 Task: Add a signature Jeanette Hall containing With heartfelt thanks and warm wishes, Jeanette Hall to email address softage.8@softage.net and add a label Grades
Action: Mouse moved to (1317, 67)
Screenshot: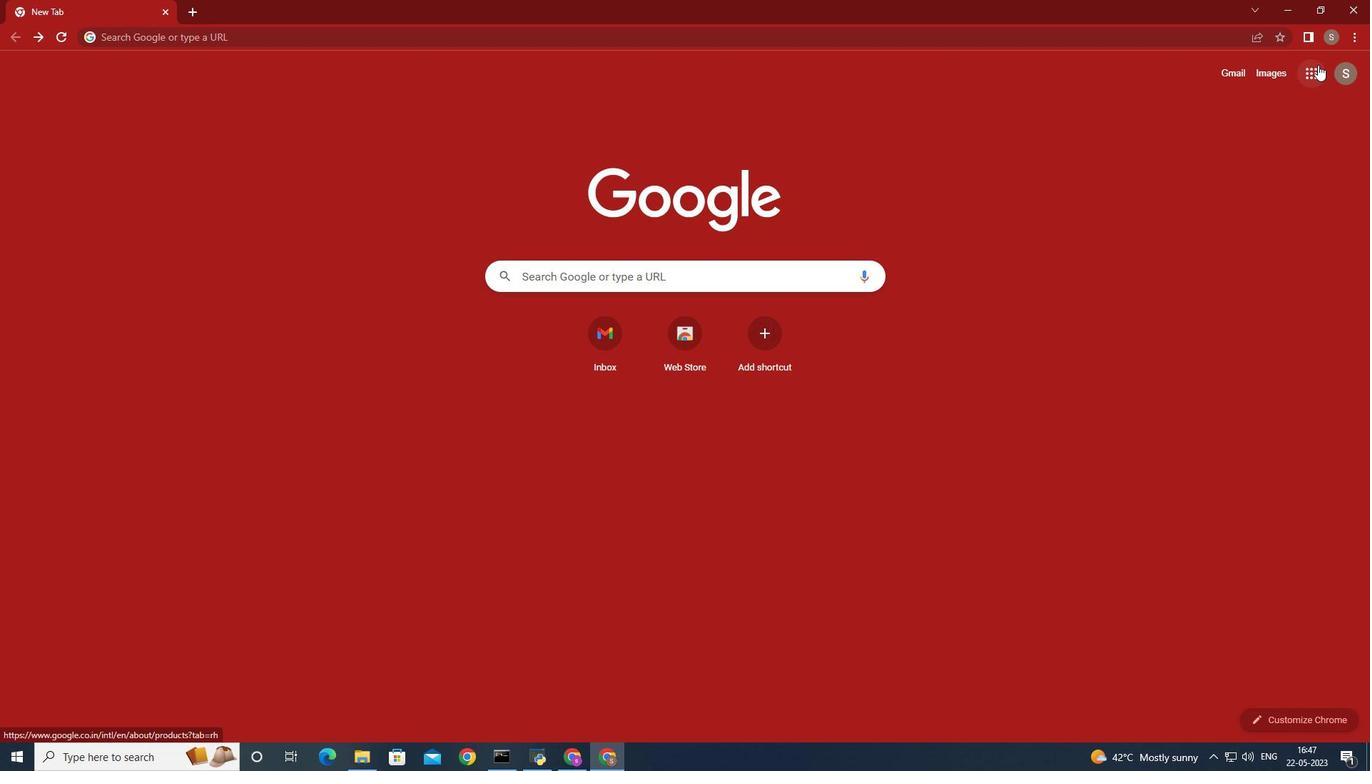 
Action: Mouse pressed left at (1317, 67)
Screenshot: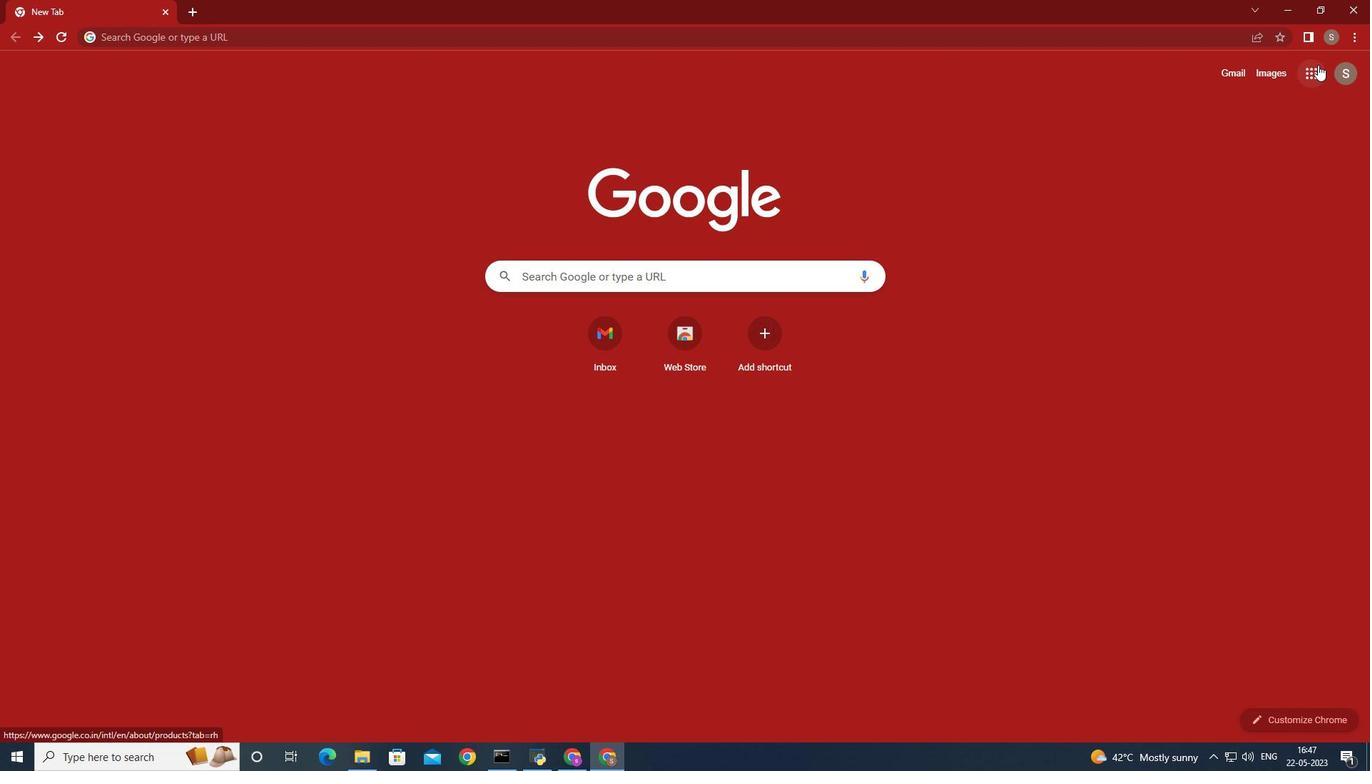 
Action: Mouse moved to (1245, 125)
Screenshot: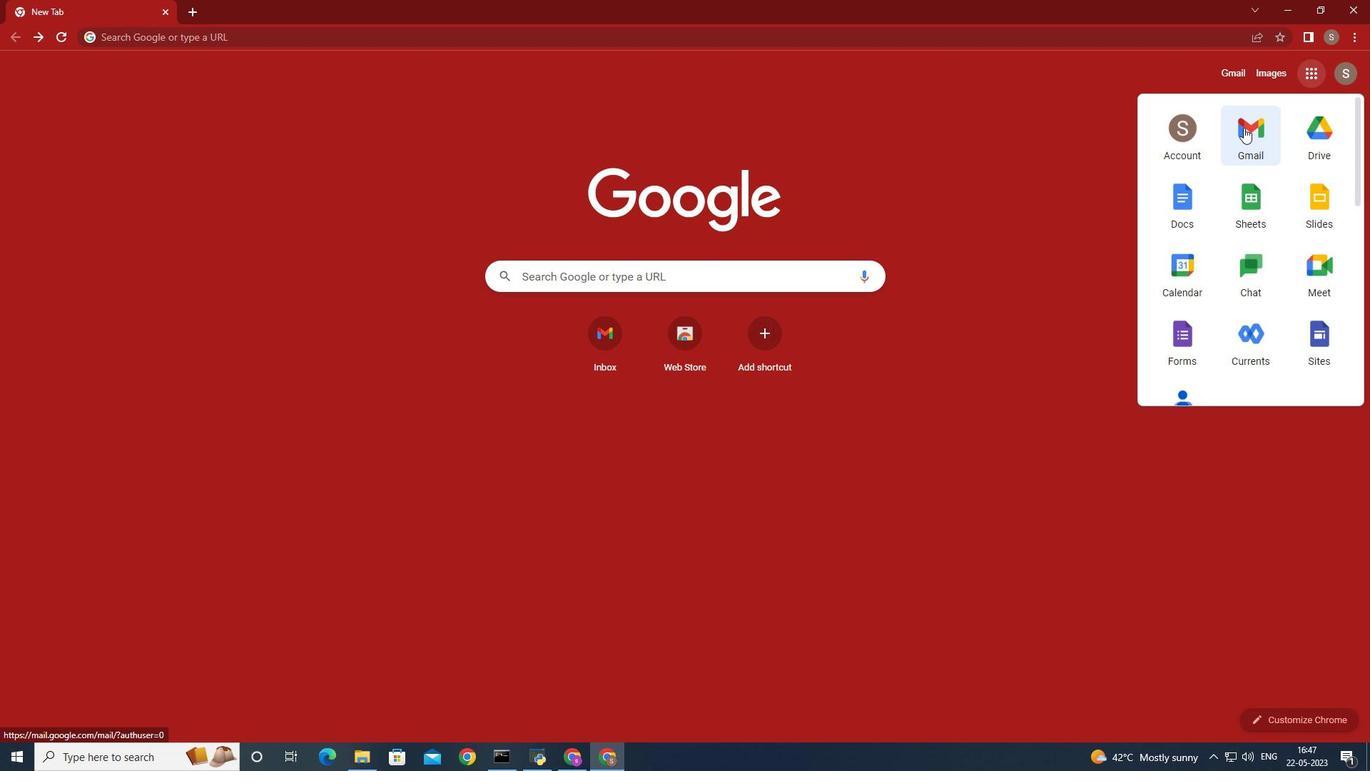 
Action: Mouse pressed left at (1245, 125)
Screenshot: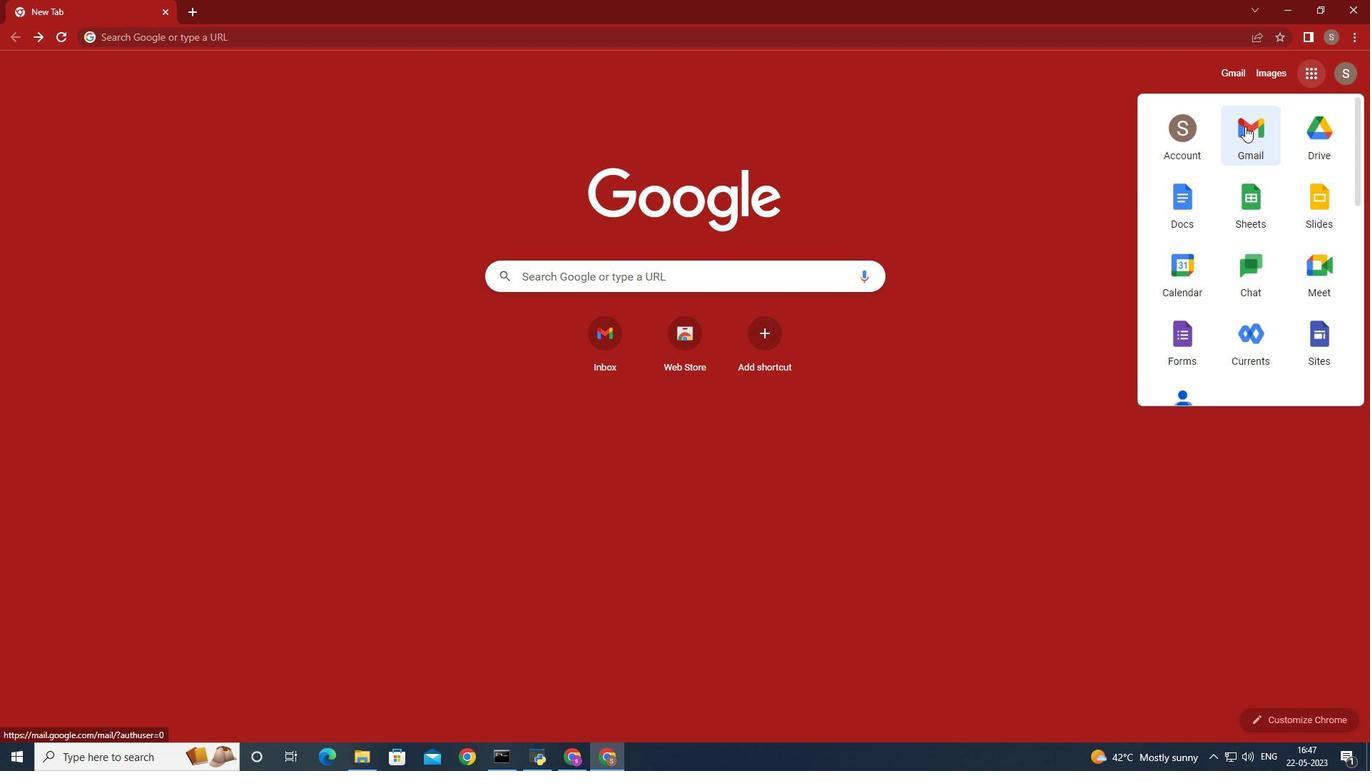 
Action: Mouse moved to (1215, 96)
Screenshot: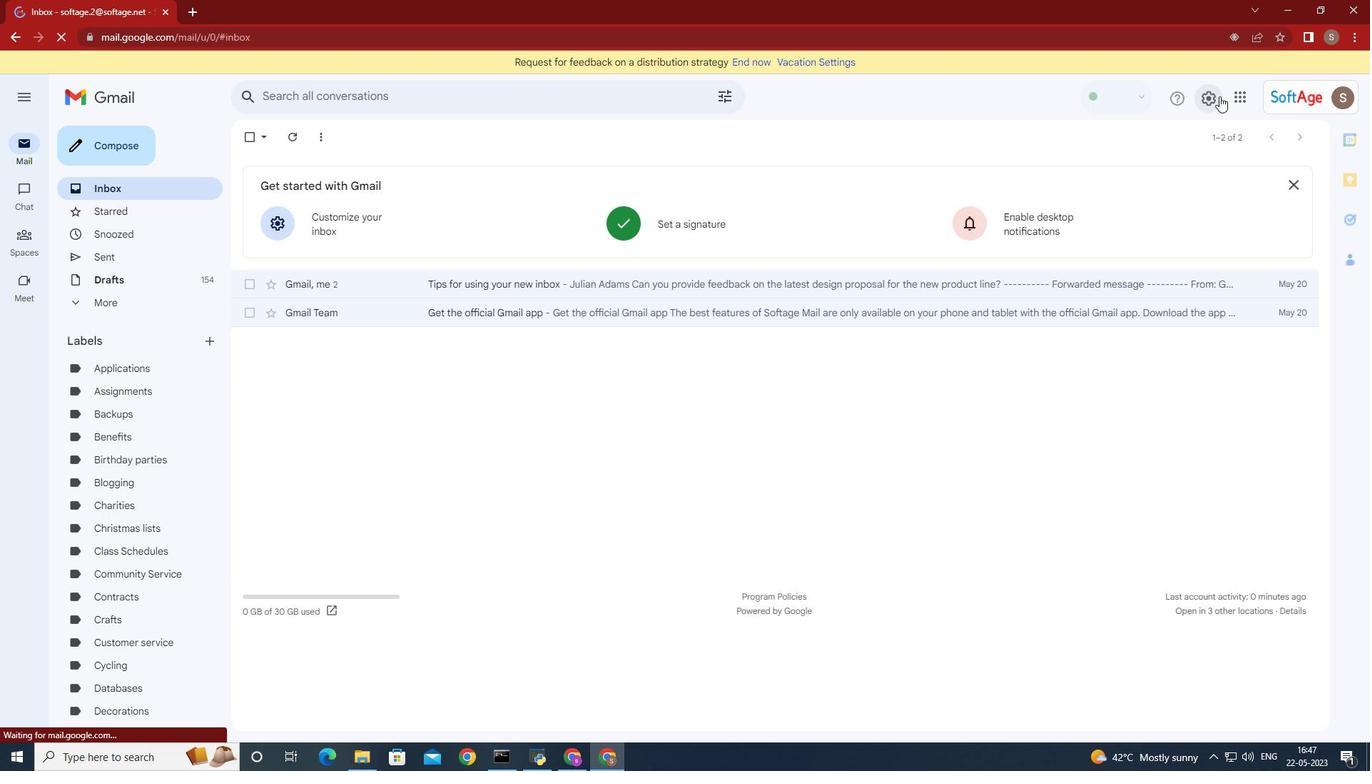 
Action: Mouse pressed left at (1215, 96)
Screenshot: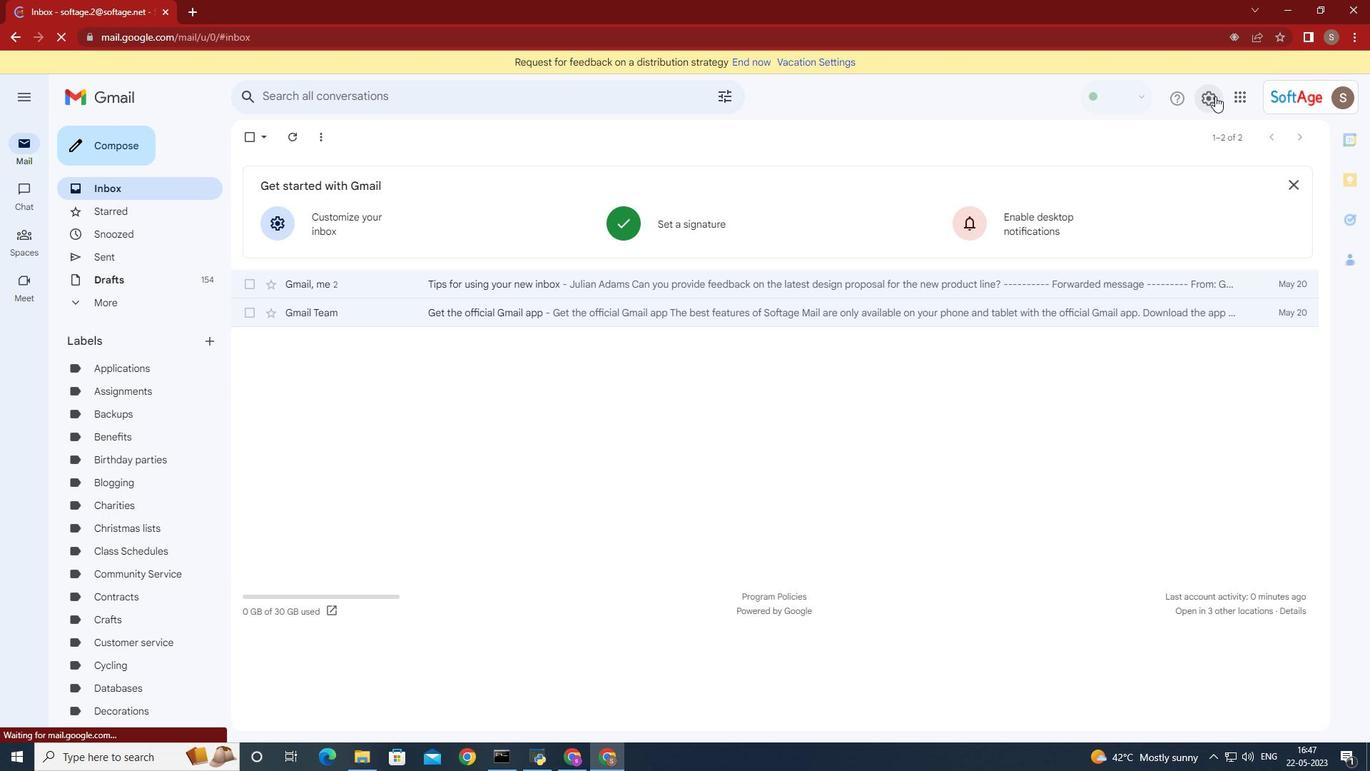 
Action: Mouse moved to (1210, 167)
Screenshot: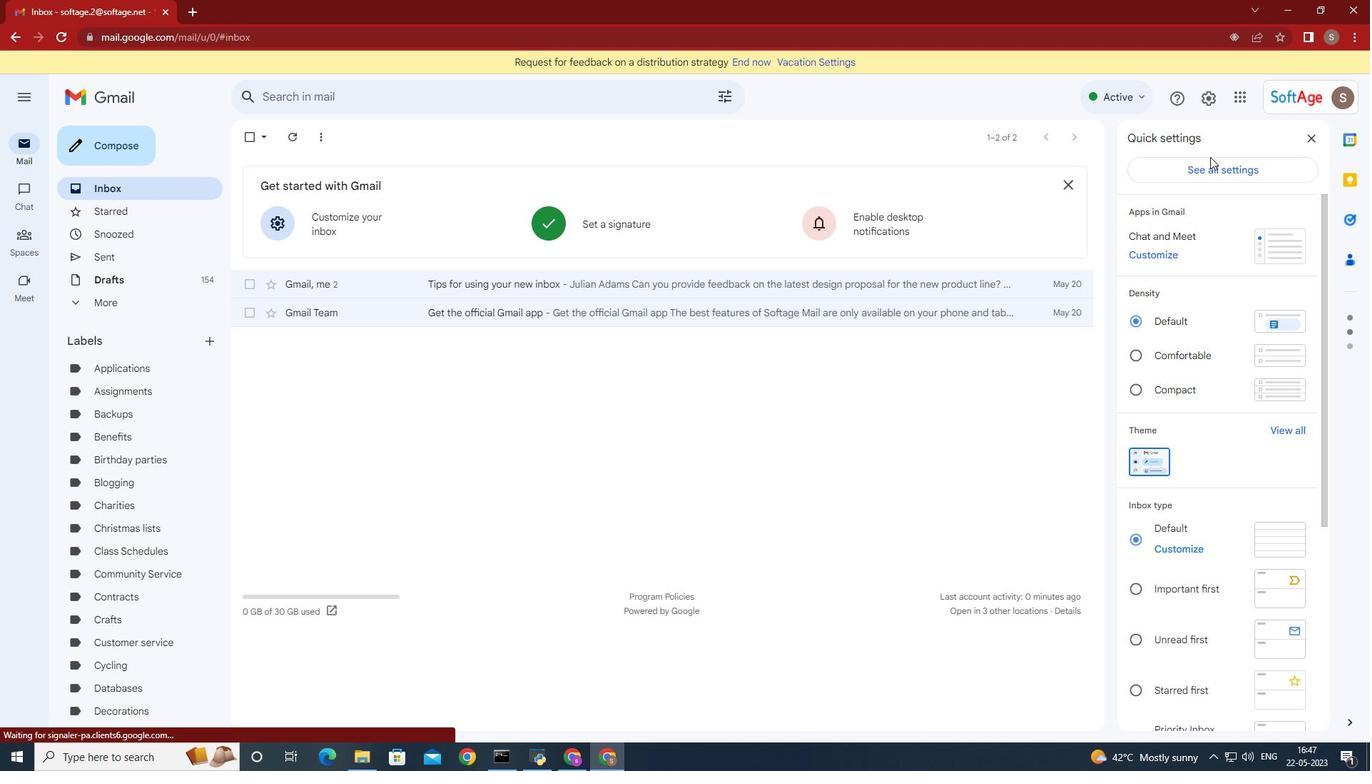 
Action: Mouse pressed left at (1210, 167)
Screenshot: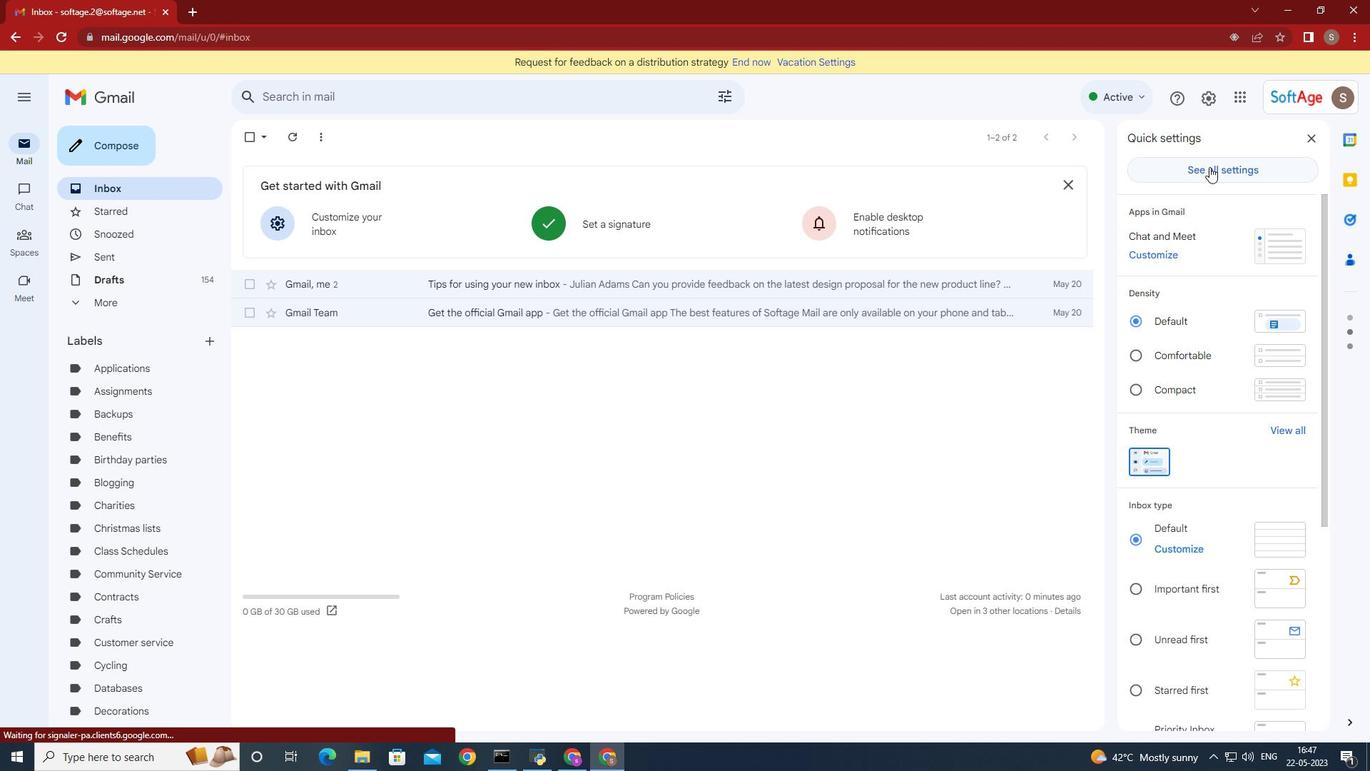 
Action: Mouse moved to (1027, 234)
Screenshot: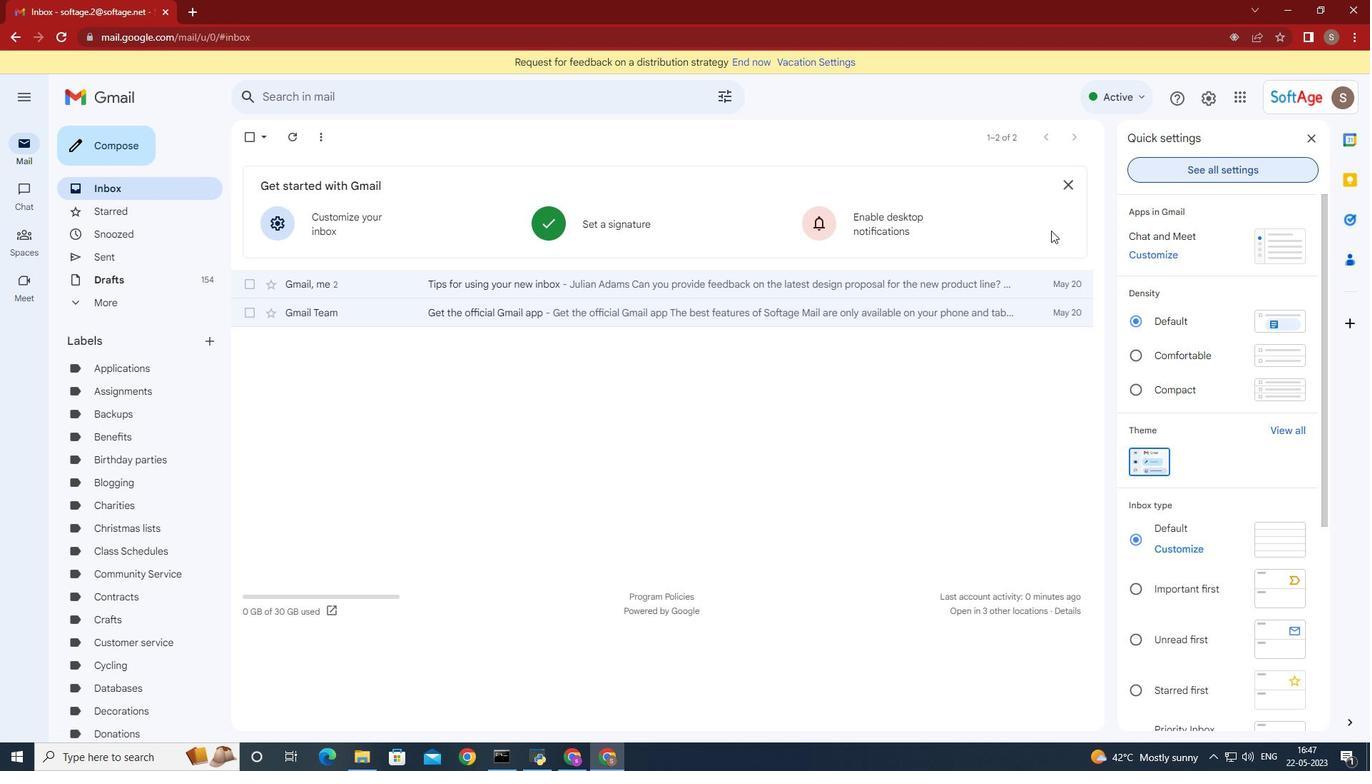 
Action: Mouse scrolled (1027, 234) with delta (0, 0)
Screenshot: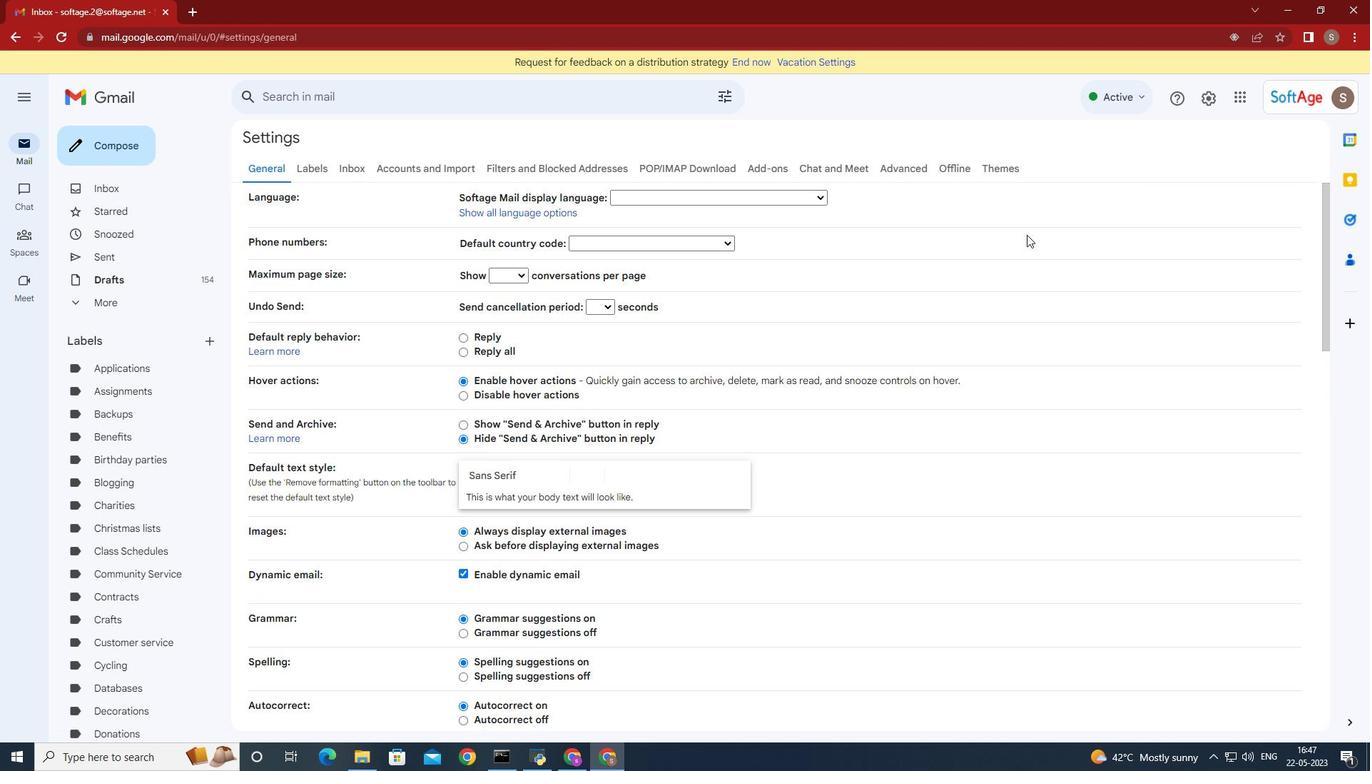 
Action: Mouse scrolled (1027, 234) with delta (0, 0)
Screenshot: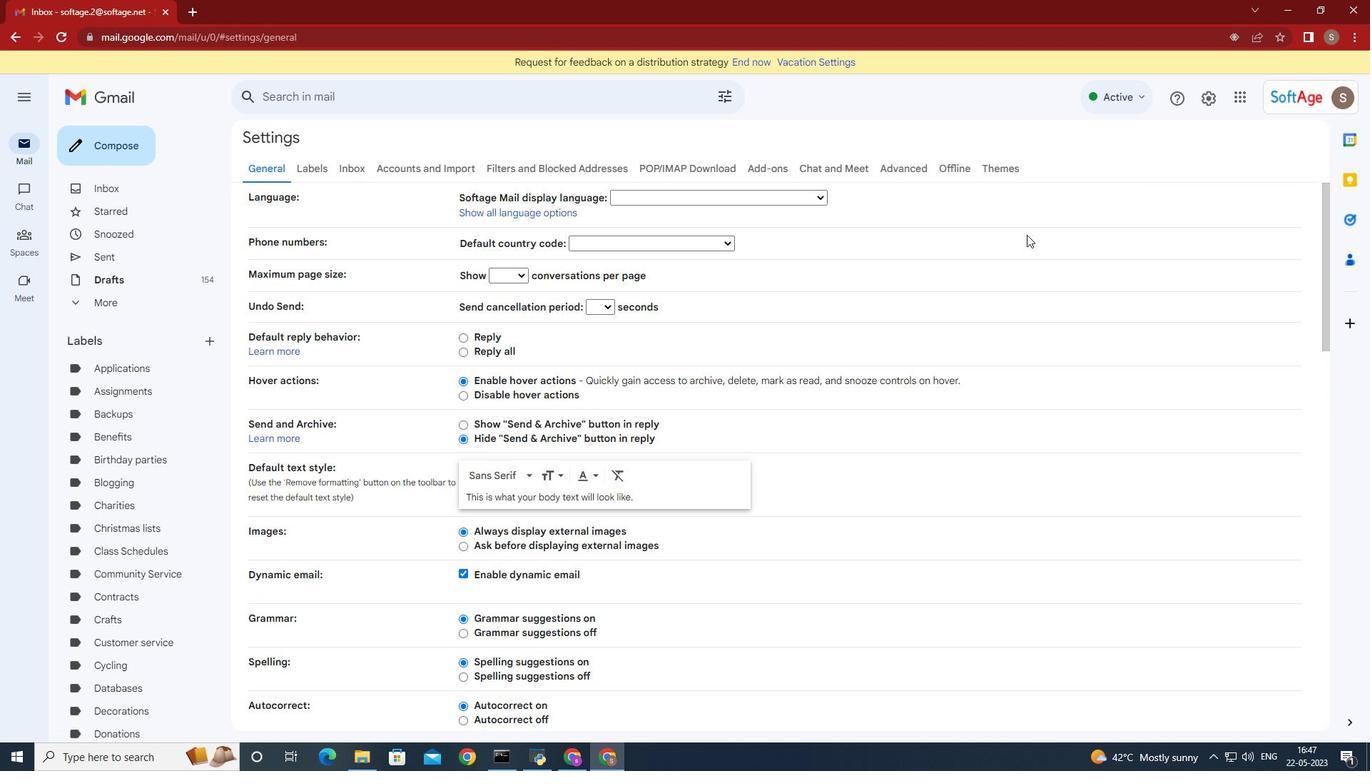 
Action: Mouse scrolled (1027, 234) with delta (0, 0)
Screenshot: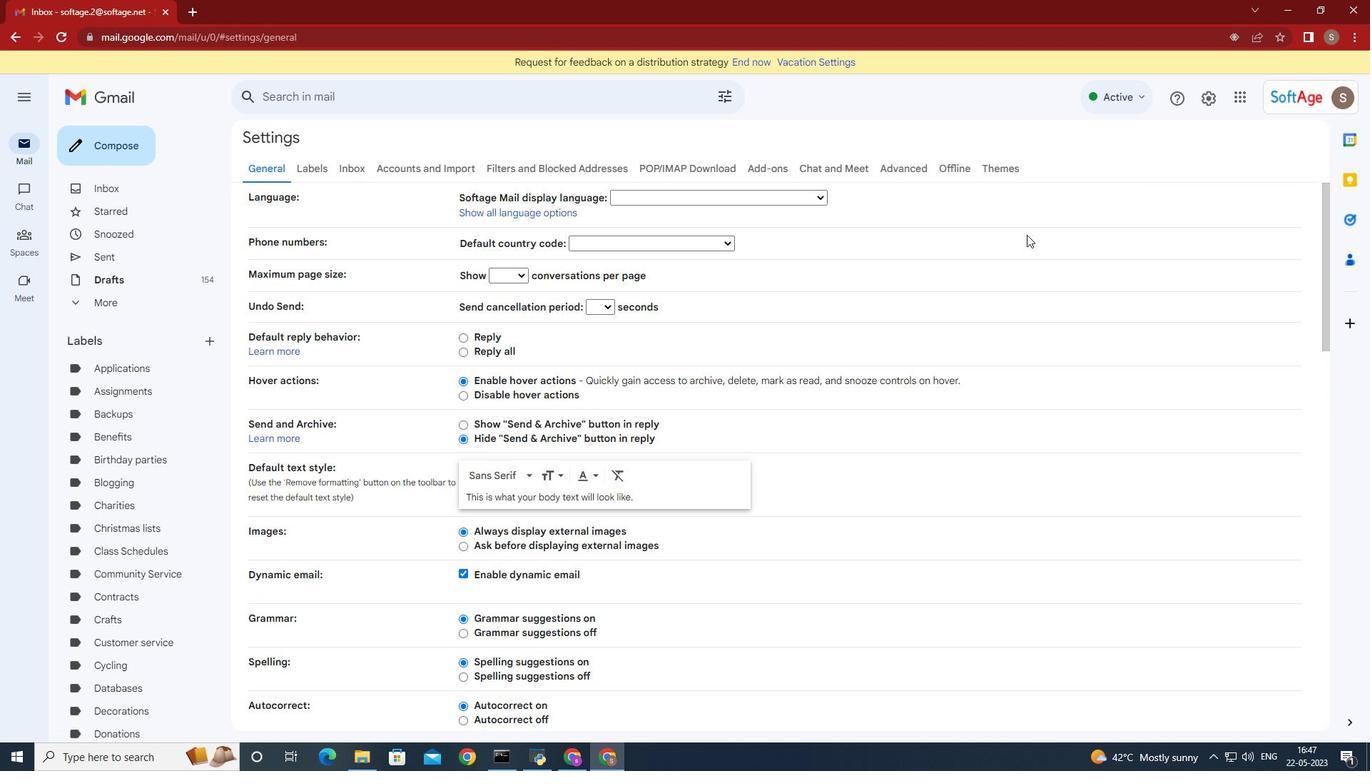 
Action: Mouse scrolled (1027, 234) with delta (0, 0)
Screenshot: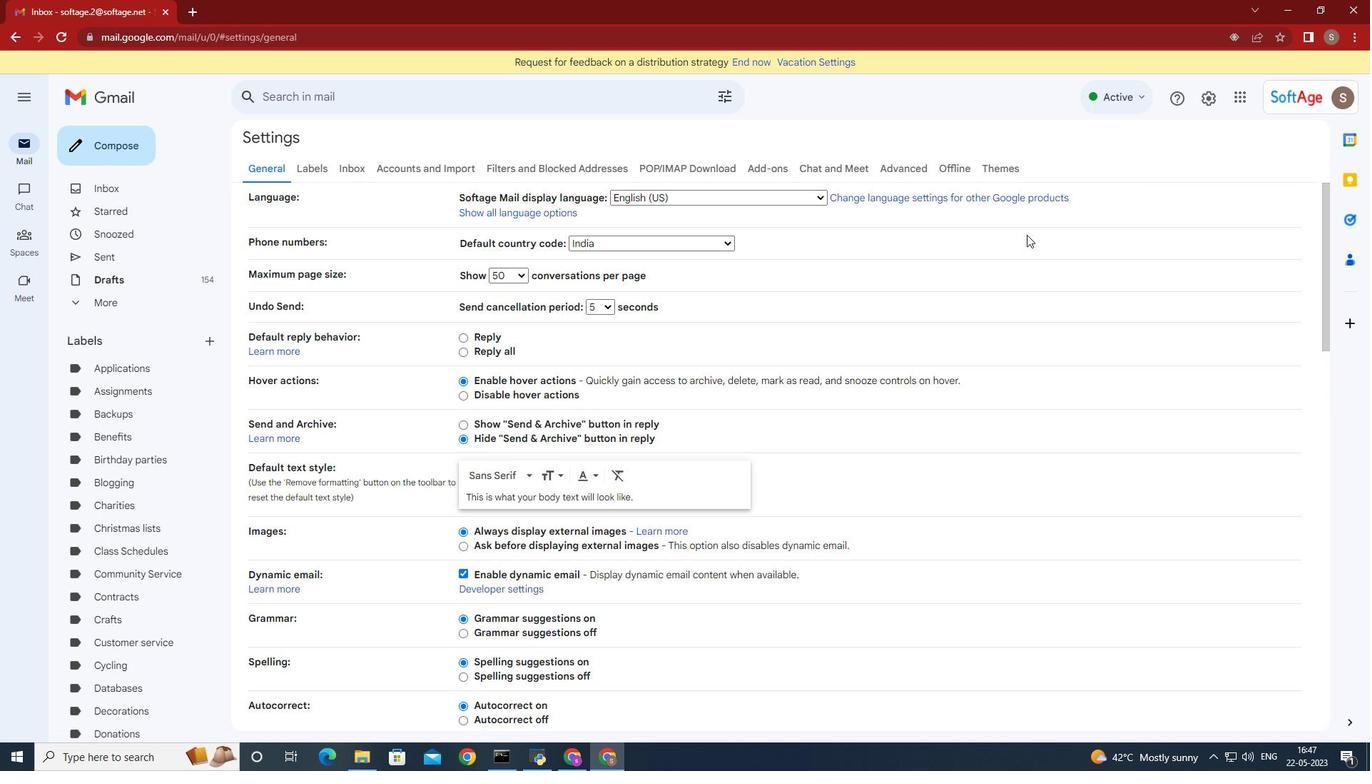 
Action: Mouse moved to (1025, 234)
Screenshot: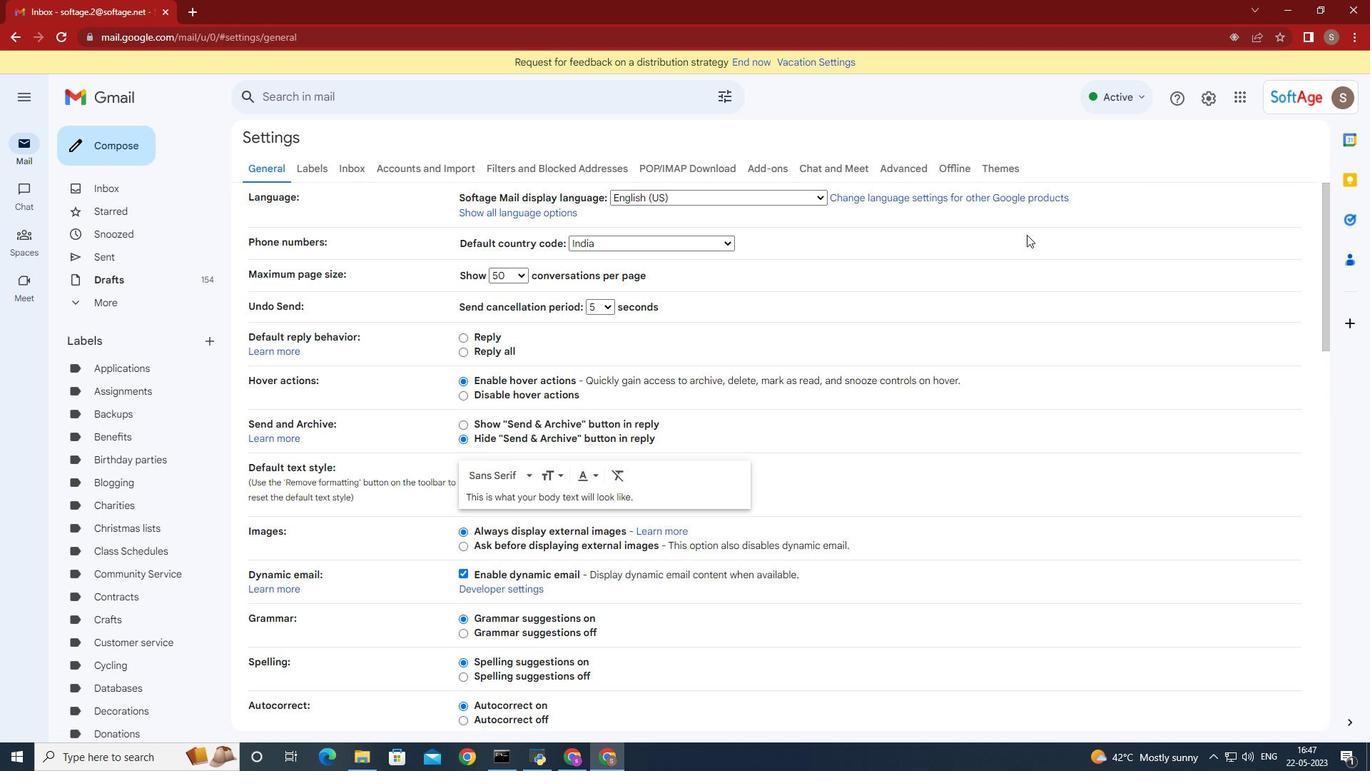 
Action: Mouse scrolled (1025, 234) with delta (0, 0)
Screenshot: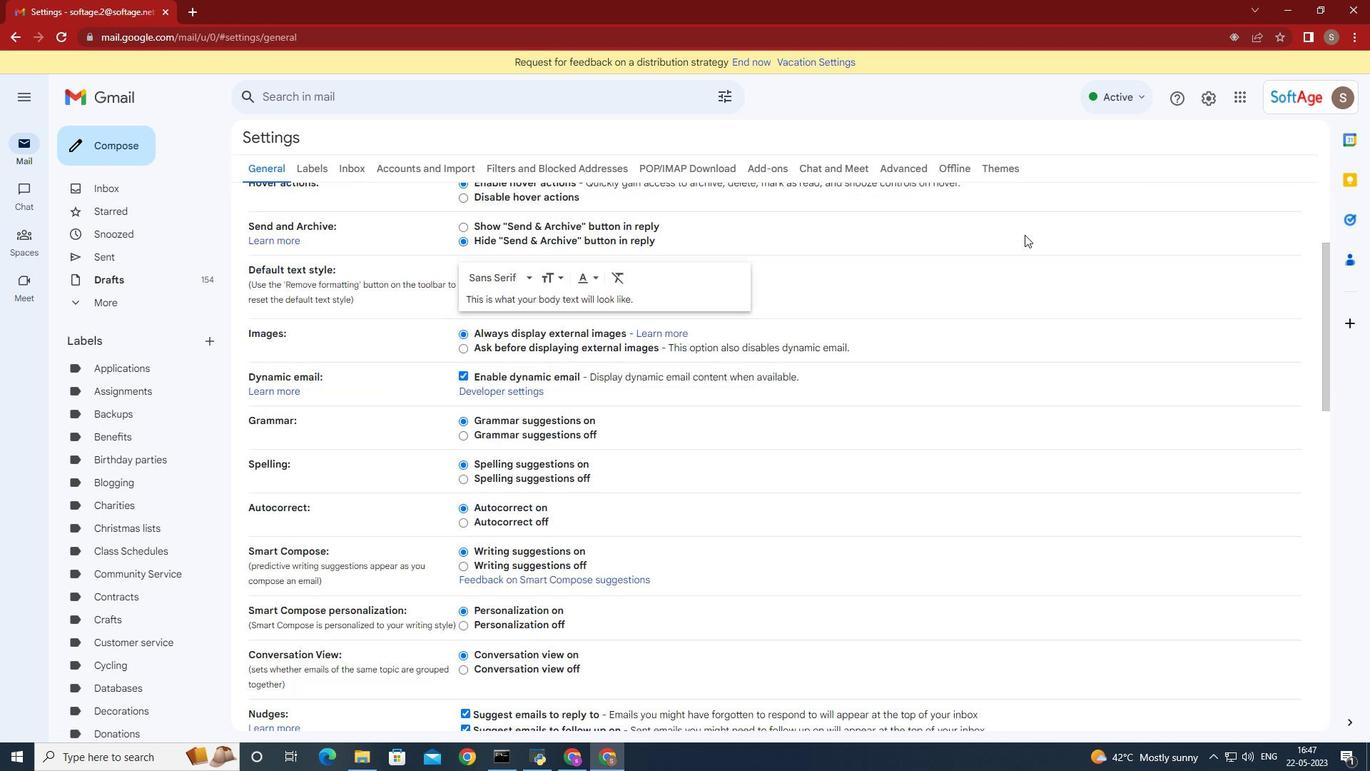 
Action: Mouse moved to (1023, 236)
Screenshot: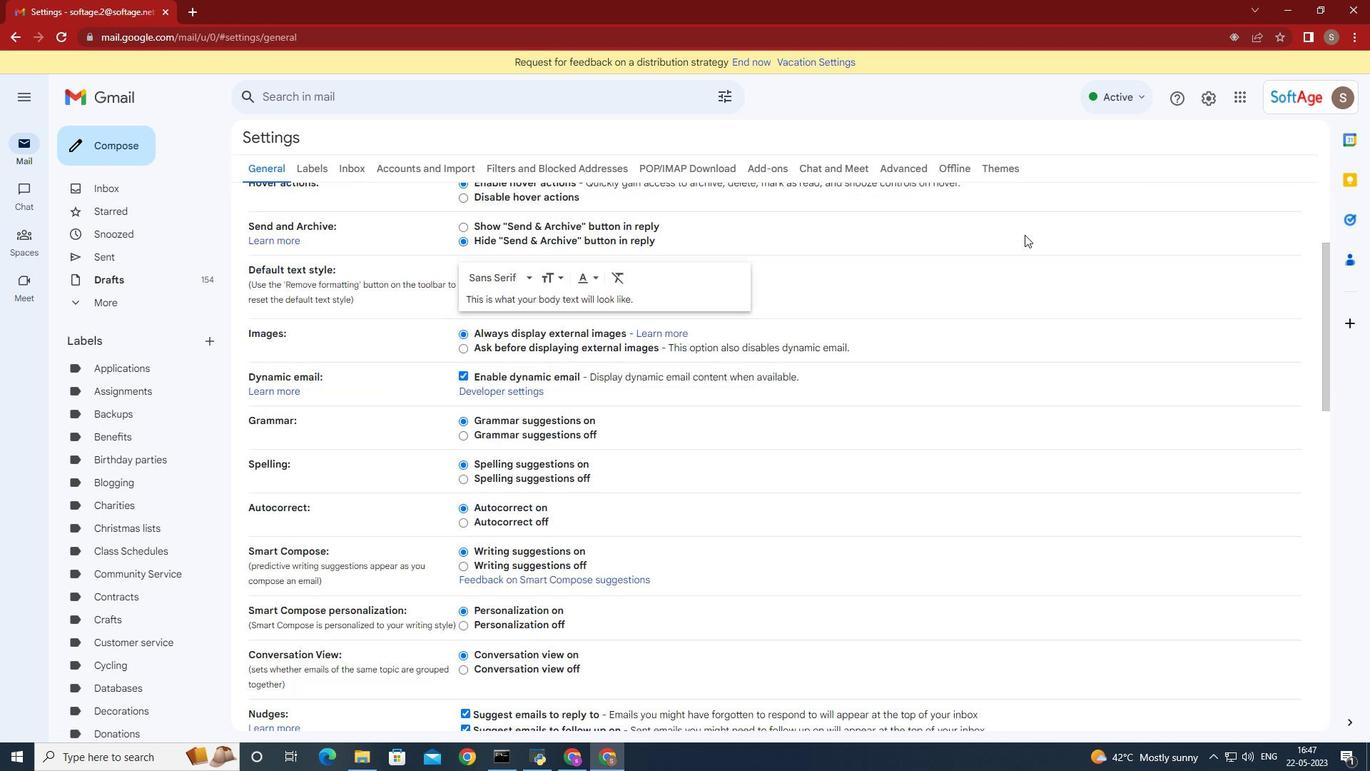 
Action: Mouse scrolled (1023, 235) with delta (0, 0)
Screenshot: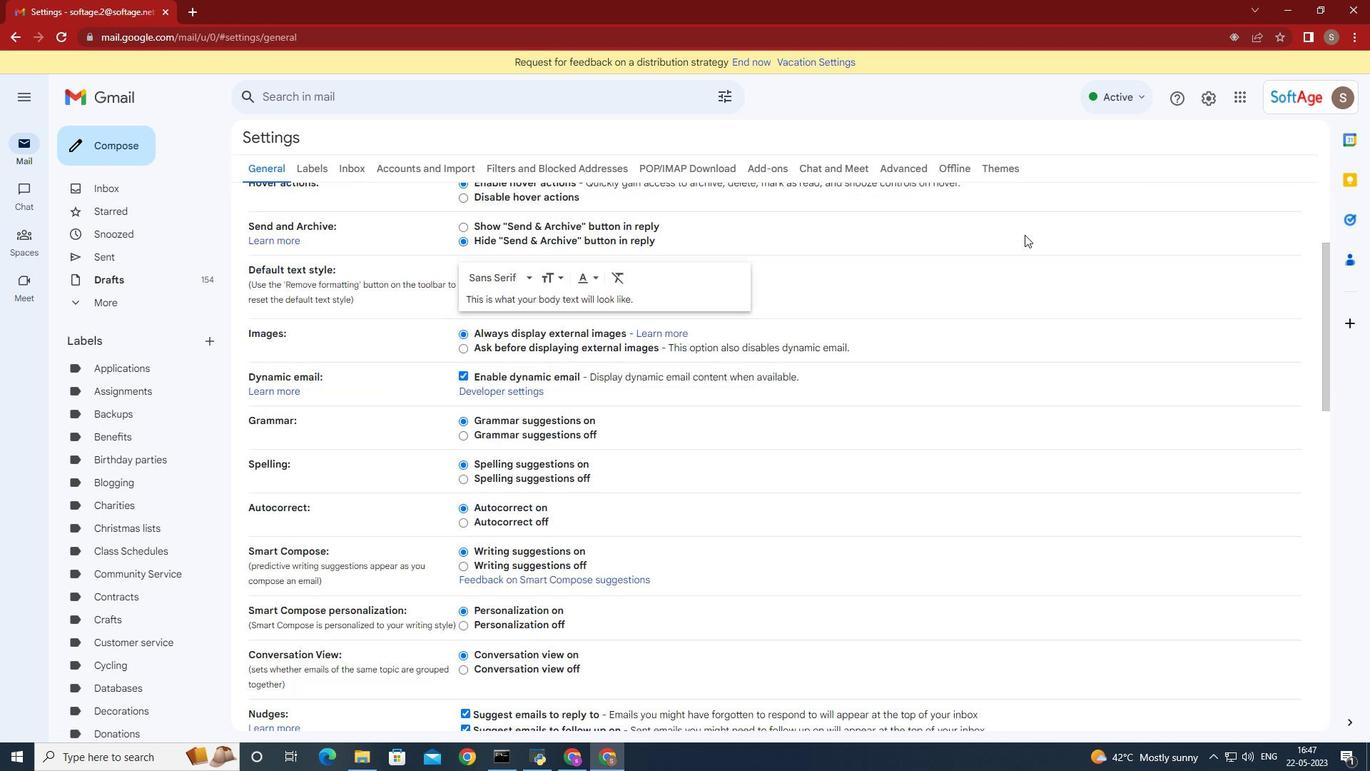 
Action: Mouse moved to (1022, 237)
Screenshot: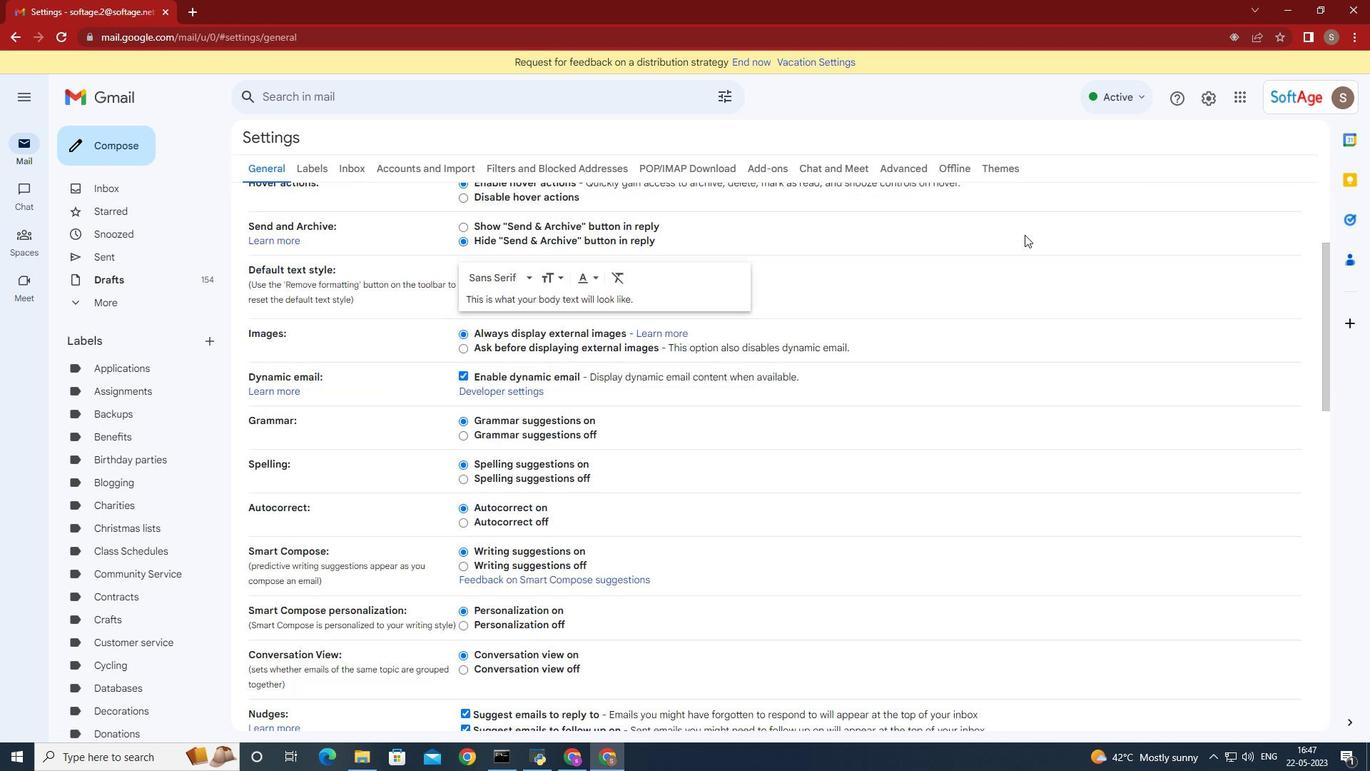 
Action: Mouse scrolled (1022, 236) with delta (0, 0)
Screenshot: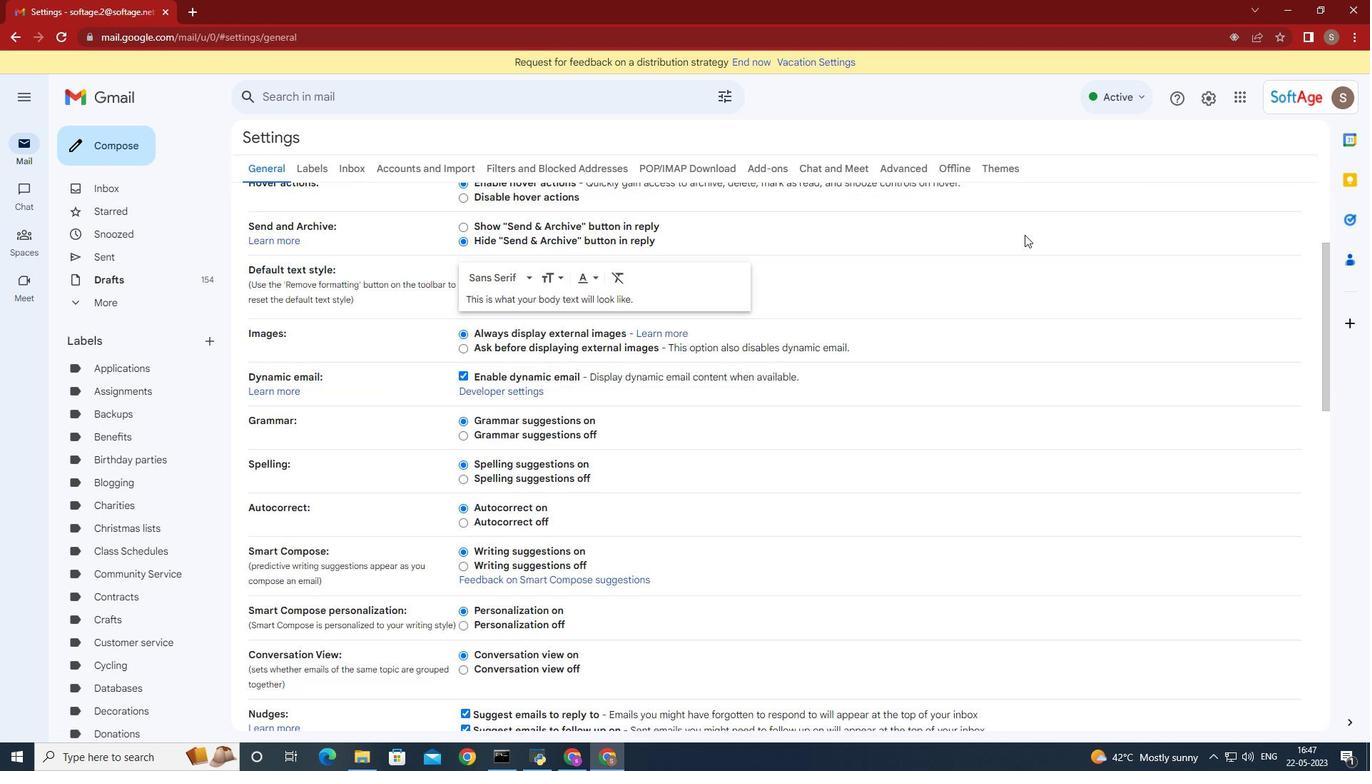 
Action: Mouse scrolled (1022, 236) with delta (0, 0)
Screenshot: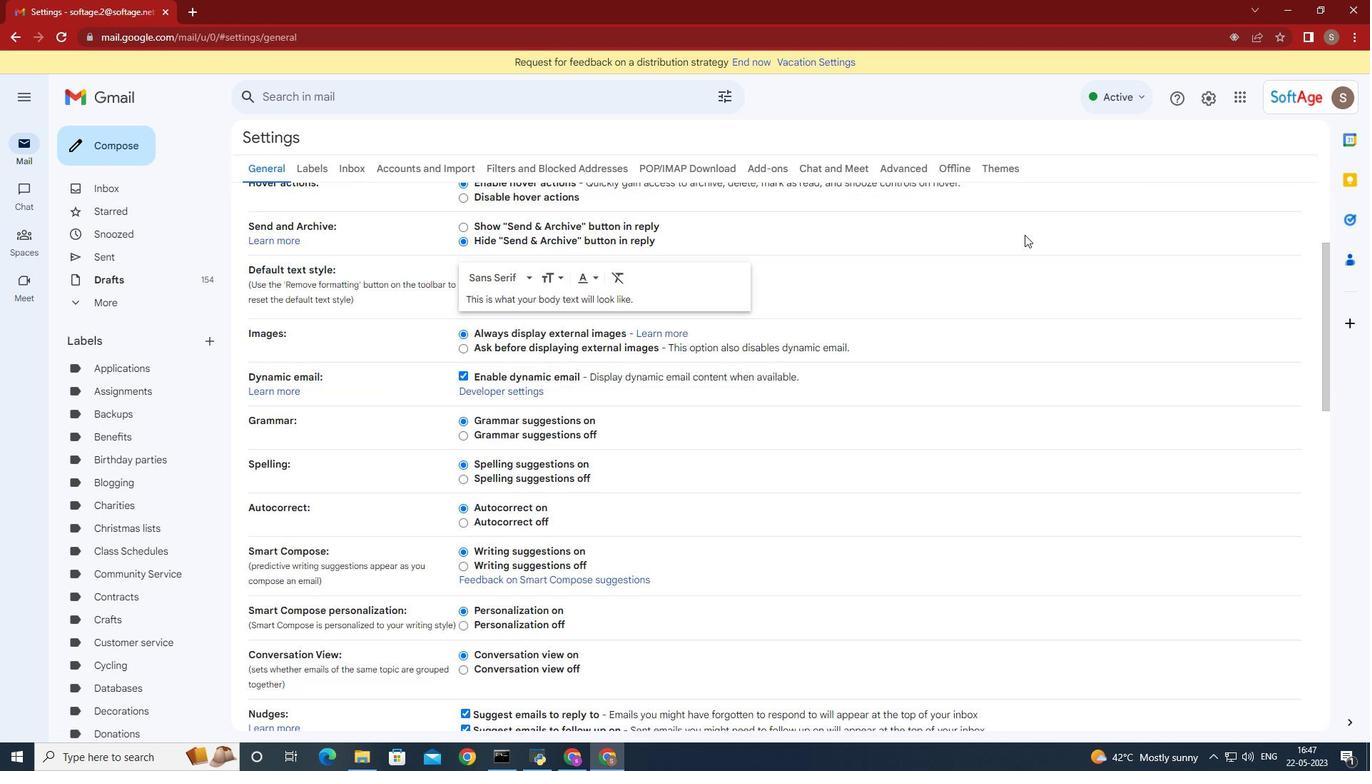 
Action: Mouse moved to (1020, 237)
Screenshot: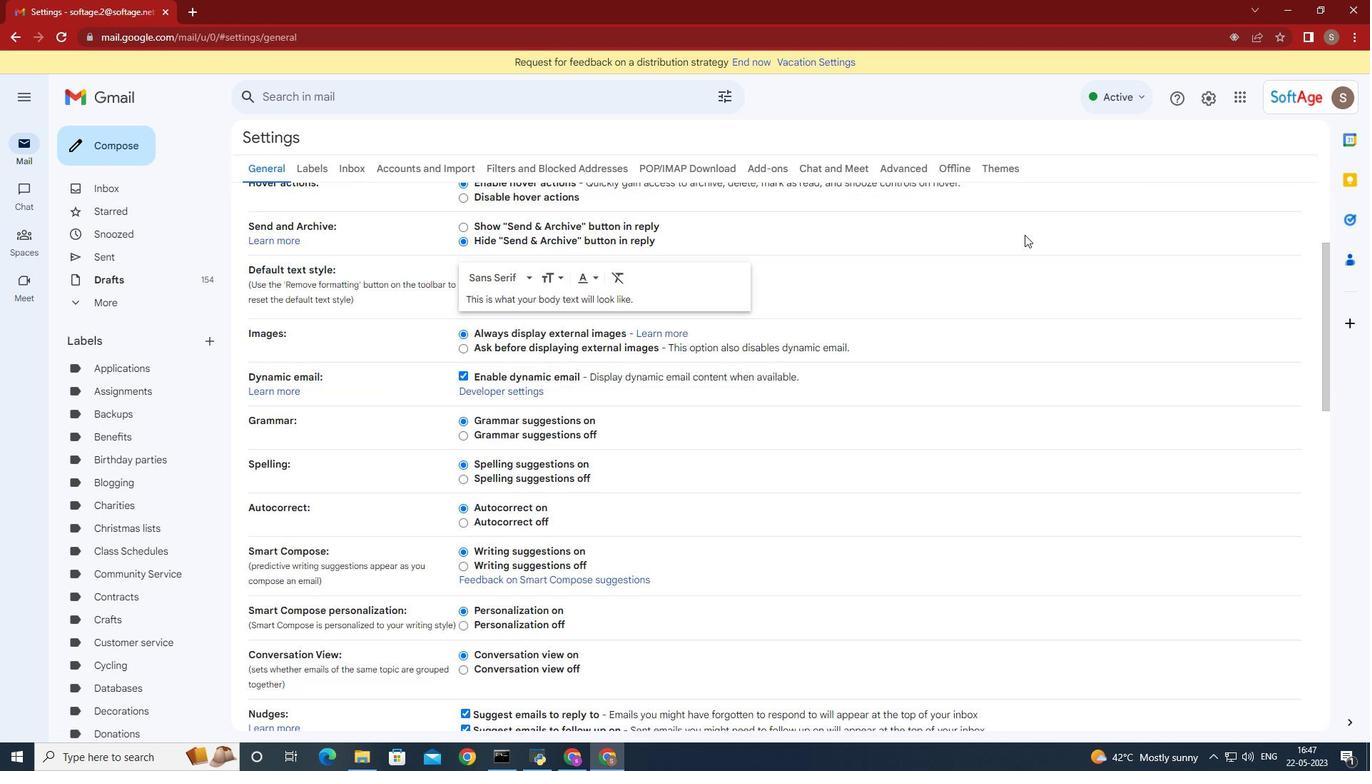 
Action: Mouse scrolled (1020, 236) with delta (0, 0)
Screenshot: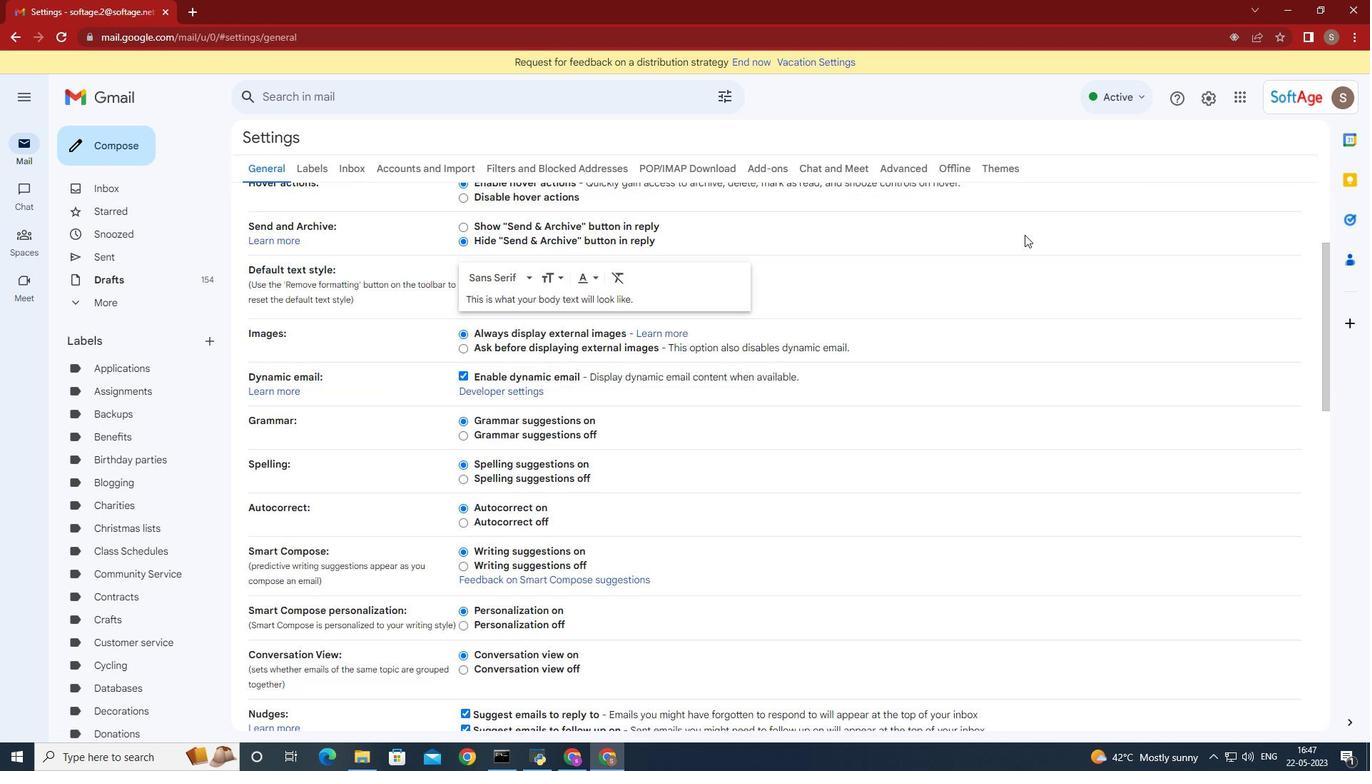 
Action: Mouse moved to (1015, 234)
Screenshot: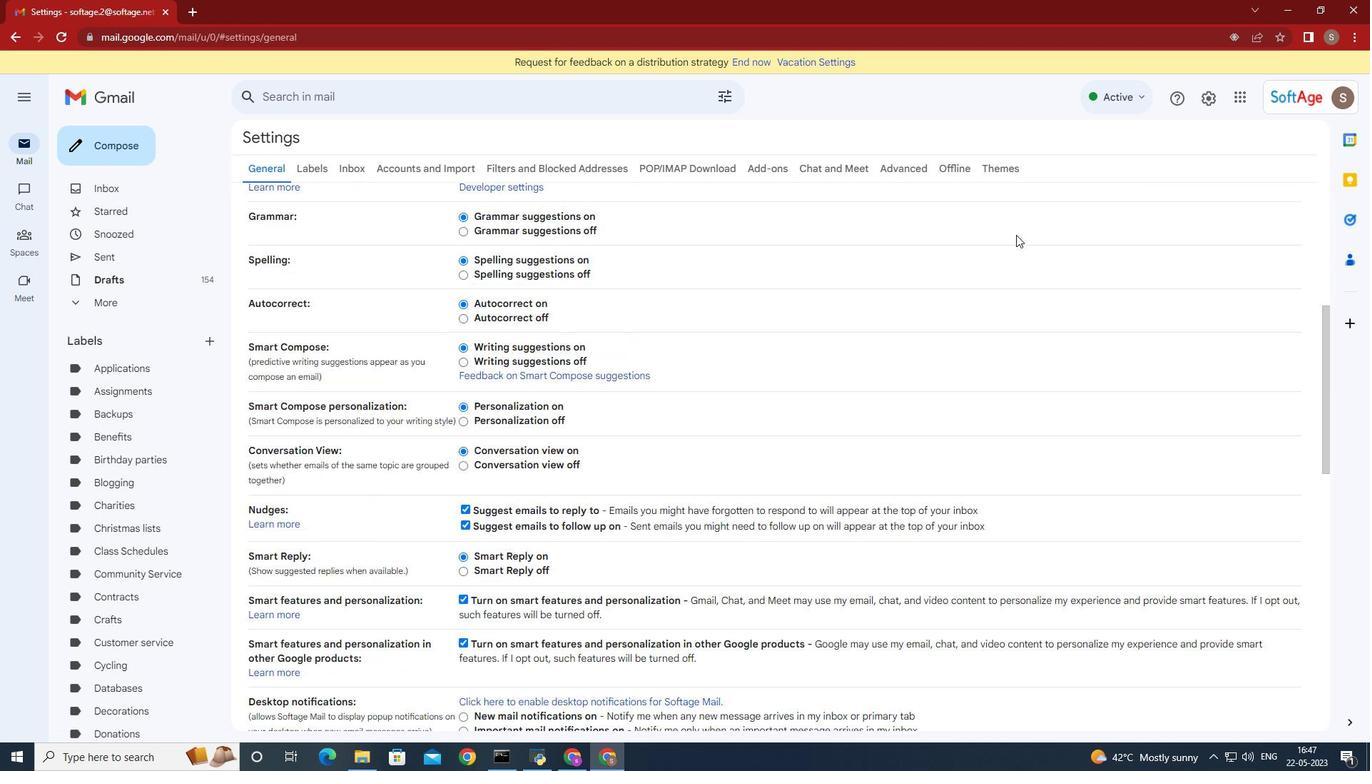 
Action: Mouse scrolled (1015, 234) with delta (0, 0)
Screenshot: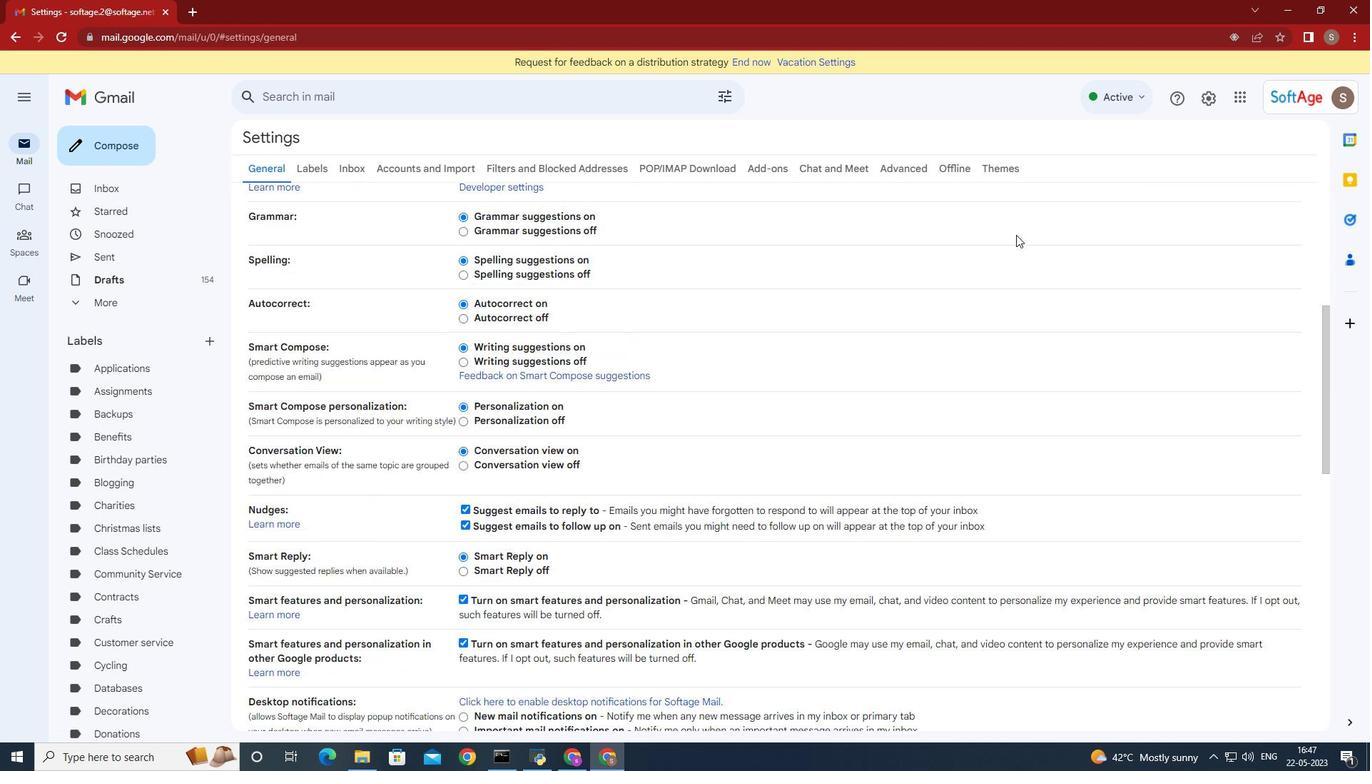 
Action: Mouse scrolled (1015, 234) with delta (0, 0)
Screenshot: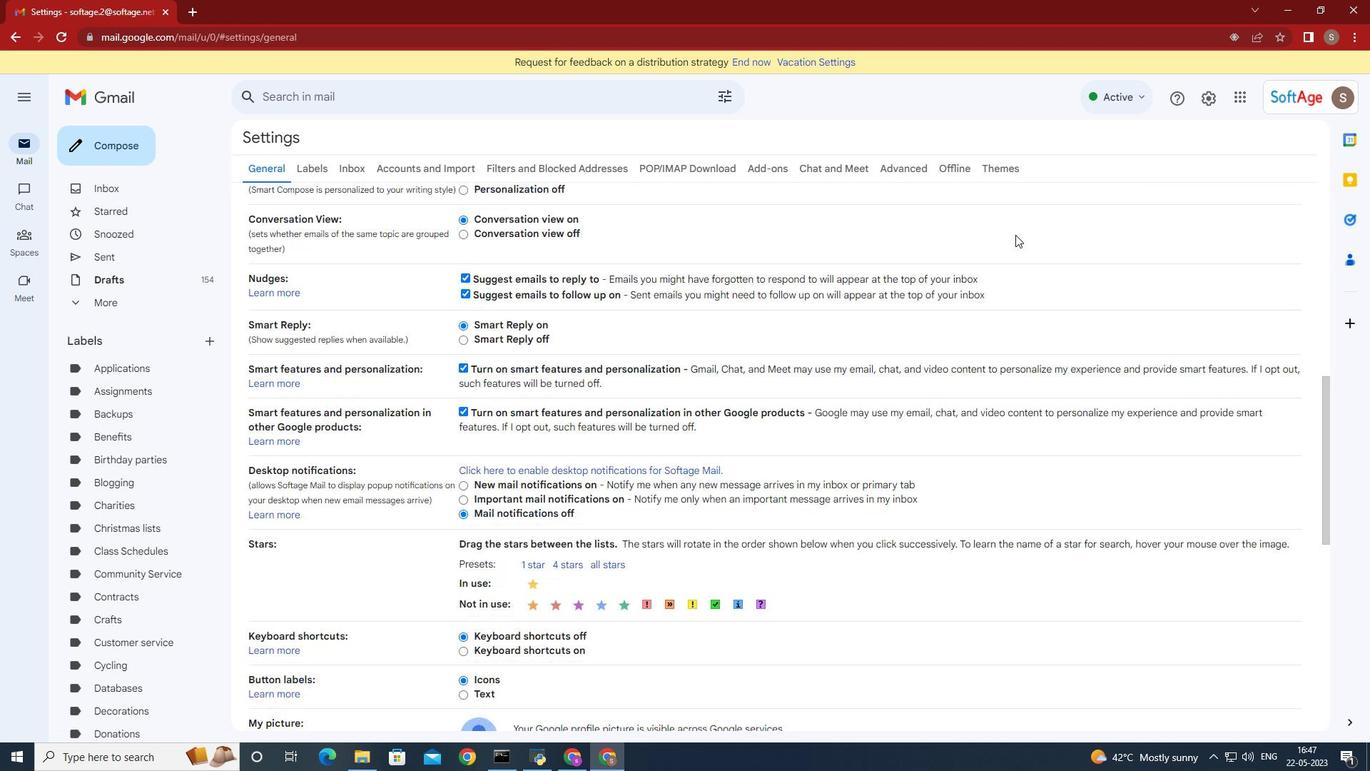 
Action: Mouse scrolled (1015, 234) with delta (0, 0)
Screenshot: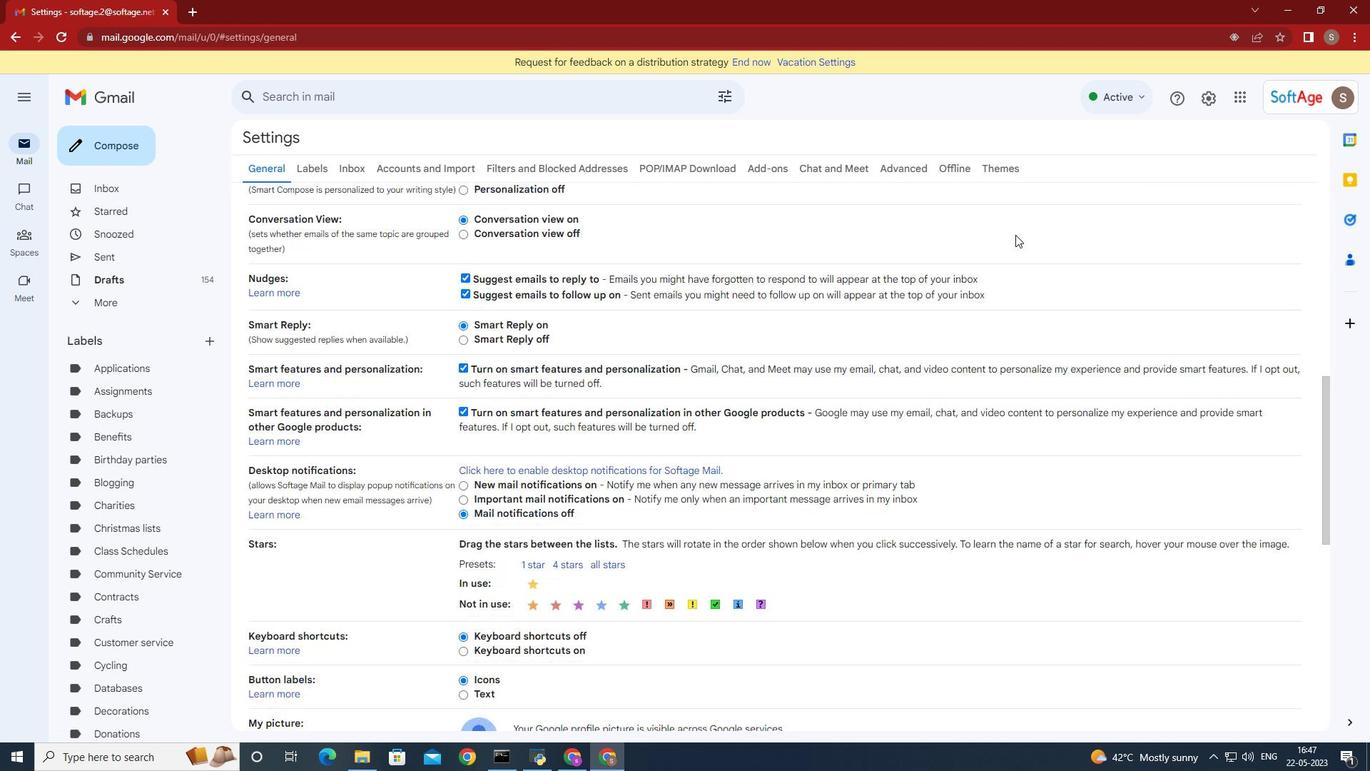 
Action: Mouse moved to (1015, 234)
Screenshot: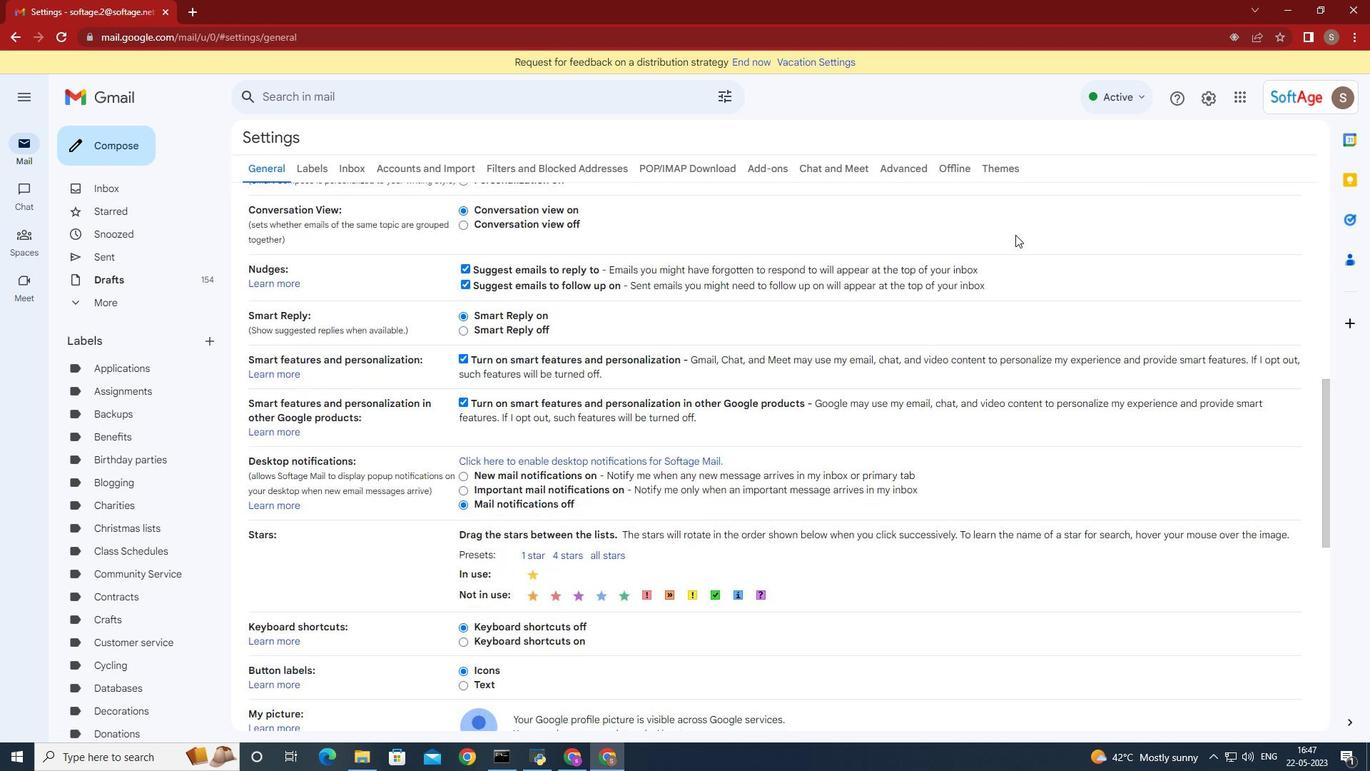 
Action: Mouse scrolled (1015, 234) with delta (0, 0)
Screenshot: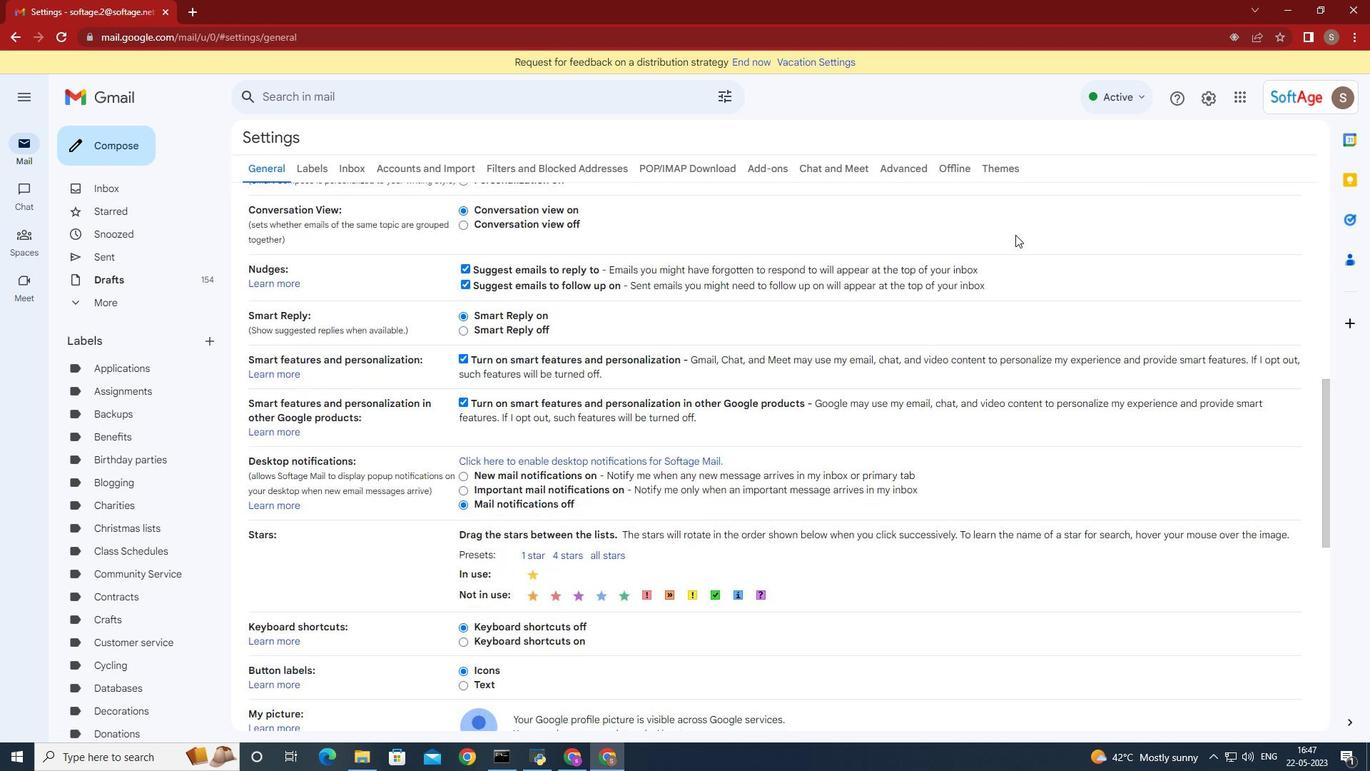
Action: Mouse moved to (1012, 233)
Screenshot: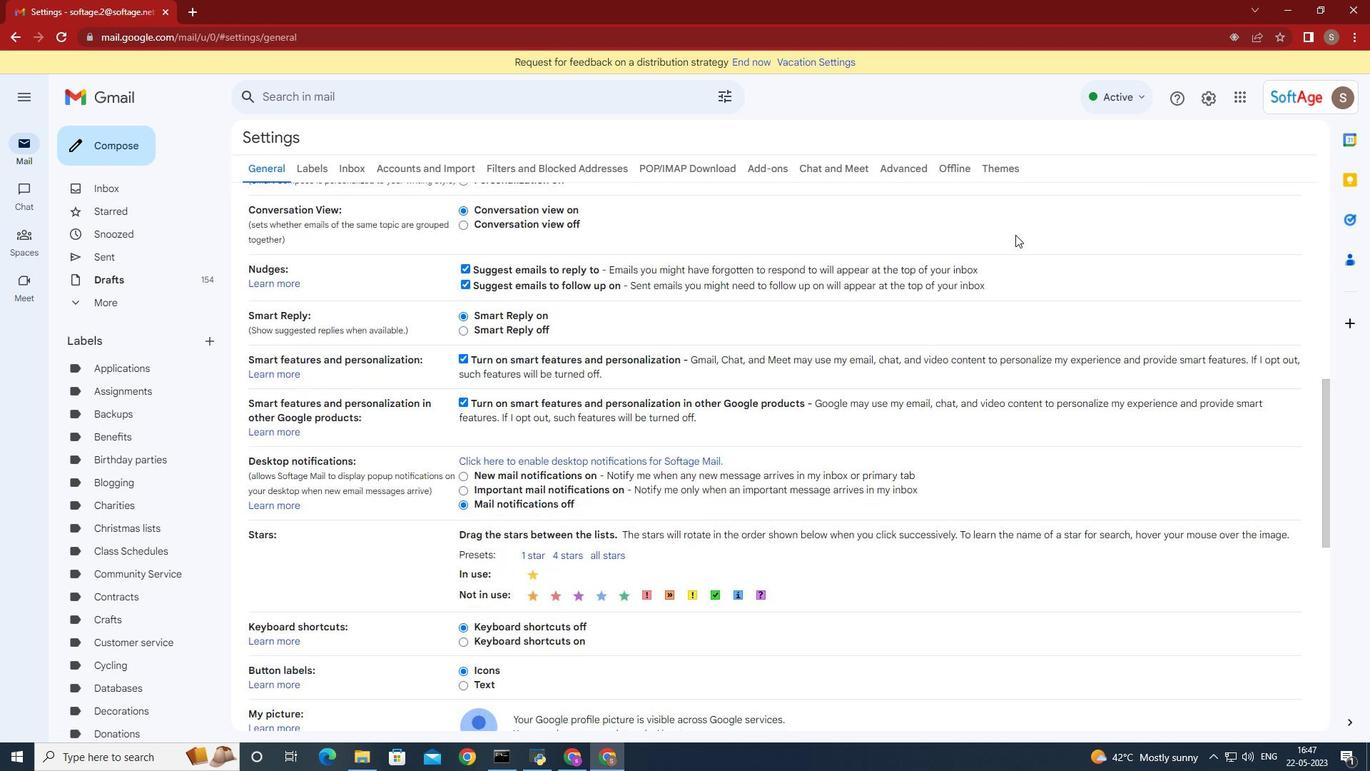 
Action: Mouse scrolled (1012, 232) with delta (0, 0)
Screenshot: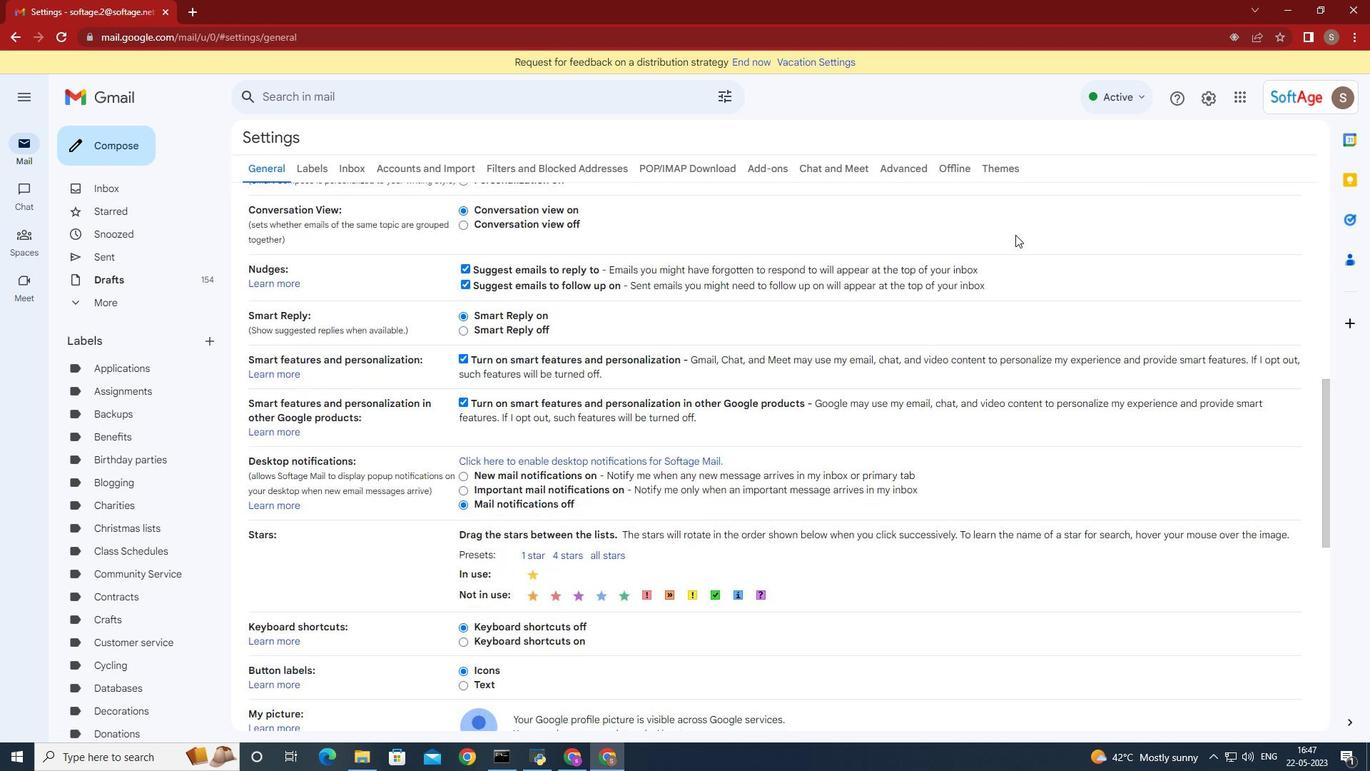 
Action: Mouse moved to (1340, 93)
Screenshot: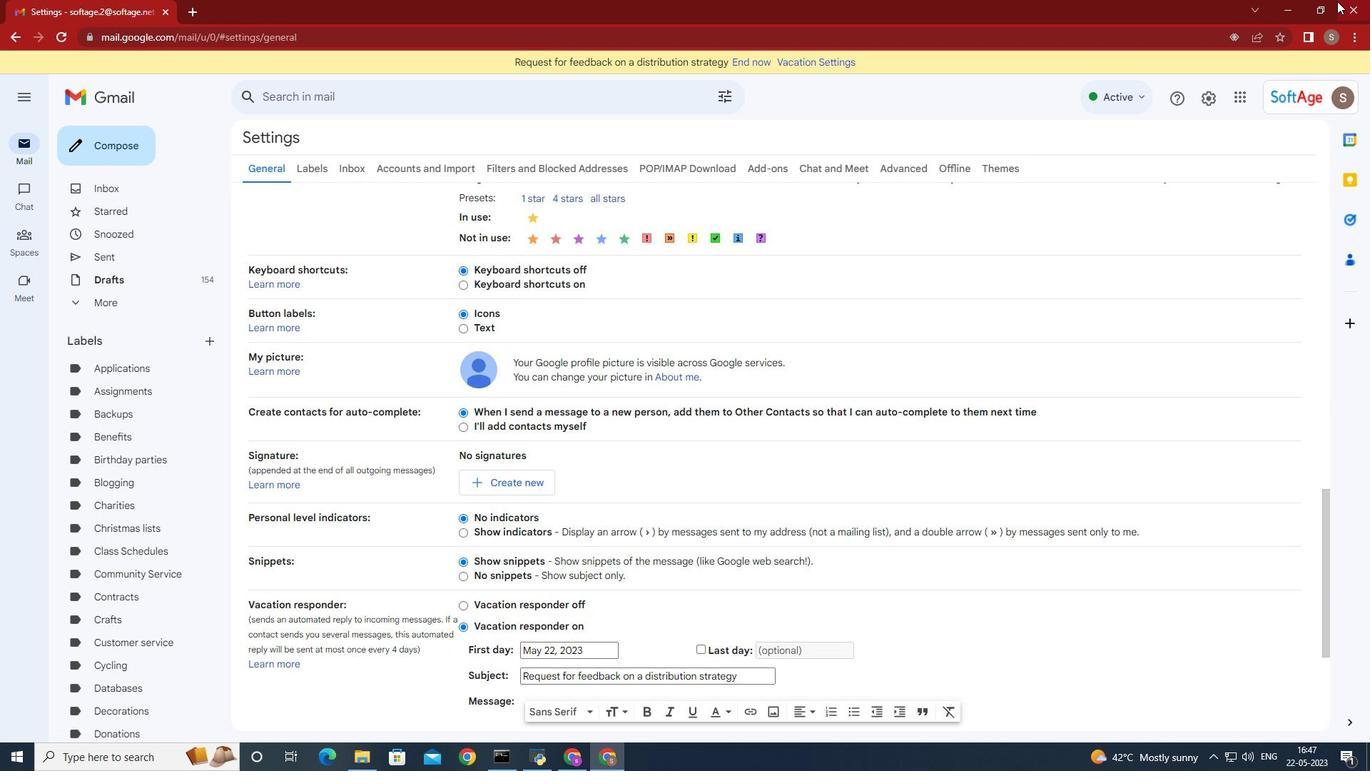
Action: Mouse scrolled (1340, 92) with delta (0, 0)
Screenshot: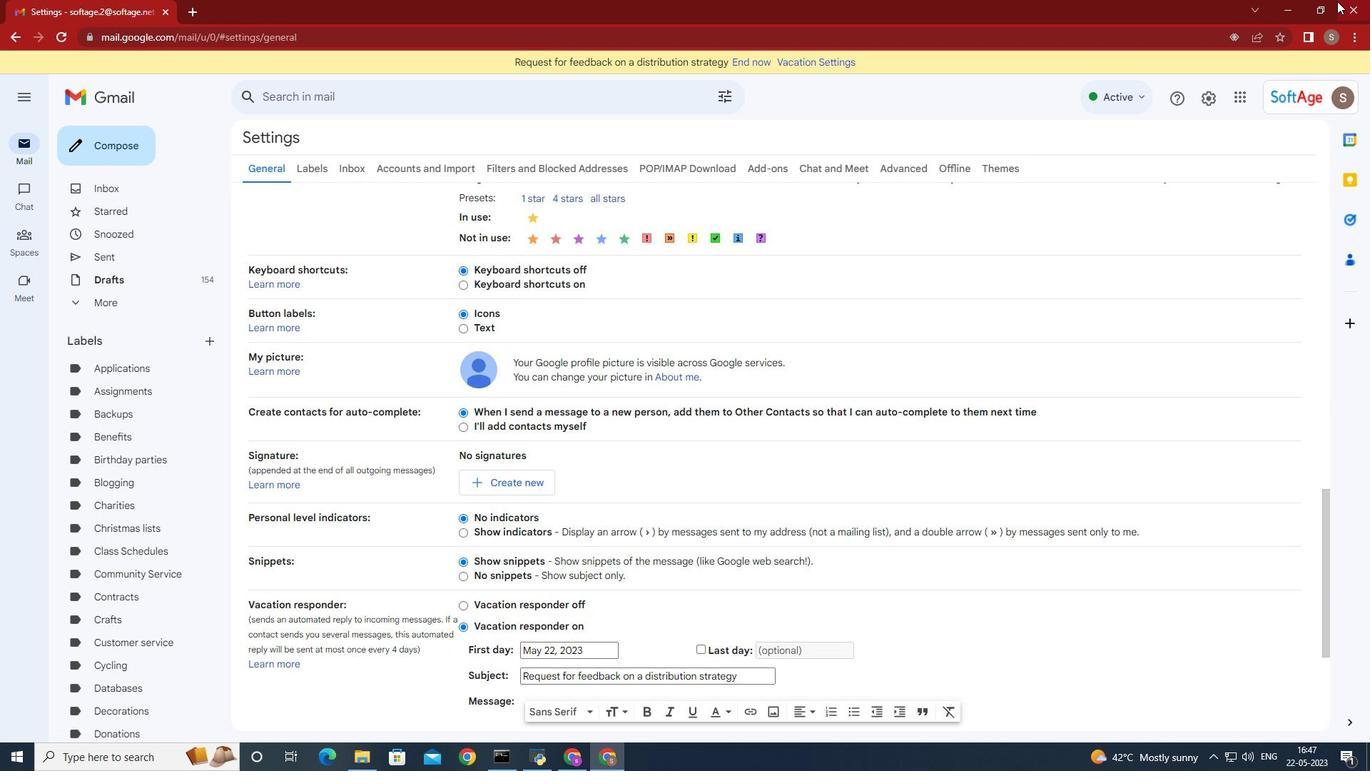 
Action: Mouse moved to (1320, 170)
Screenshot: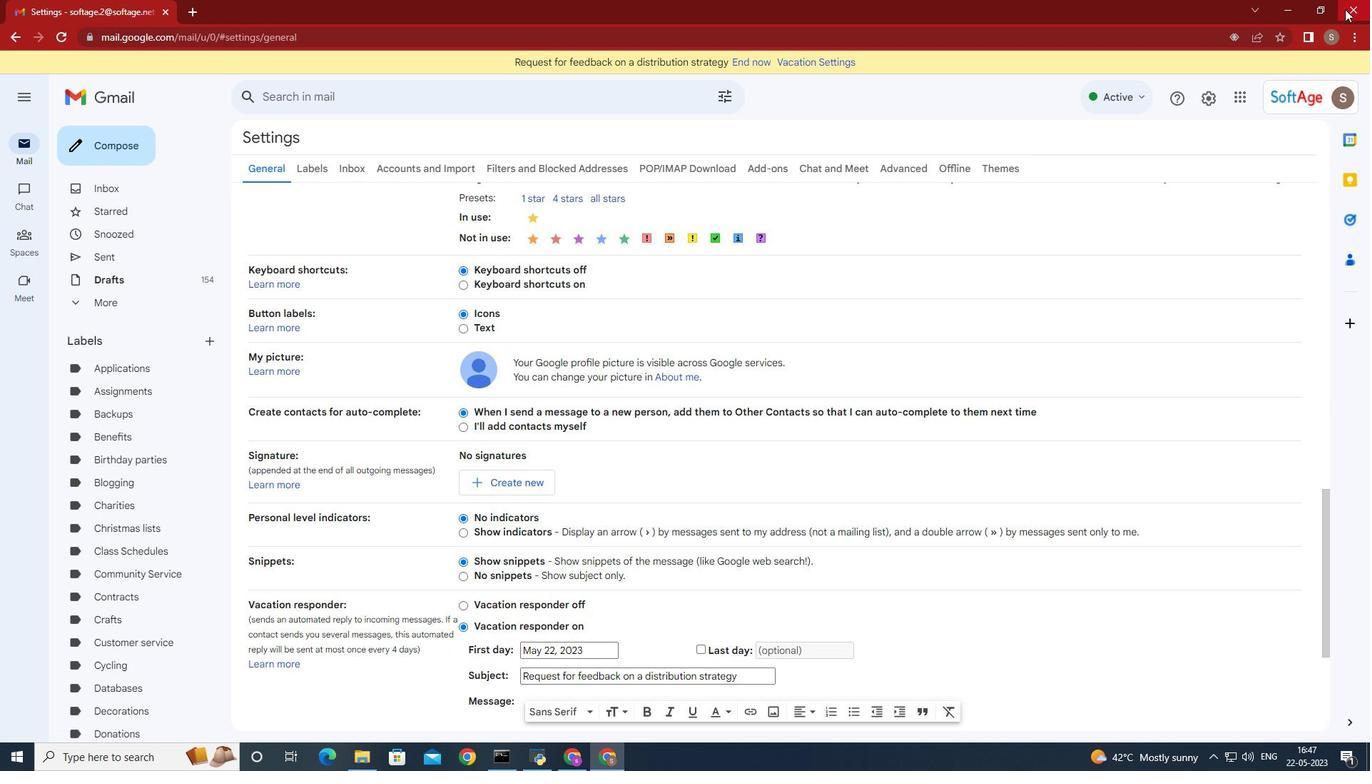 
Action: Mouse scrolled (1320, 169) with delta (0, 0)
Screenshot: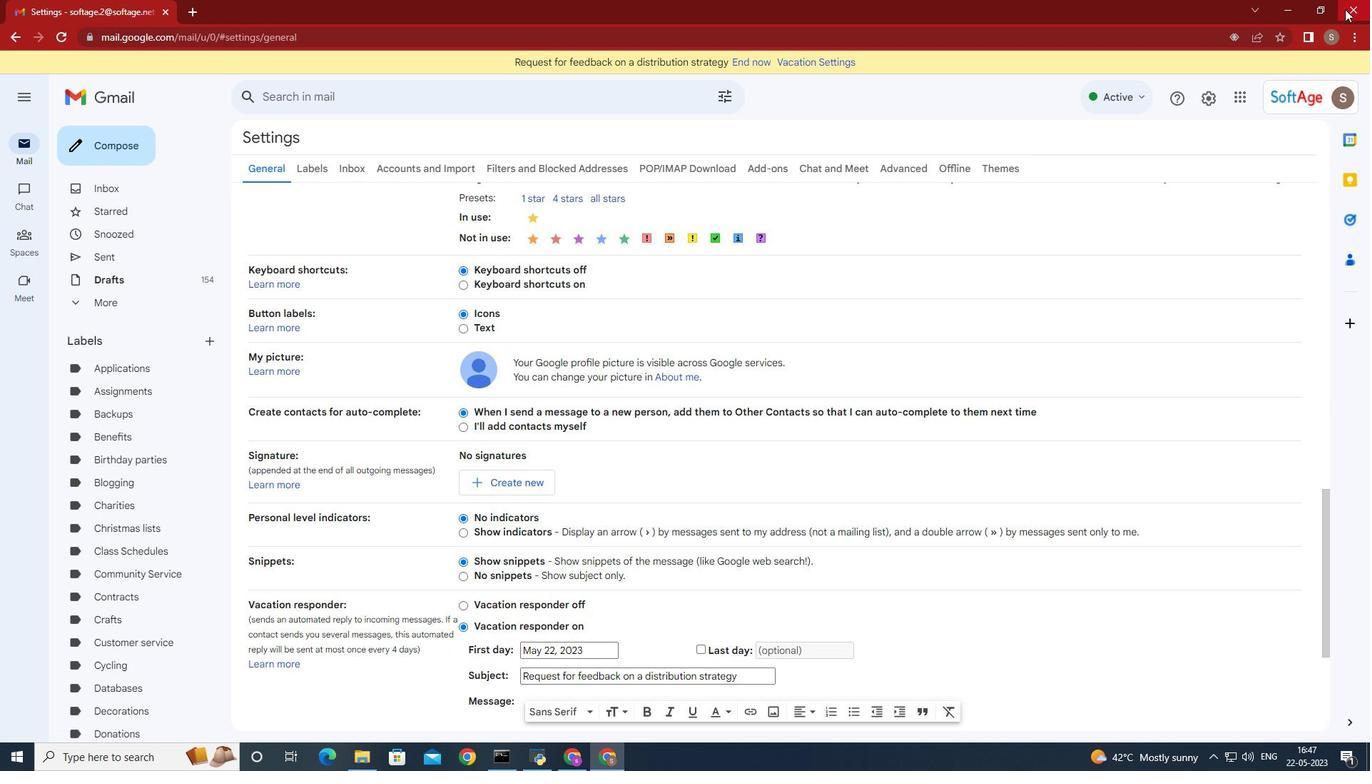 
Action: Mouse moved to (1308, 230)
Screenshot: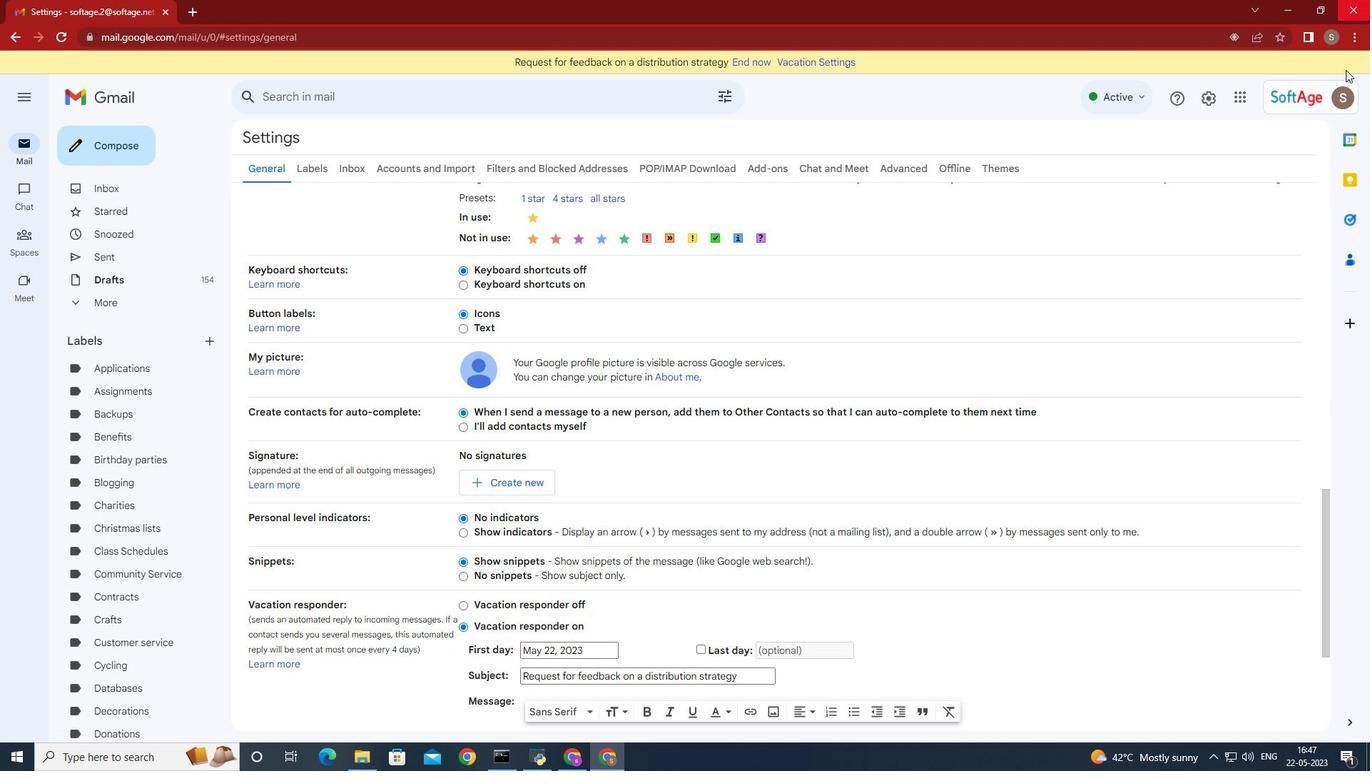 
Action: Mouse scrolled (1308, 229) with delta (0, 0)
Screenshot: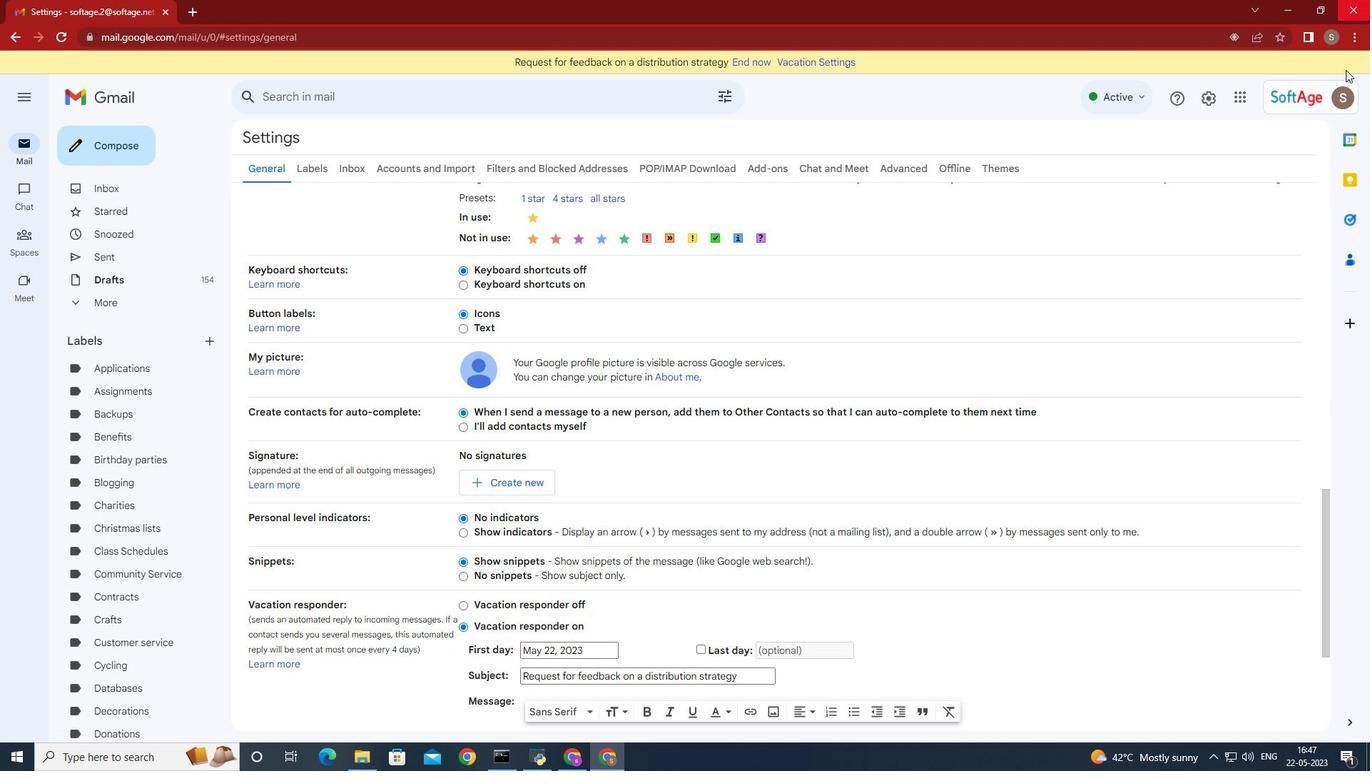 
Action: Mouse moved to (512, 409)
Screenshot: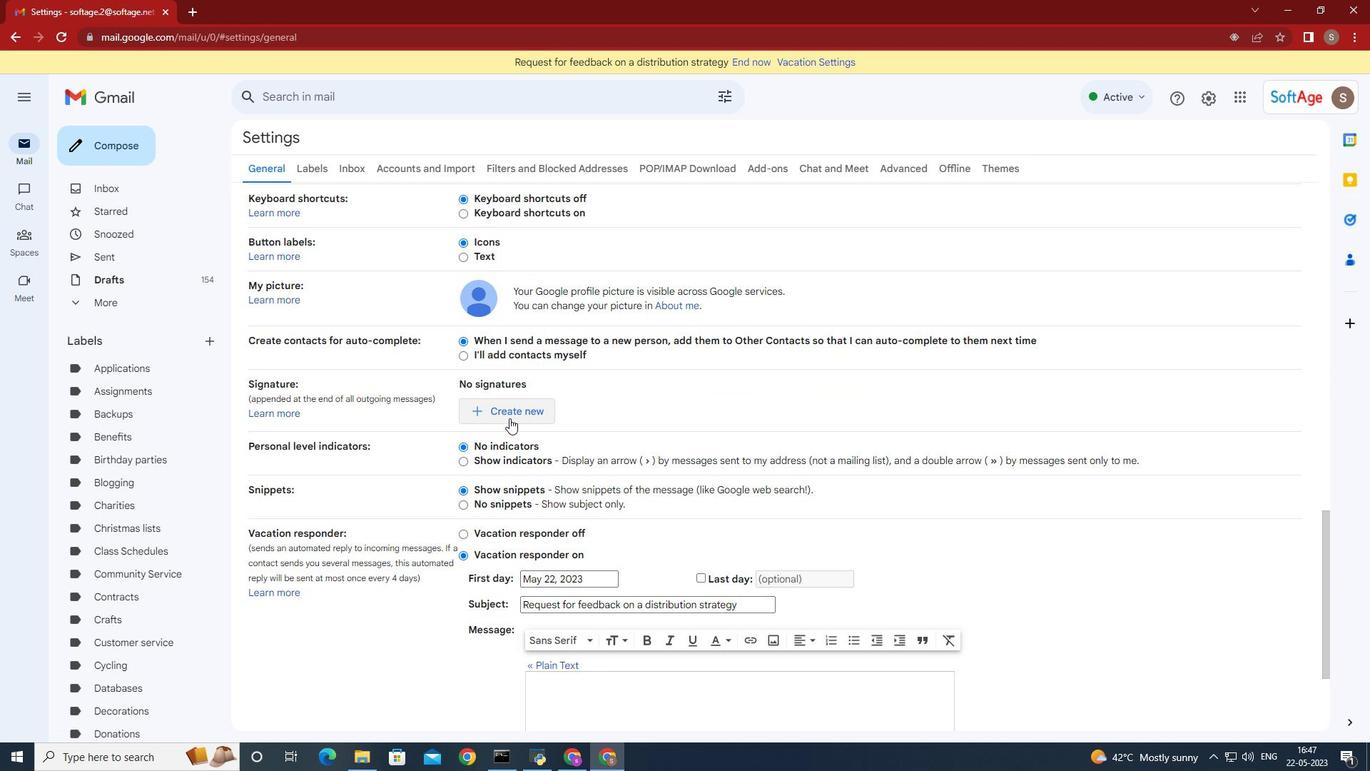 
Action: Mouse pressed left at (512, 409)
Screenshot: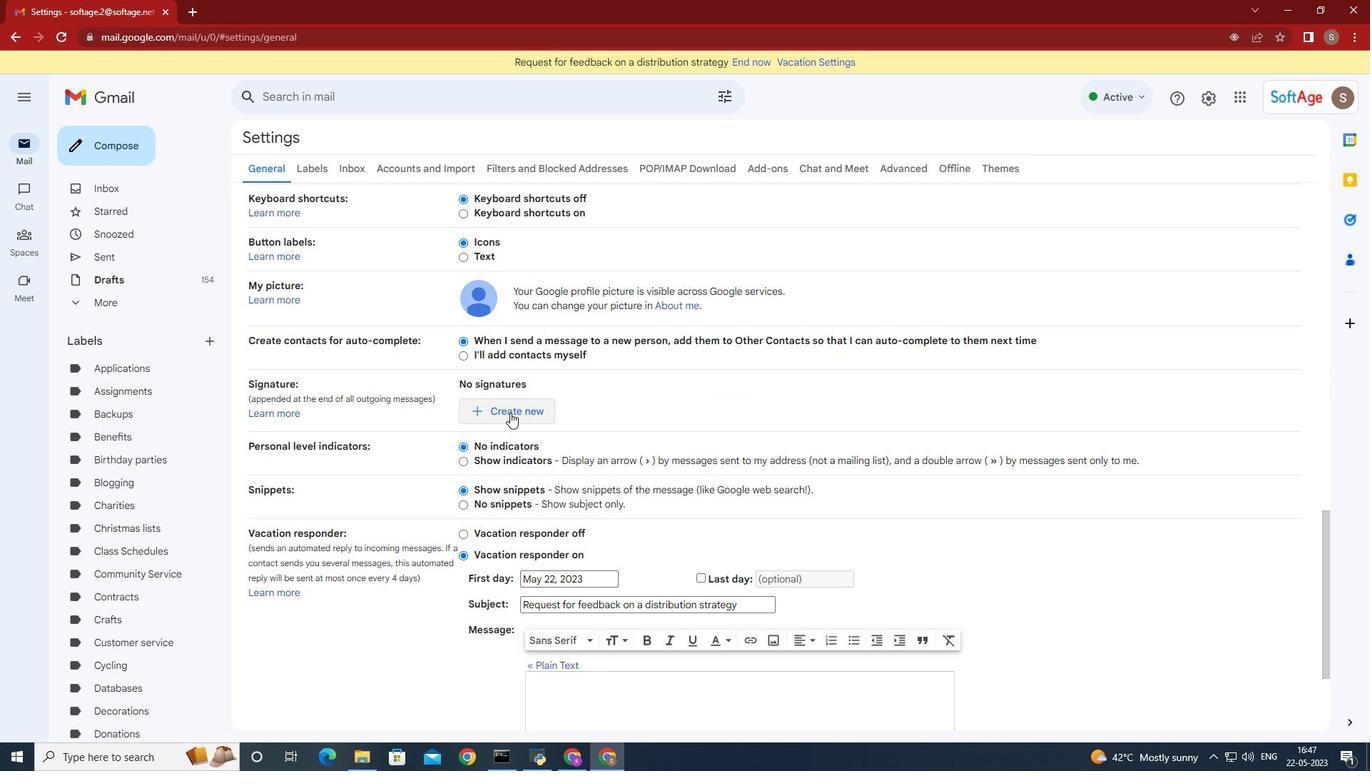 
Action: Mouse moved to (534, 391)
Screenshot: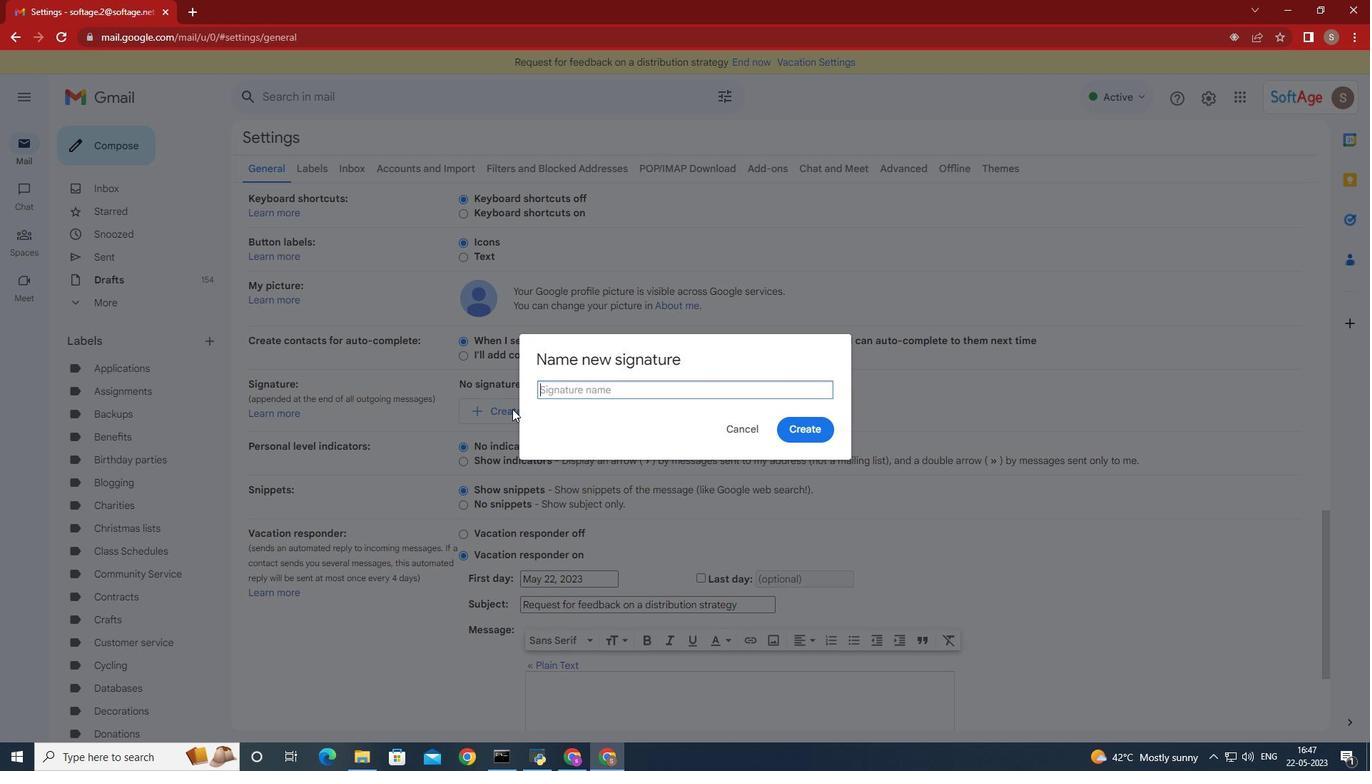 
Action: Key pressed <Key.shift>Jeanette<Key.space><Key.shift>Hall
Screenshot: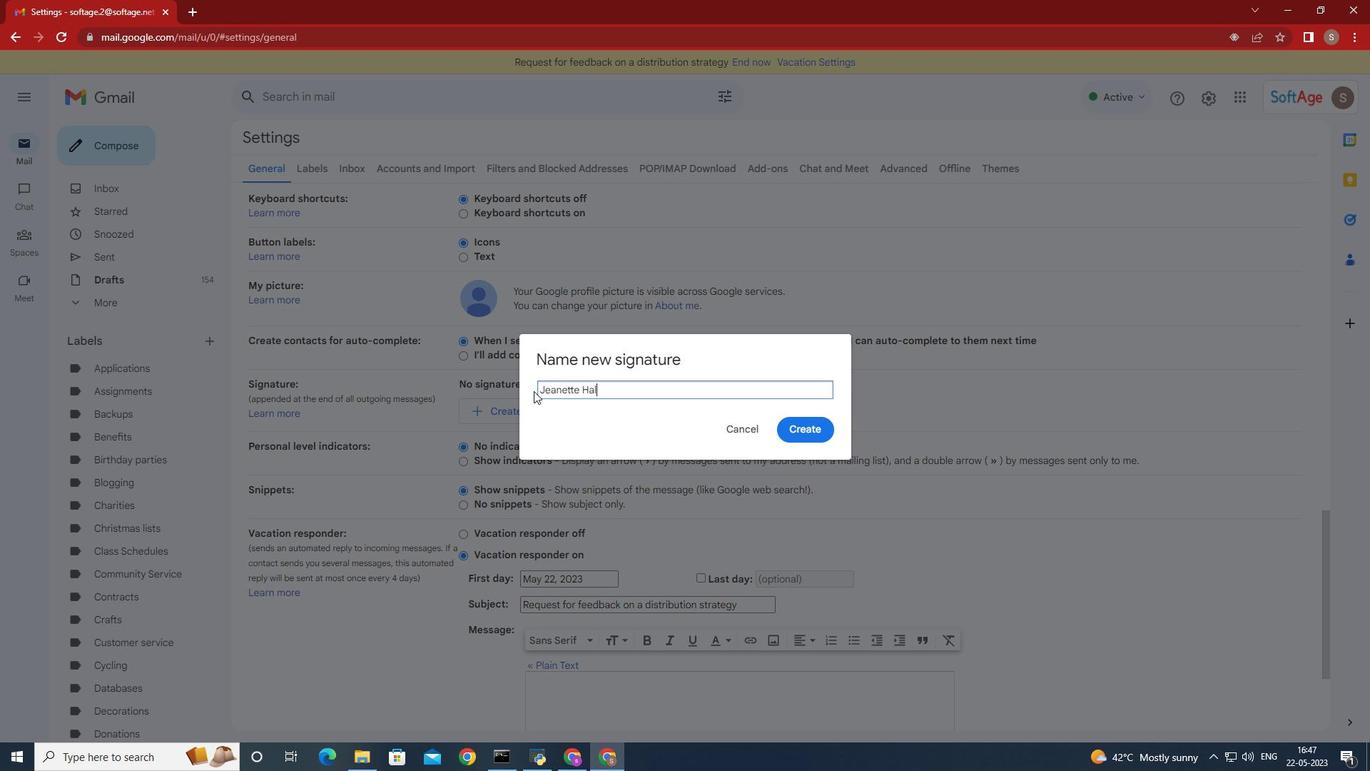 
Action: Mouse moved to (796, 433)
Screenshot: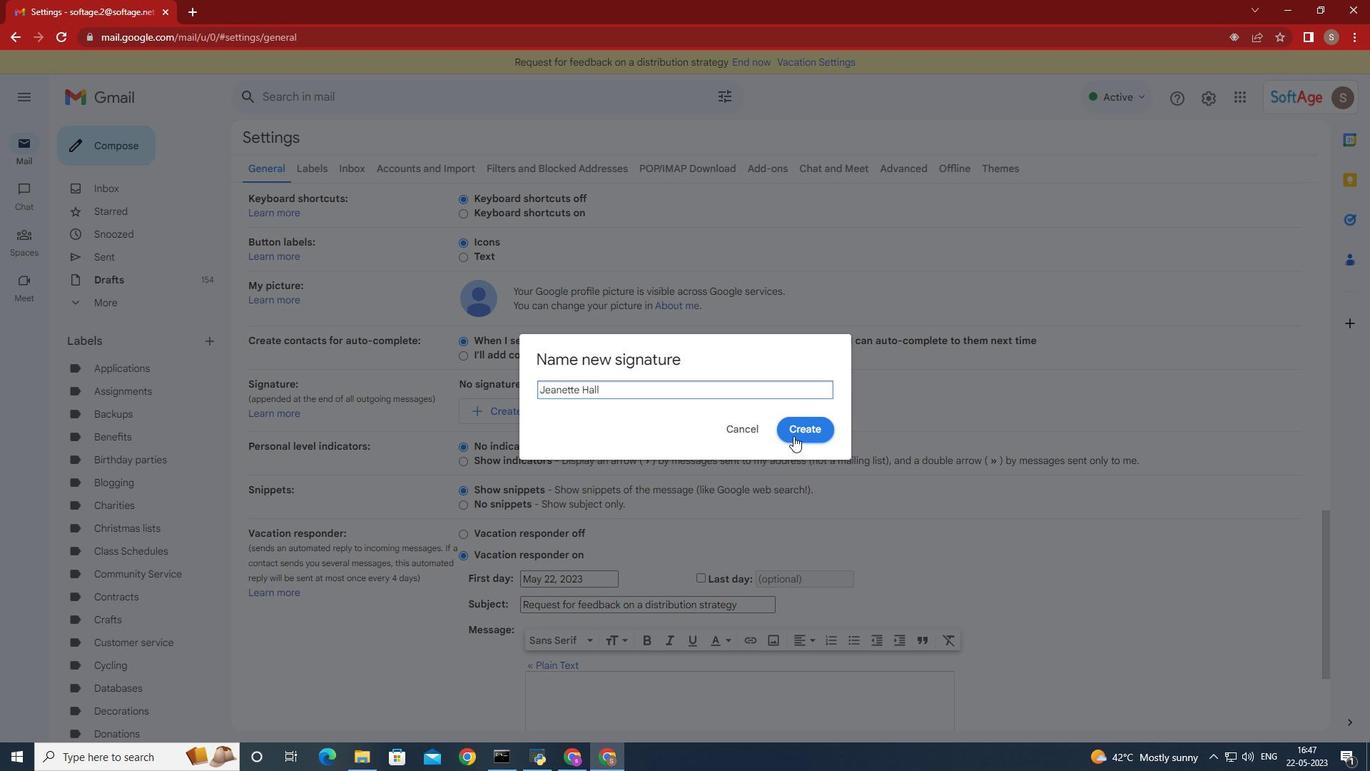 
Action: Mouse pressed left at (796, 433)
Screenshot: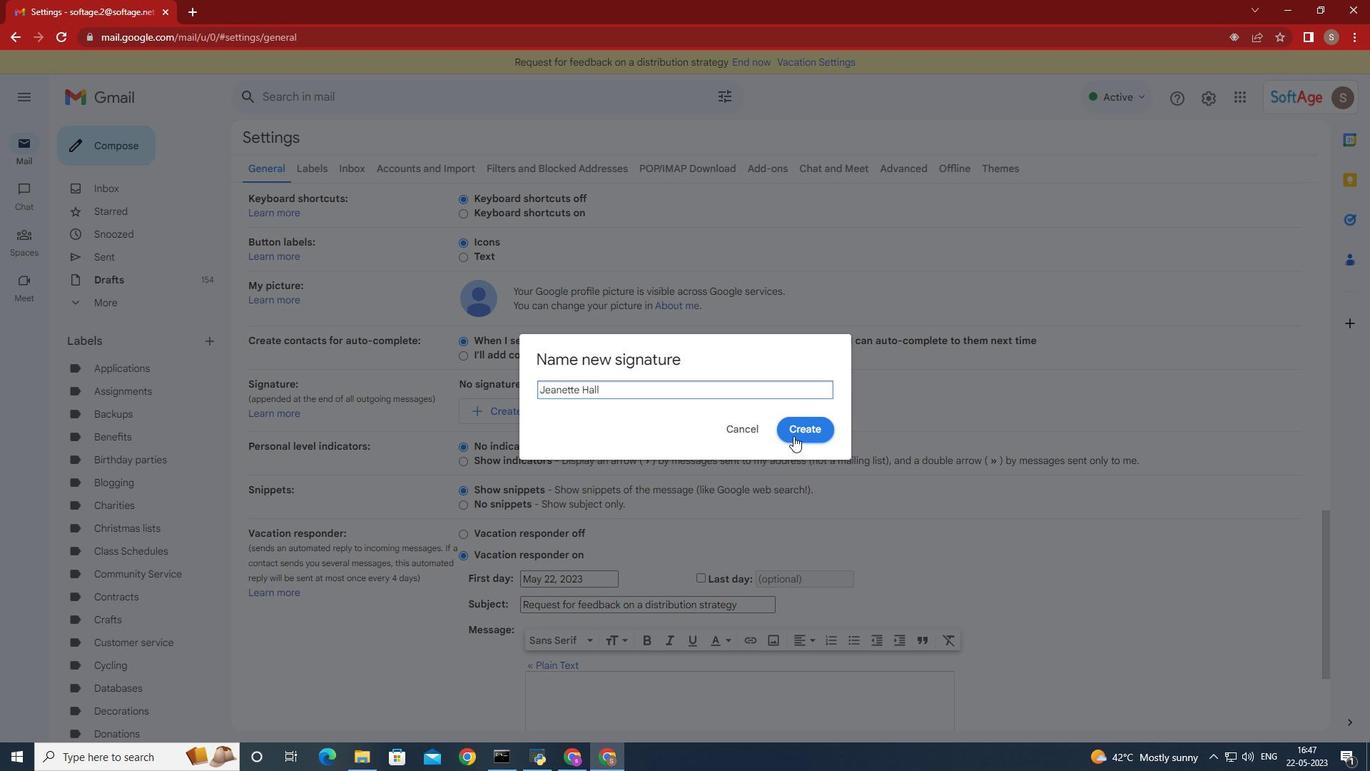 
Action: Mouse moved to (676, 392)
Screenshot: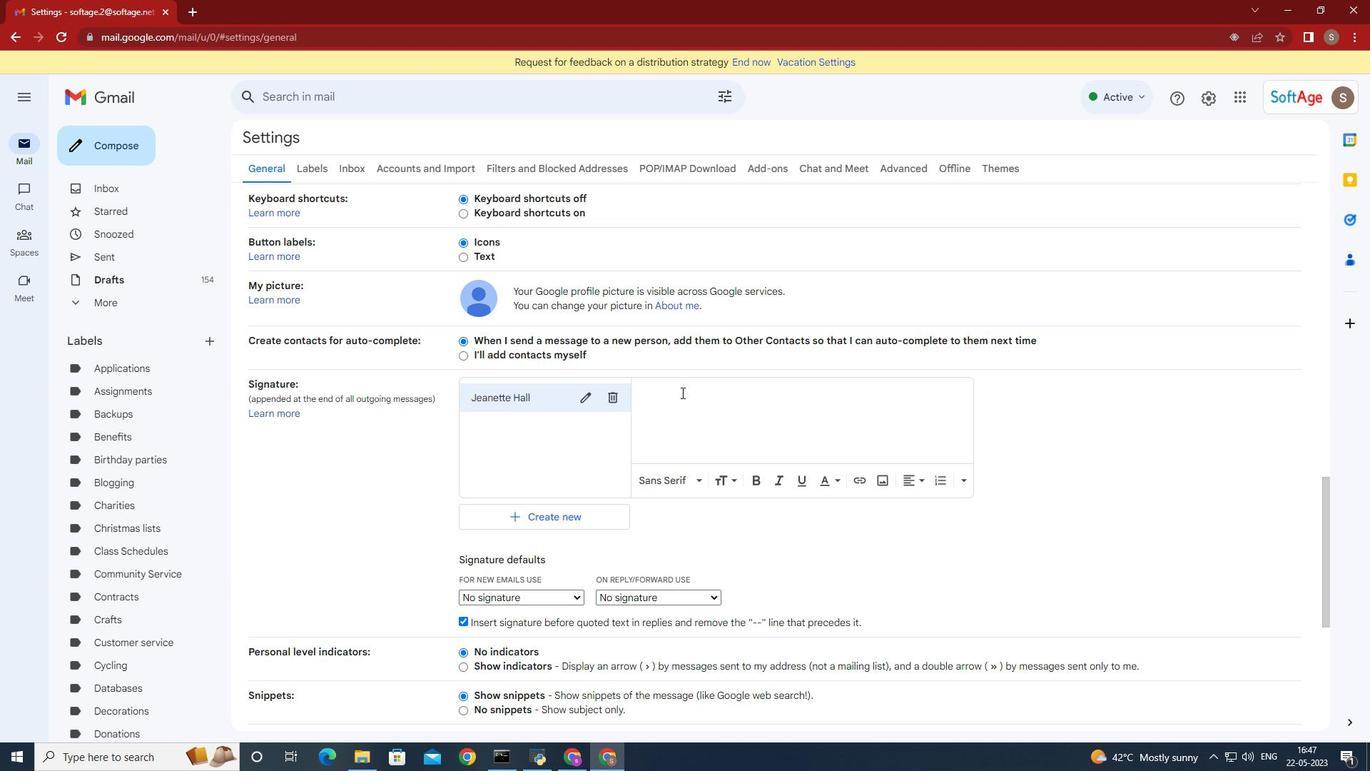 
Action: Mouse pressed left at (676, 392)
Screenshot: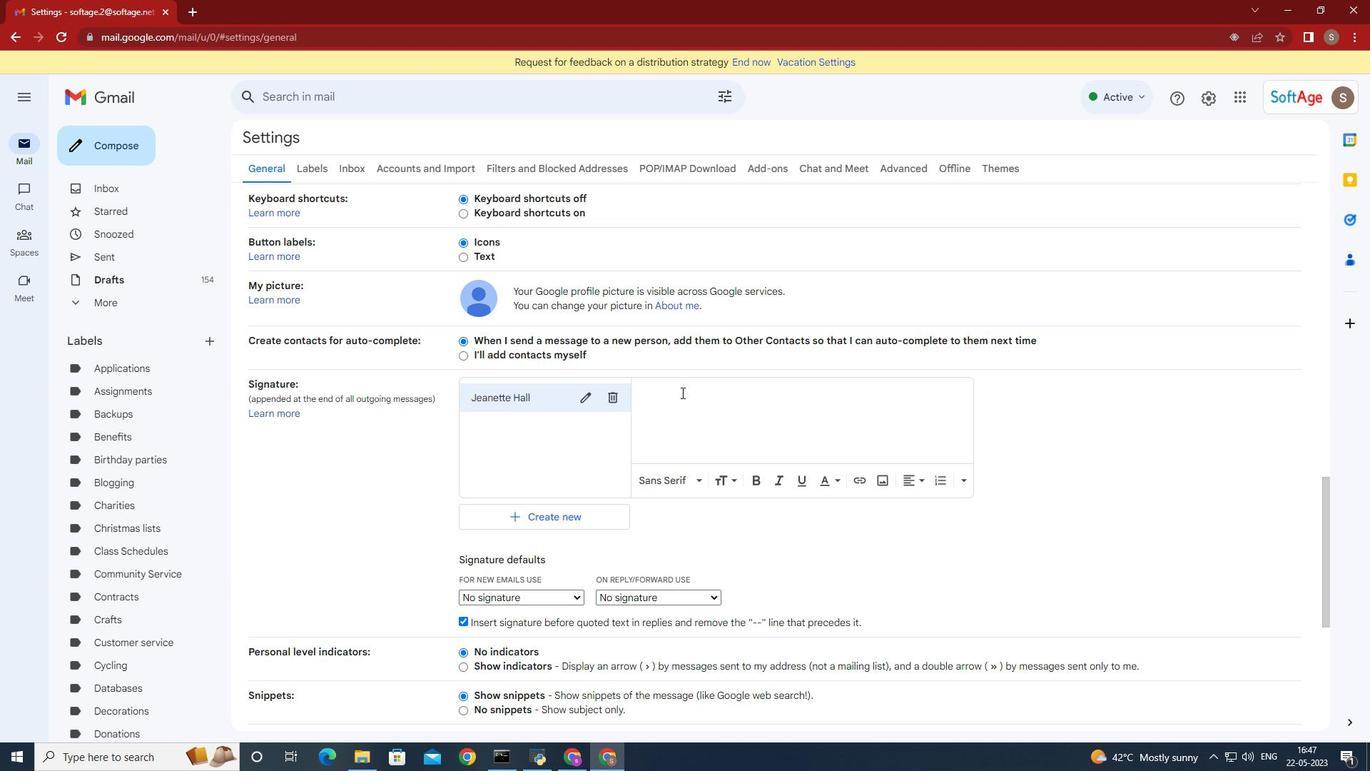 
Action: Mouse moved to (677, 394)
Screenshot: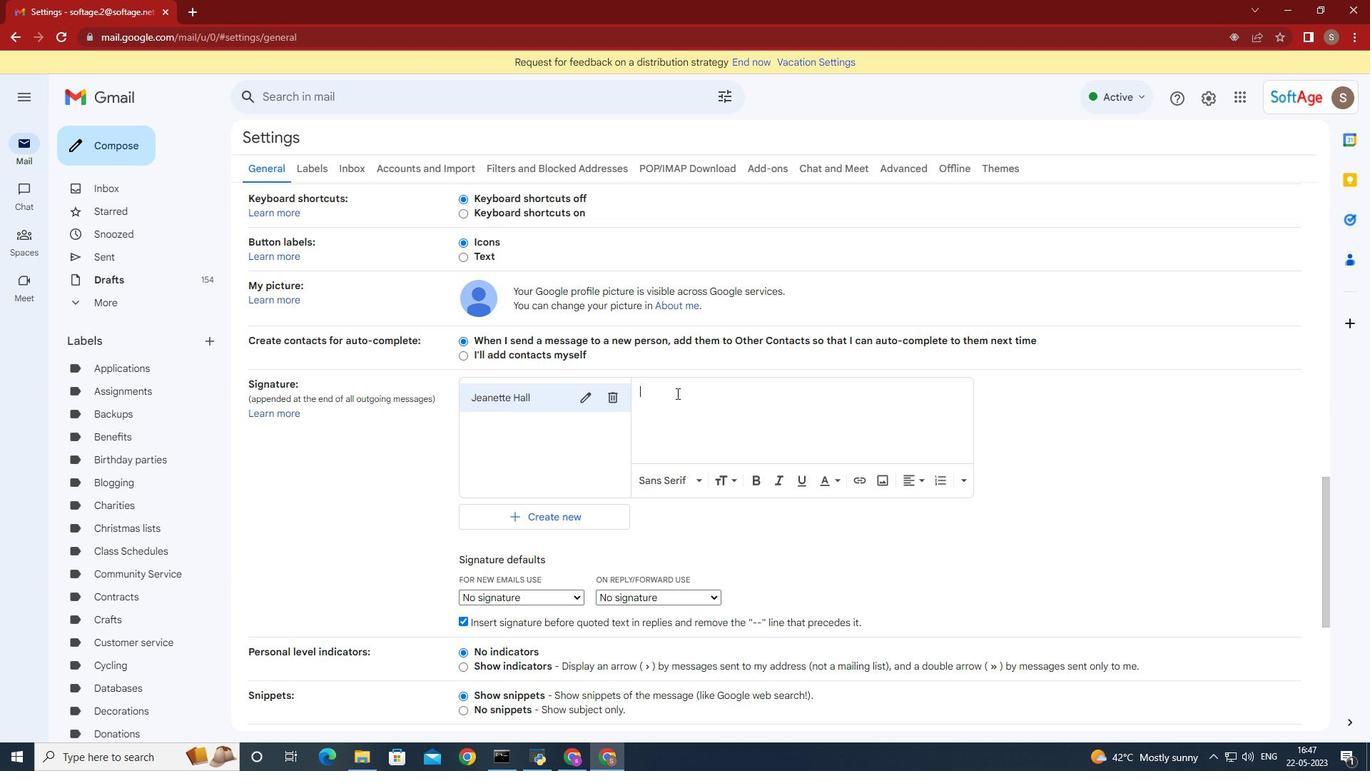 
Action: Key pressed <Key.shift><Key.shift><Key.shift><Key.shift><Key.shift><Key.shift><Key.shift><Key.shift><Key.shift><Key.shift><Key.shift><Key.shift><Key.shift><Key.shift><Key.shift><Key.shift><Key.shift><Key.shift><Key.shift><Key.shift><Key.shift><Key.shift><Key.shift><Key.shift><Key.shift>With<Key.space>heartfelt<Key.space>thanks<Key.space>and<Key.space>warm<Key.space>wishes,<Key.enter><Key.shift><Key.shift><Key.shift>Jeanette<Key.space><Key.shift>Hall<Key.space>
Screenshot: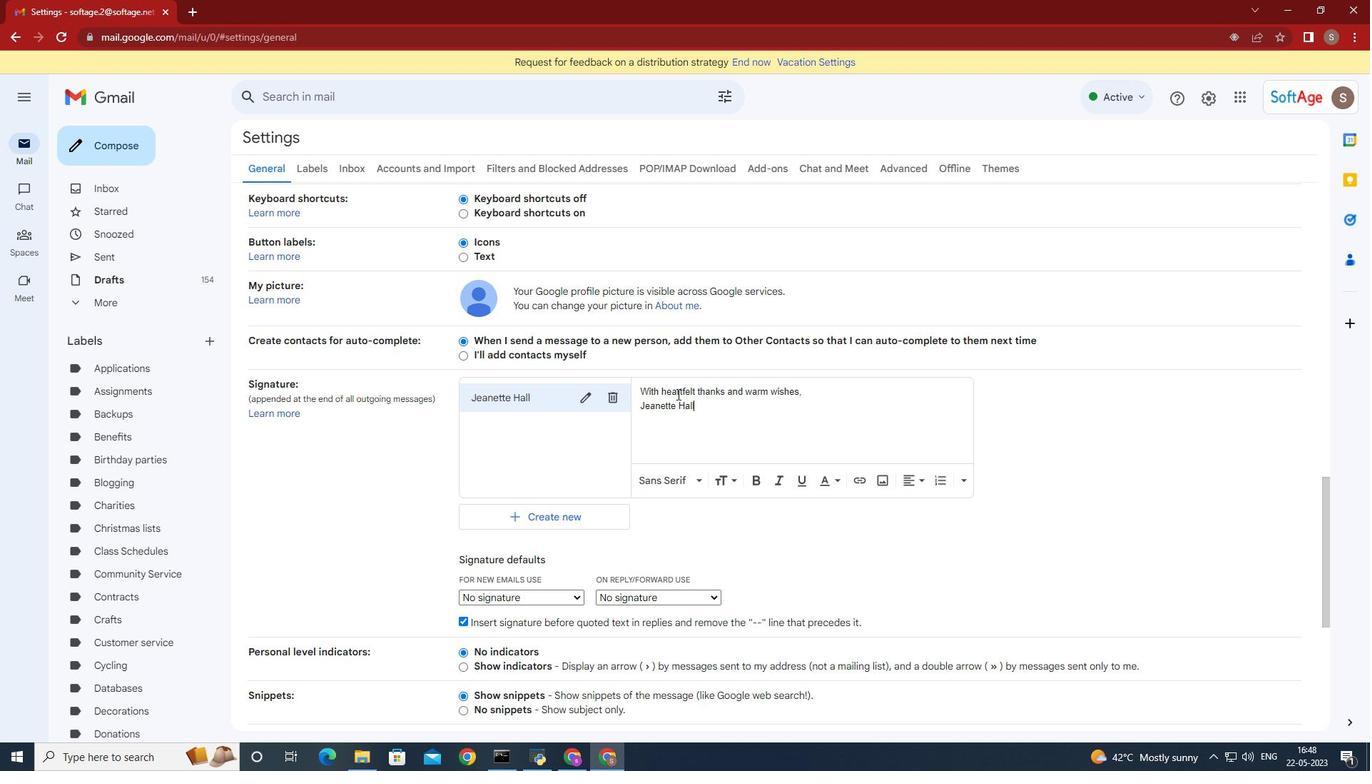 
Action: Mouse moved to (544, 601)
Screenshot: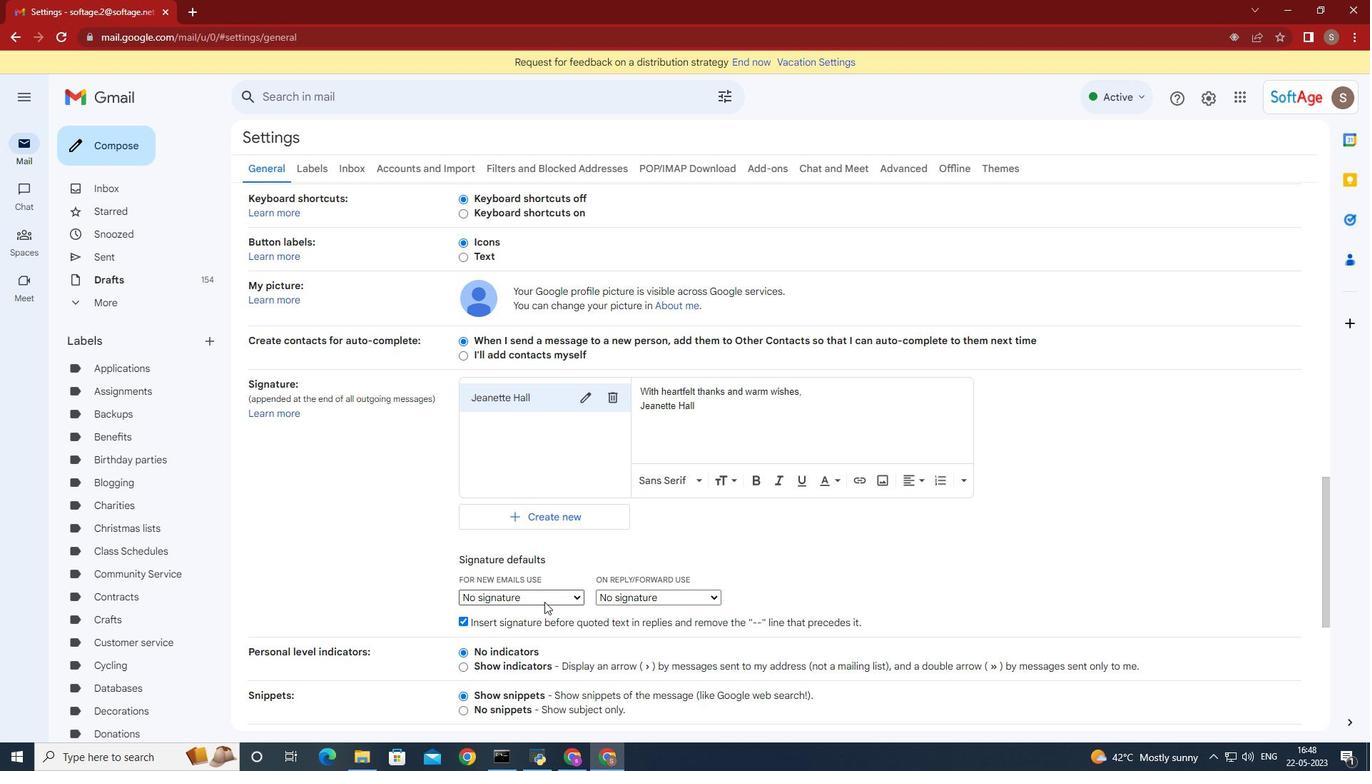 
Action: Mouse pressed left at (544, 601)
Screenshot: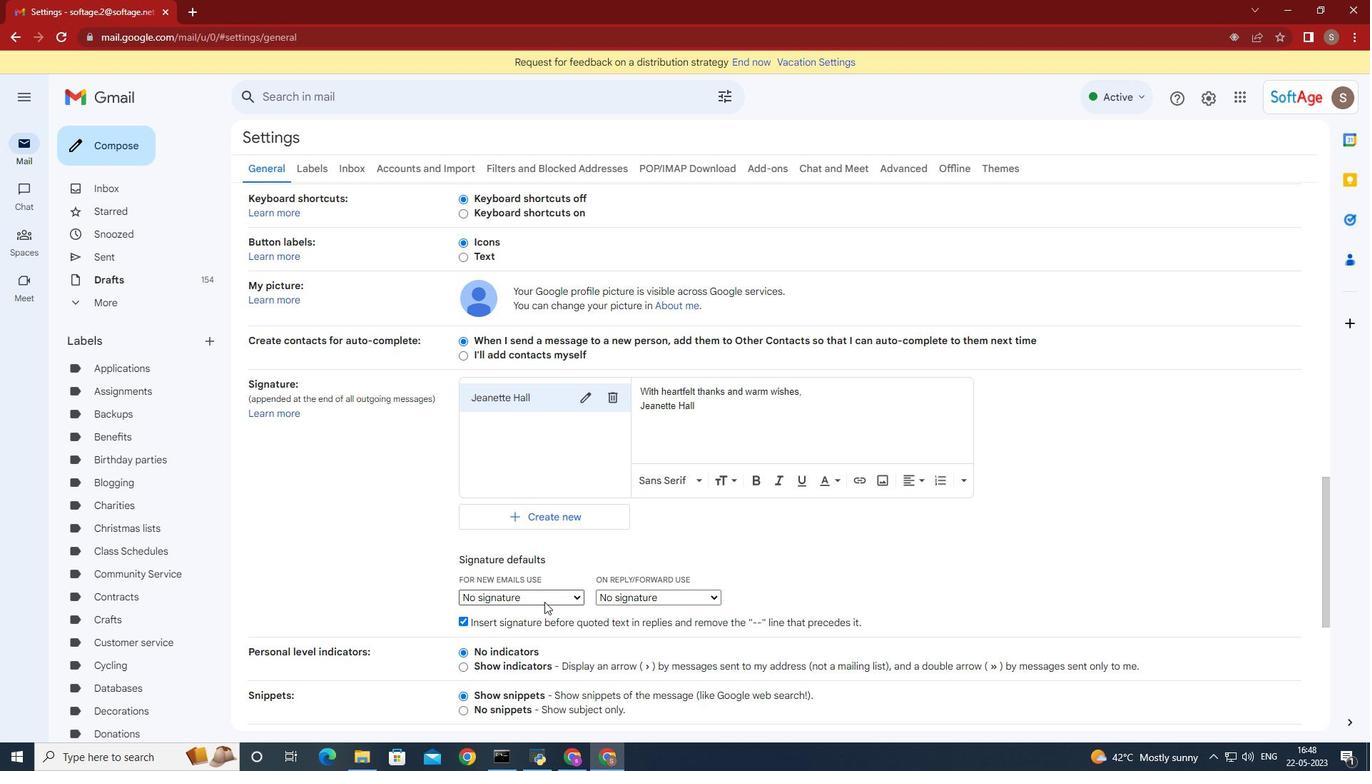 
Action: Mouse moved to (524, 623)
Screenshot: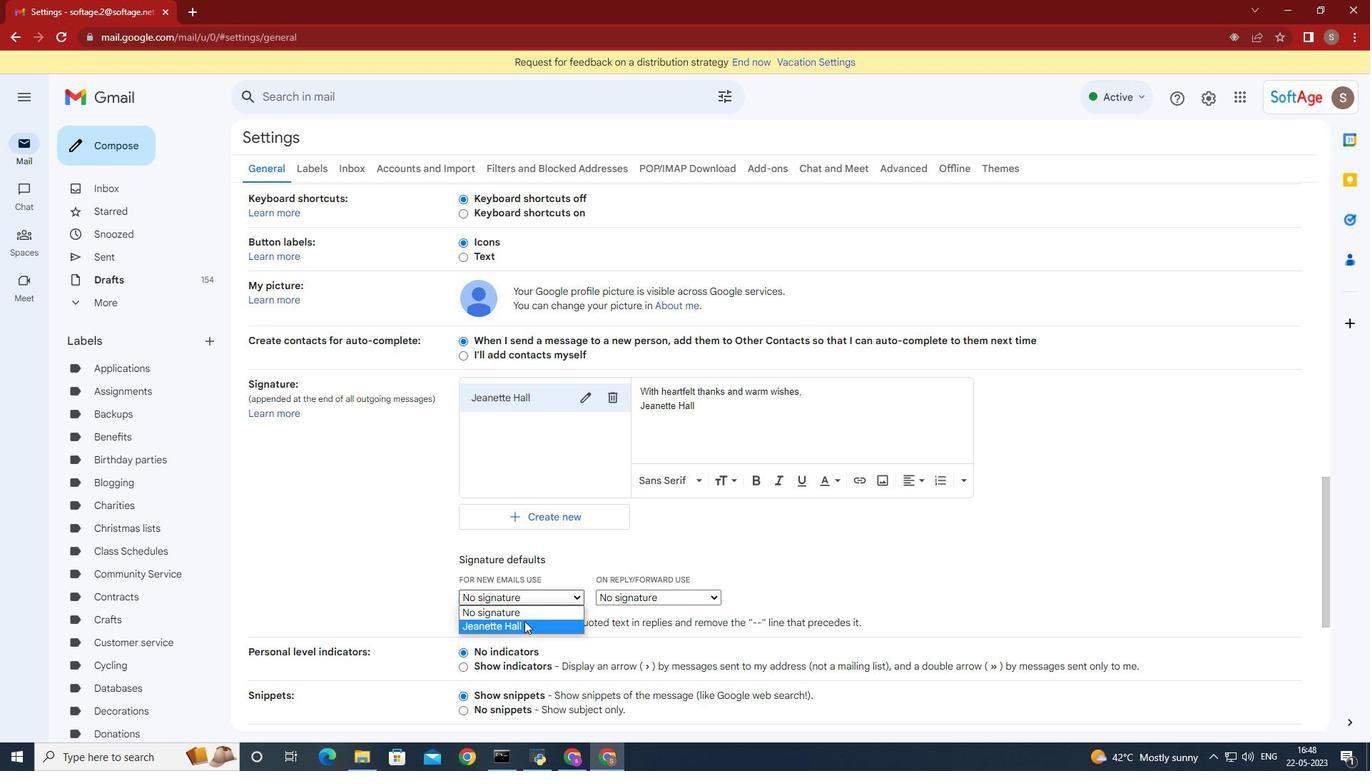 
Action: Mouse pressed left at (524, 623)
Screenshot: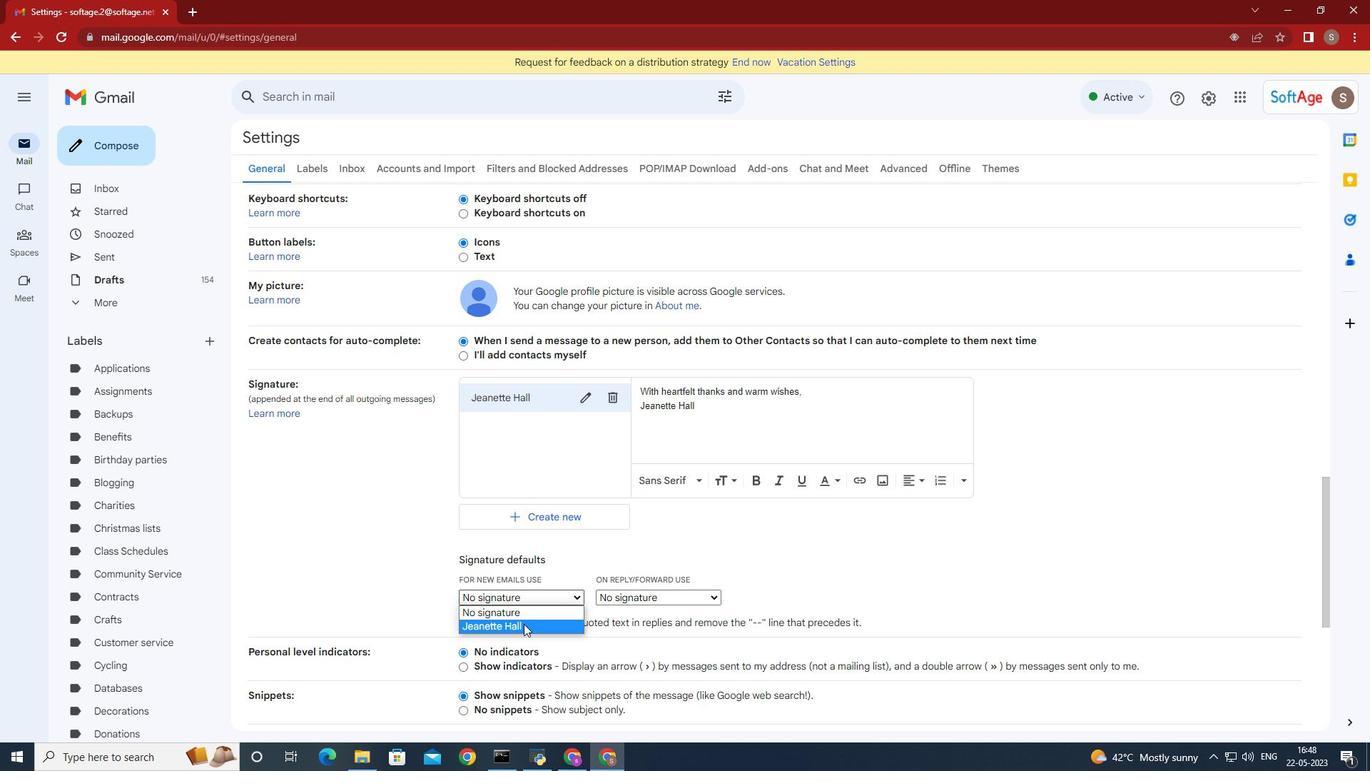 
Action: Mouse moved to (621, 597)
Screenshot: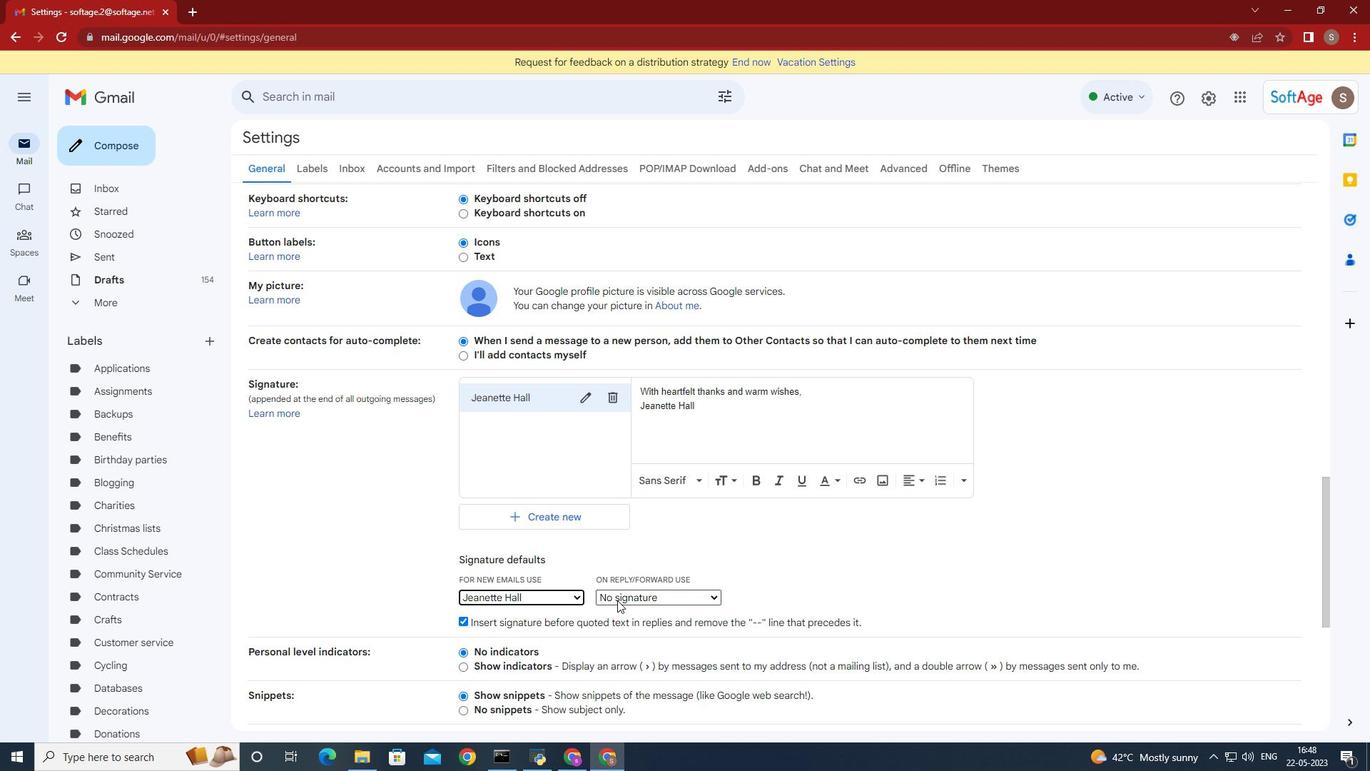
Action: Mouse pressed left at (621, 597)
Screenshot: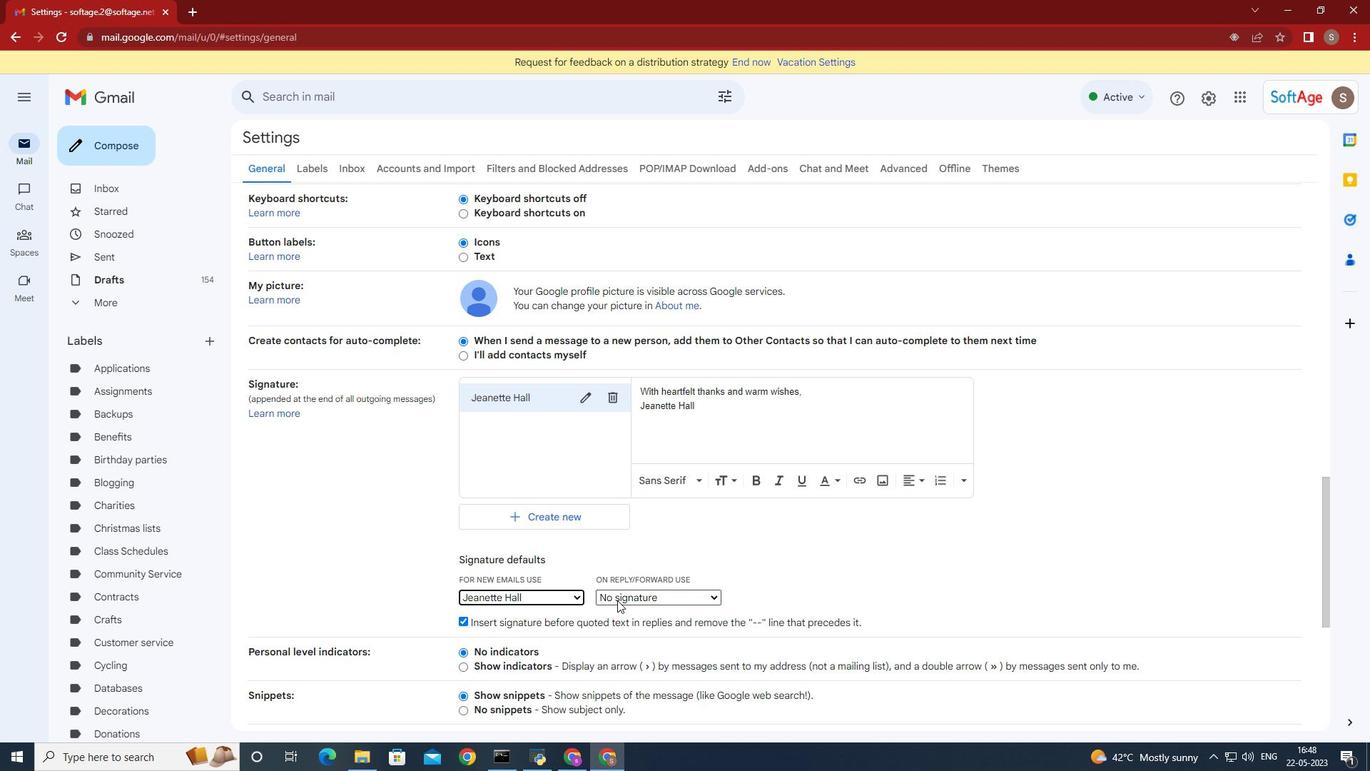 
Action: Mouse moved to (616, 622)
Screenshot: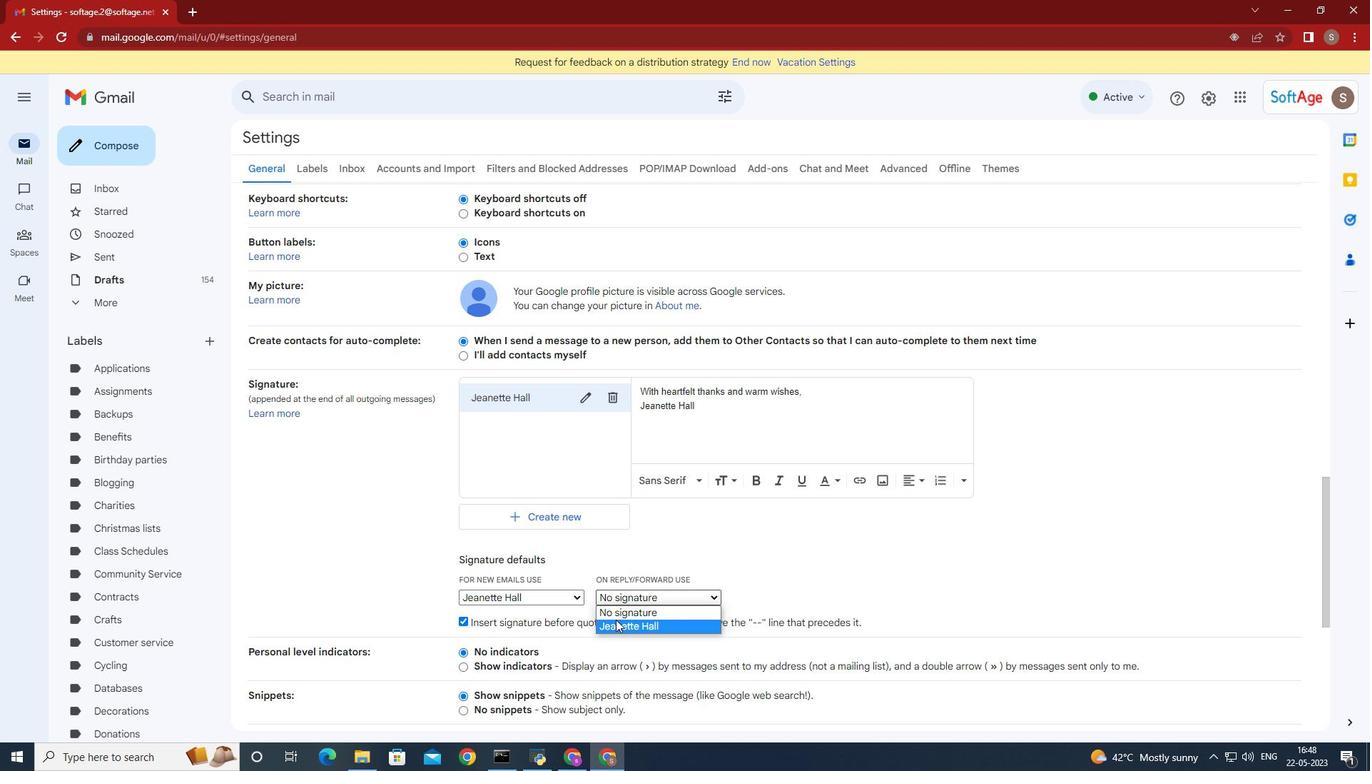 
Action: Mouse pressed left at (616, 622)
Screenshot: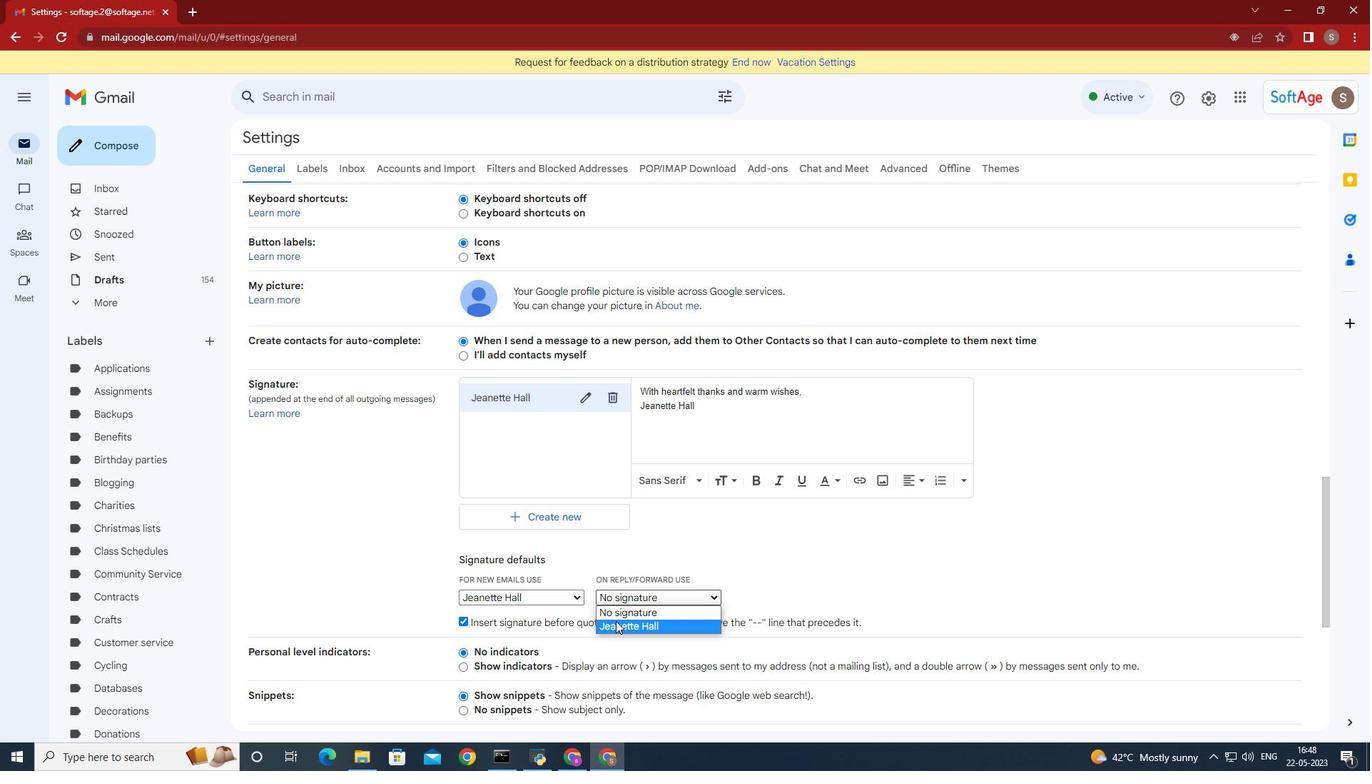 
Action: Mouse moved to (660, 557)
Screenshot: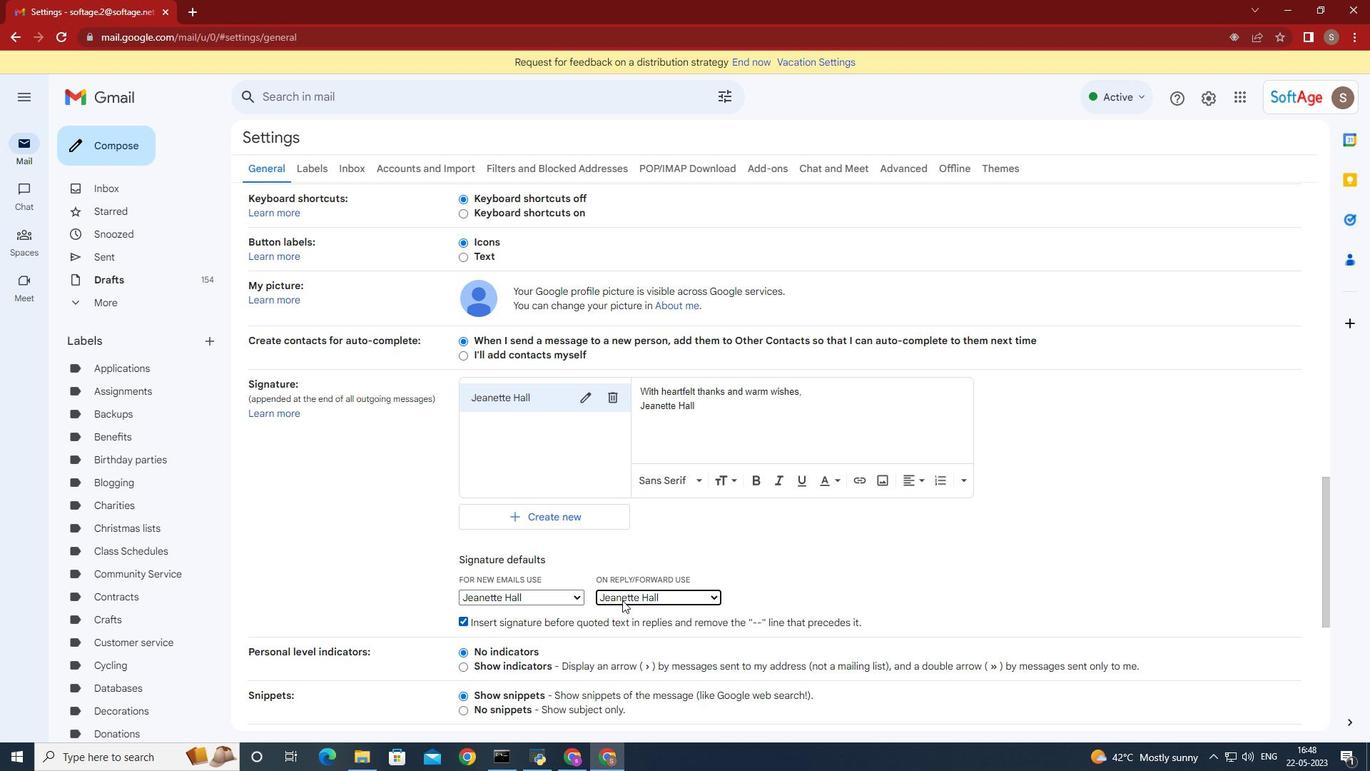 
Action: Mouse scrolled (660, 556) with delta (0, 0)
Screenshot: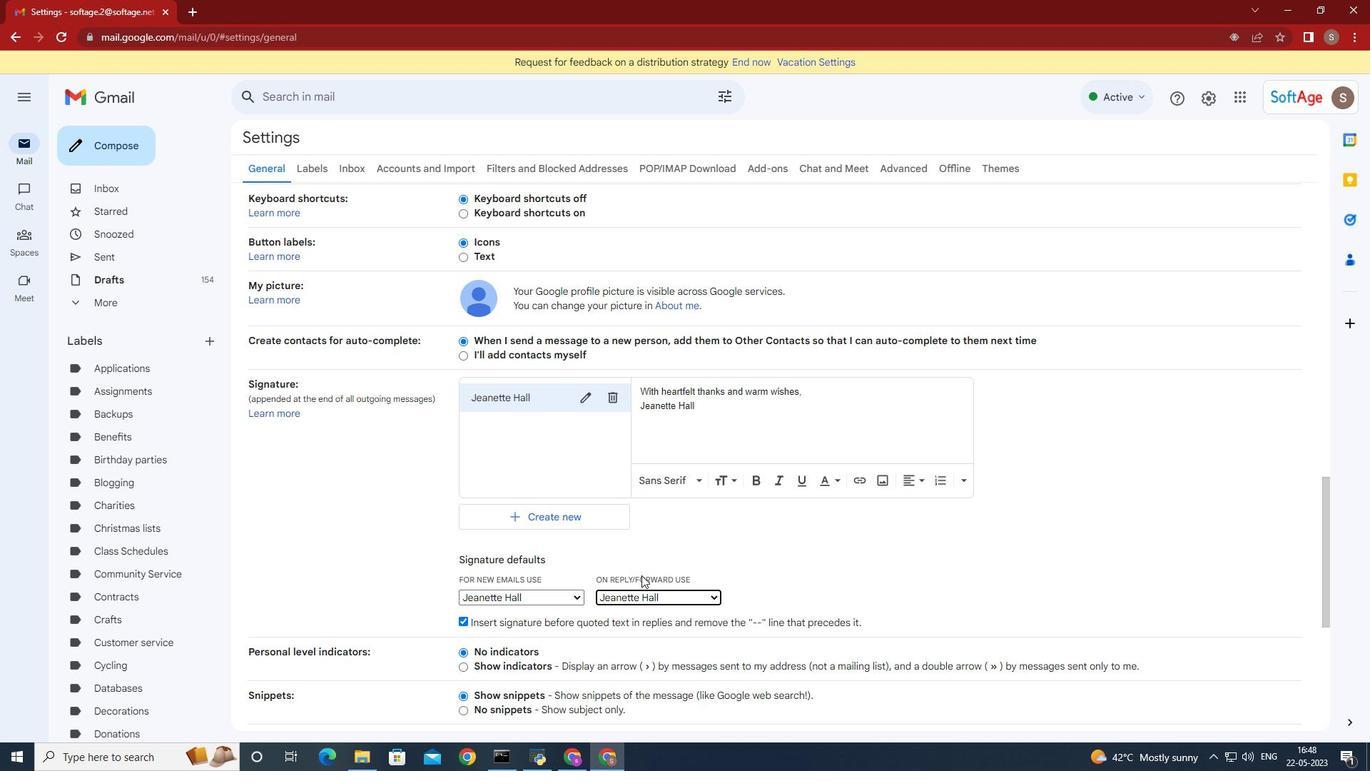 
Action: Mouse scrolled (660, 556) with delta (0, 0)
Screenshot: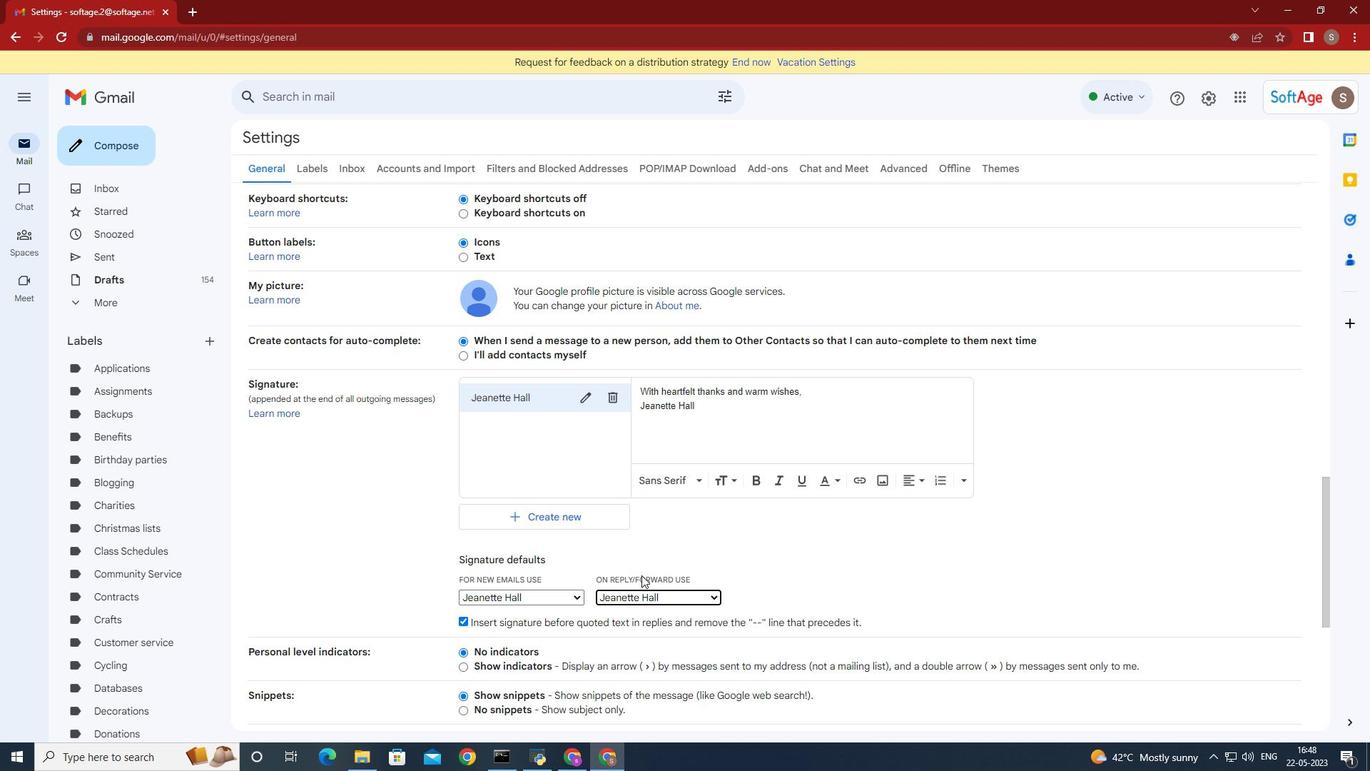 
Action: Mouse moved to (660, 557)
Screenshot: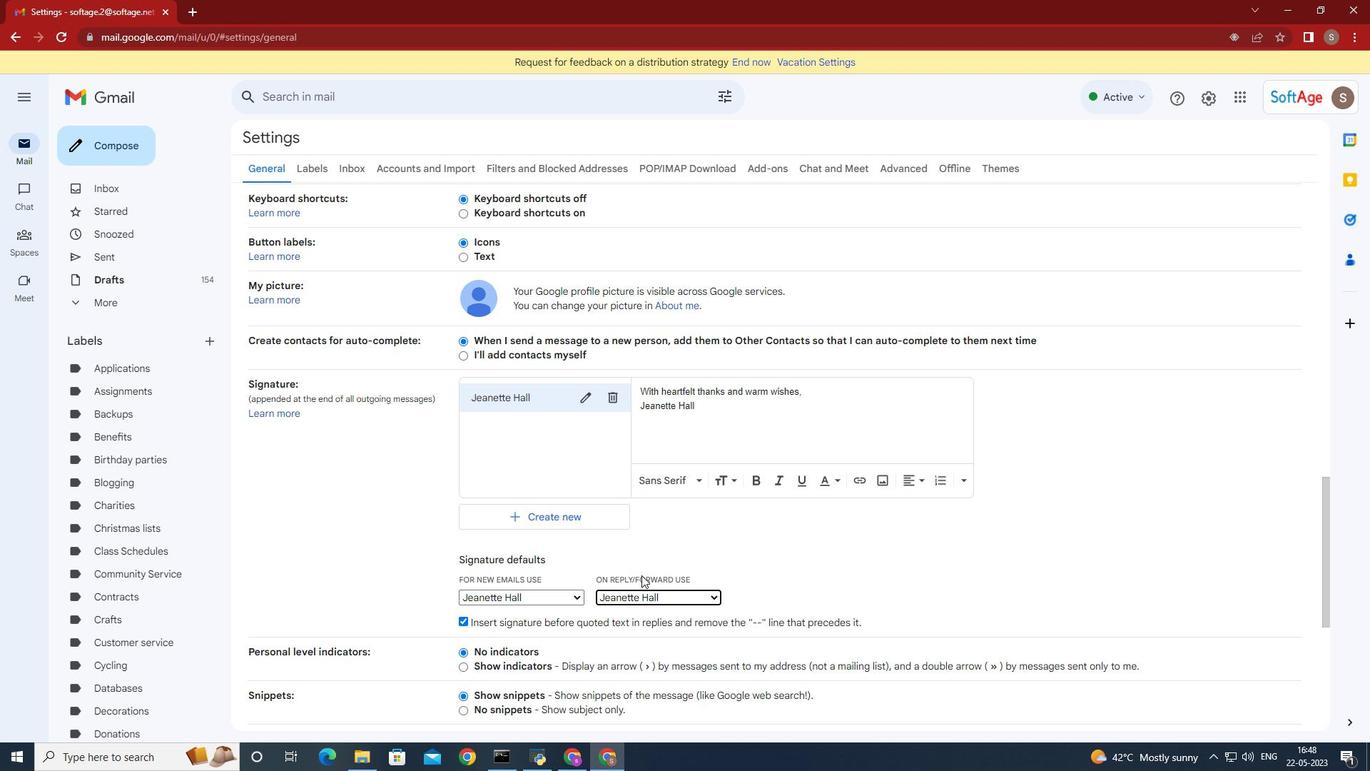 
Action: Mouse scrolled (660, 556) with delta (0, 0)
Screenshot: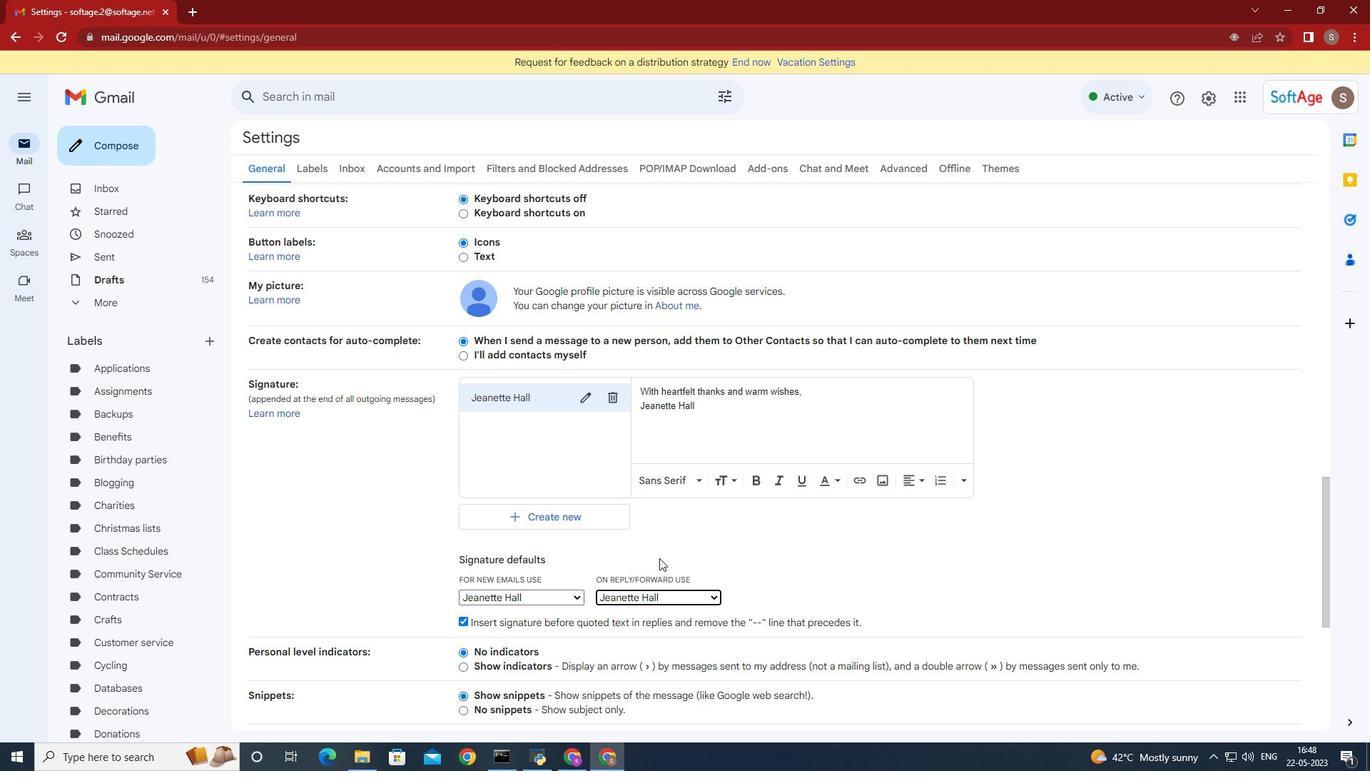 
Action: Mouse moved to (659, 556)
Screenshot: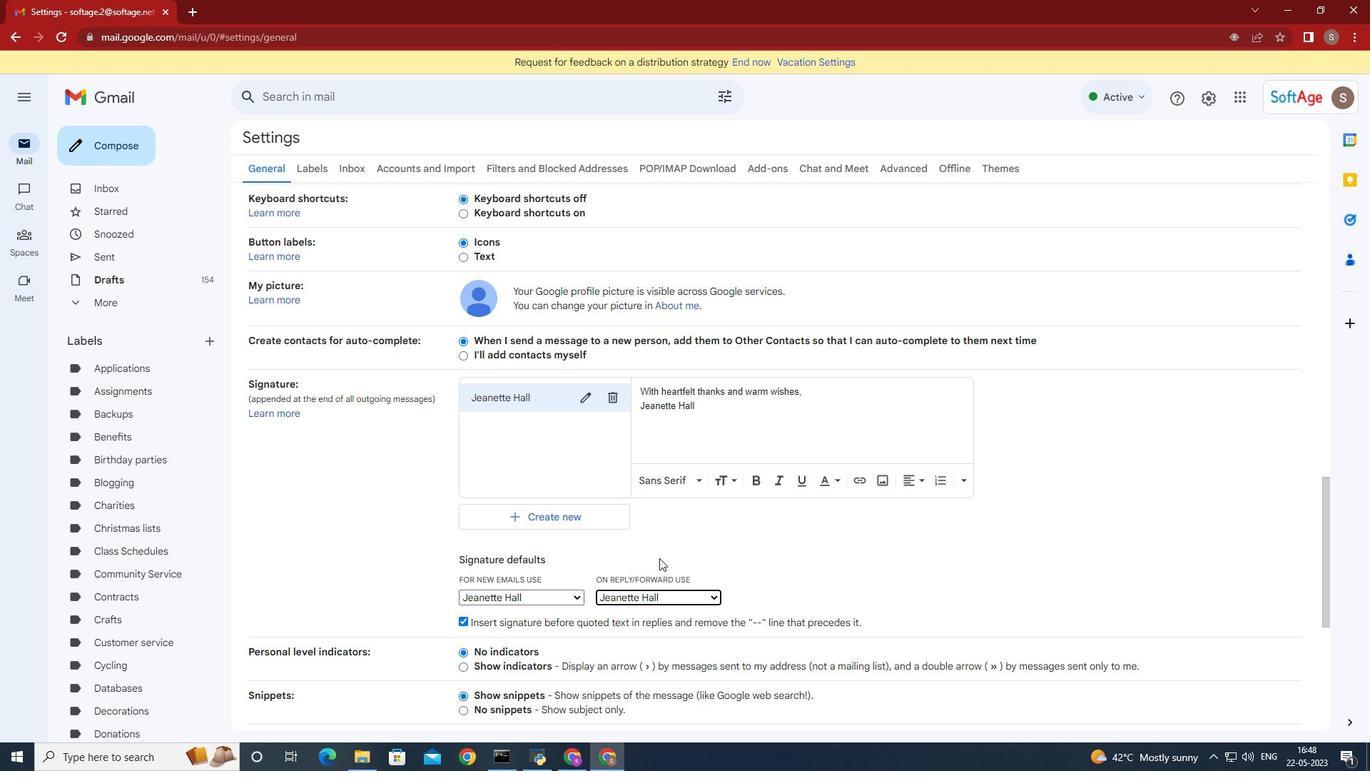 
Action: Mouse scrolled (660, 556) with delta (0, 0)
Screenshot: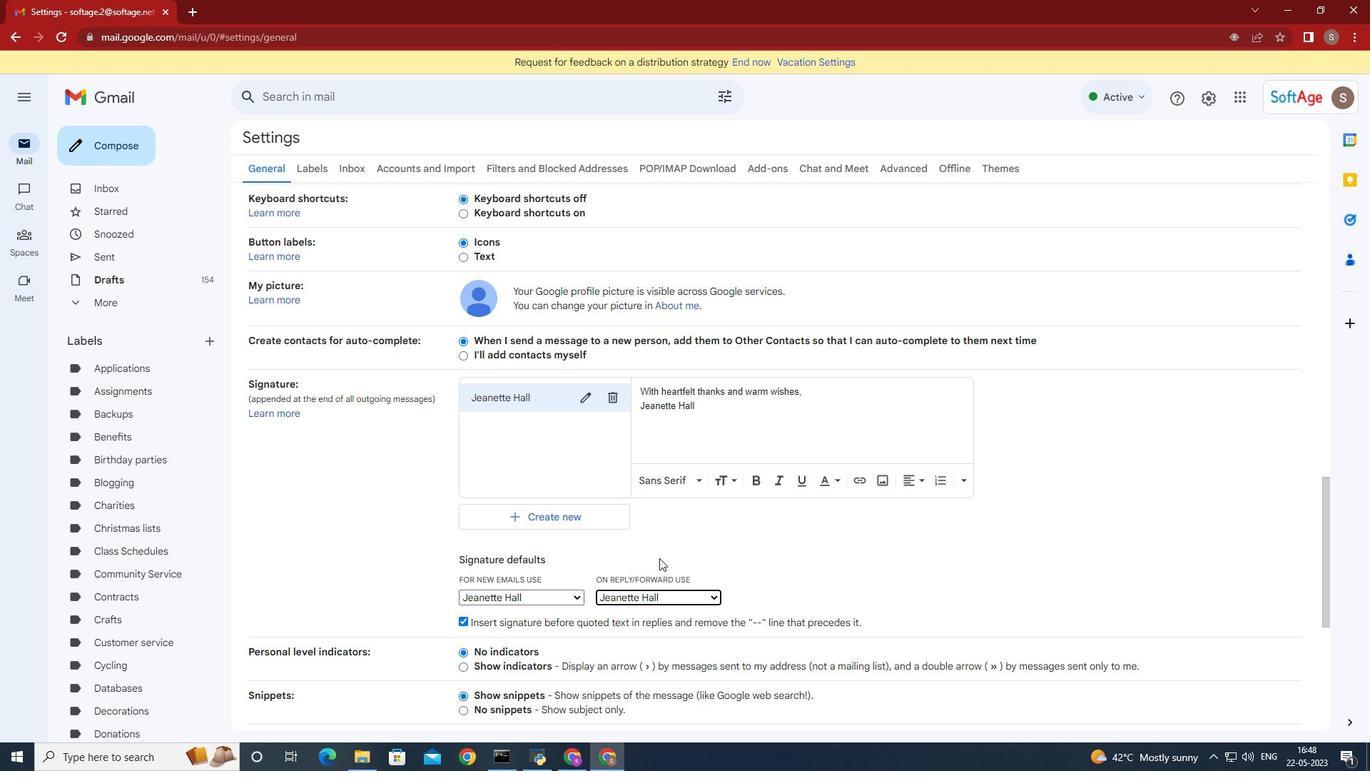 
Action: Mouse moved to (658, 556)
Screenshot: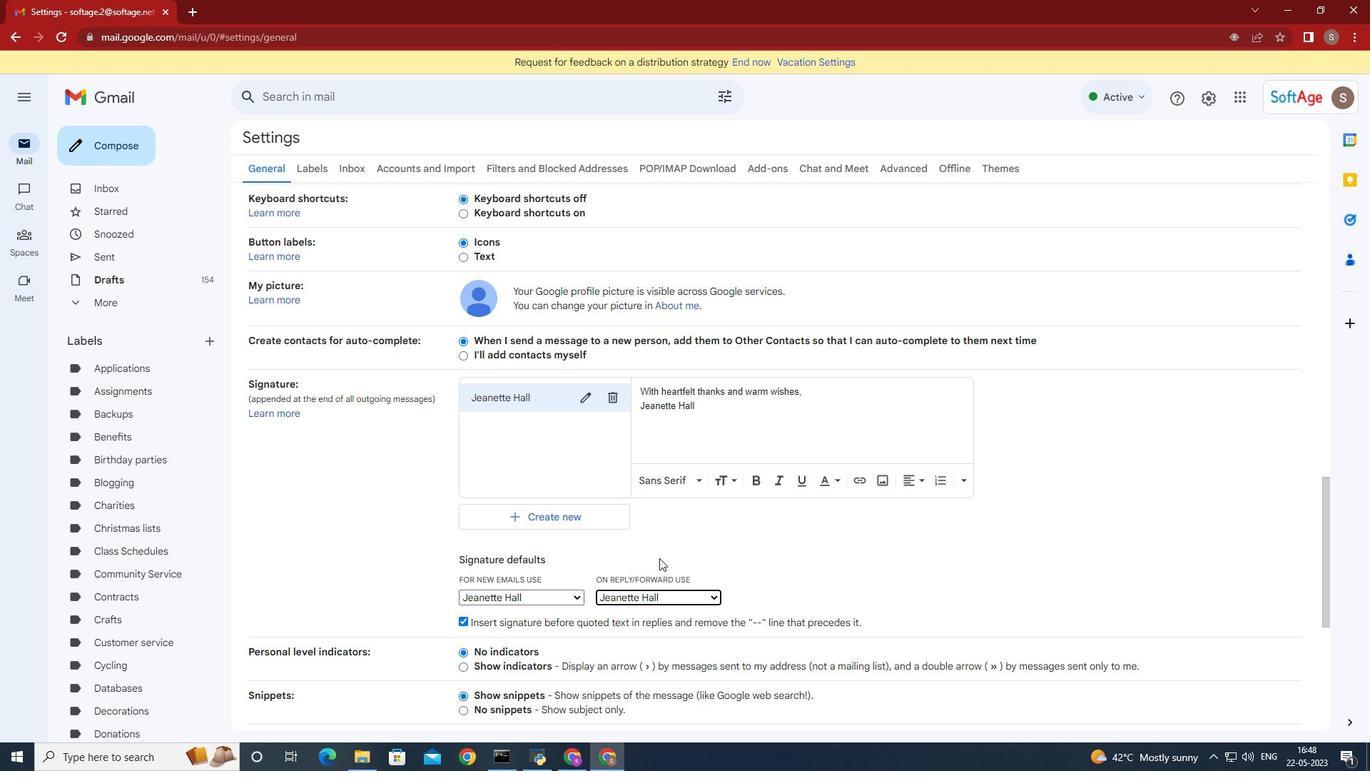 
Action: Mouse scrolled (658, 556) with delta (0, 0)
Screenshot: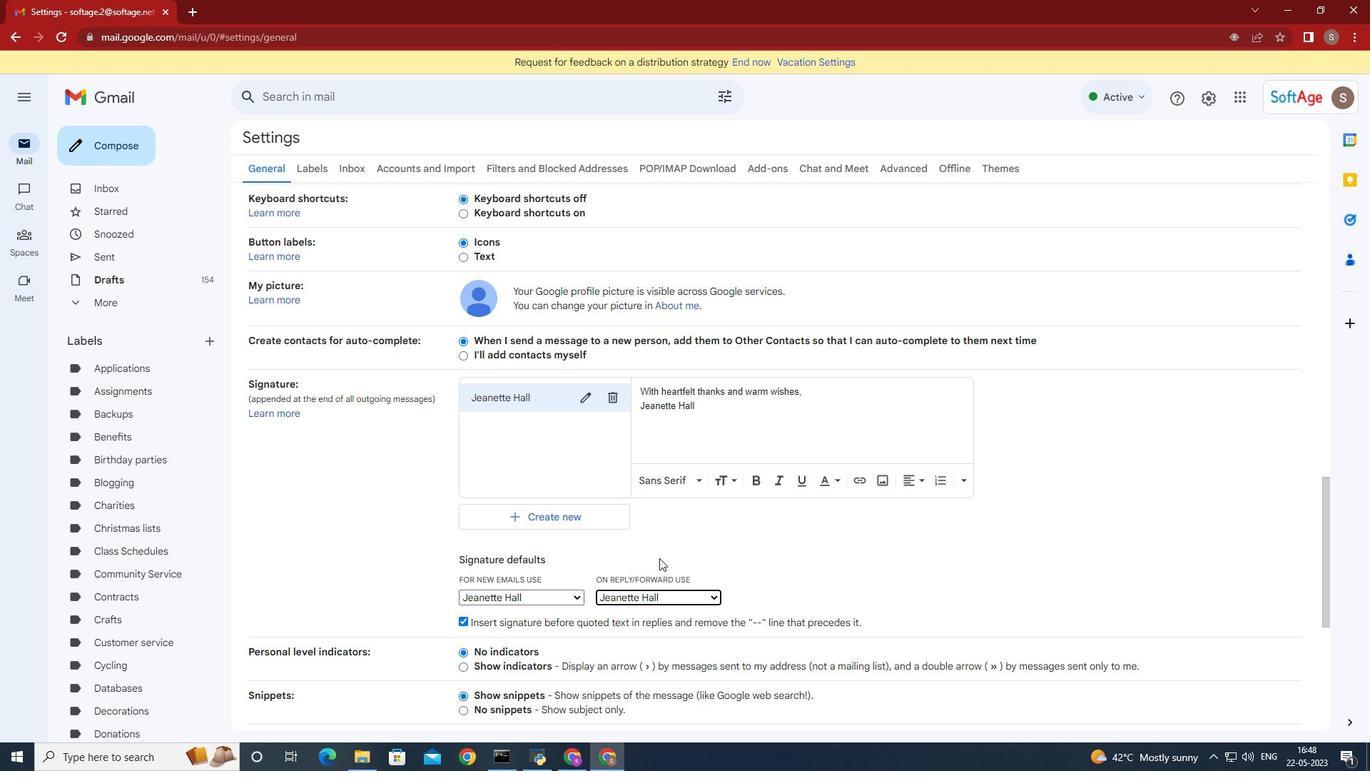 
Action: Mouse moved to (658, 555)
Screenshot: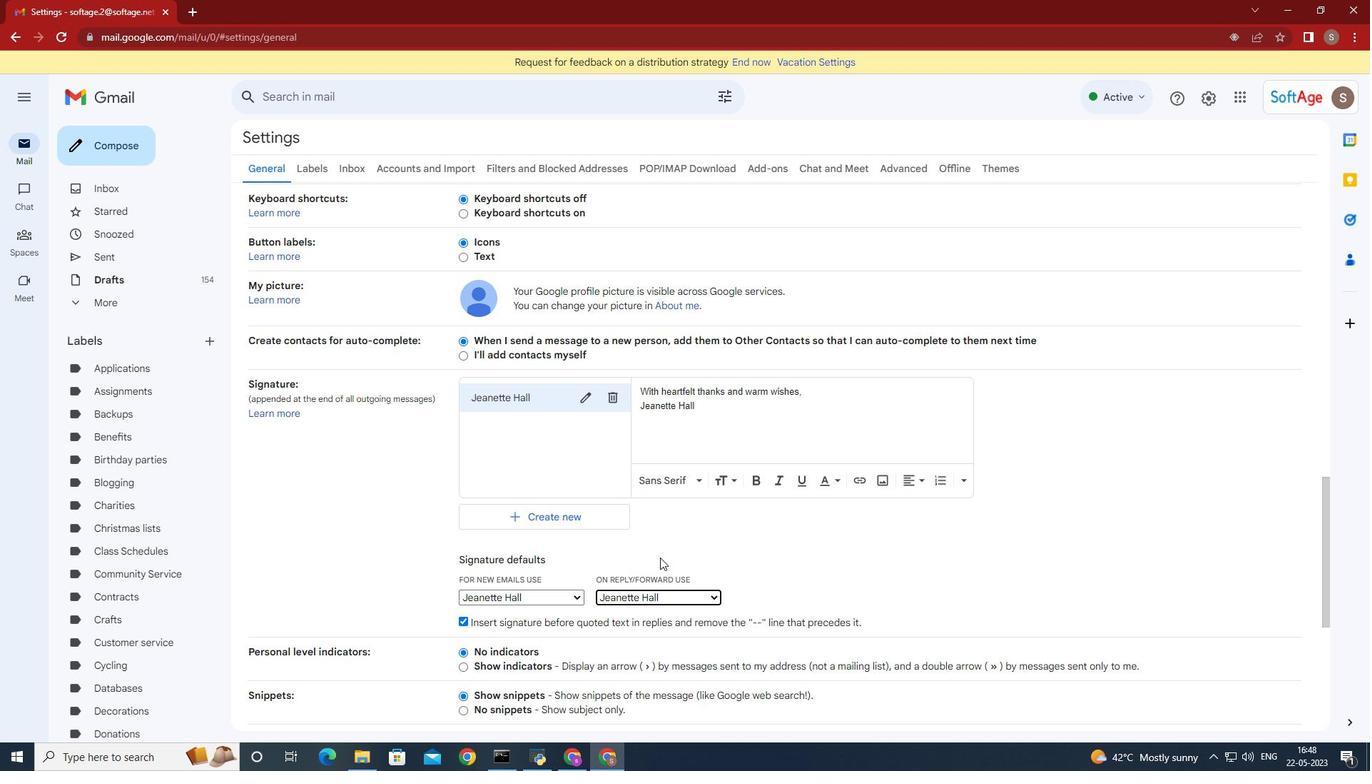 
Action: Mouse scrolled (658, 554) with delta (0, 0)
Screenshot: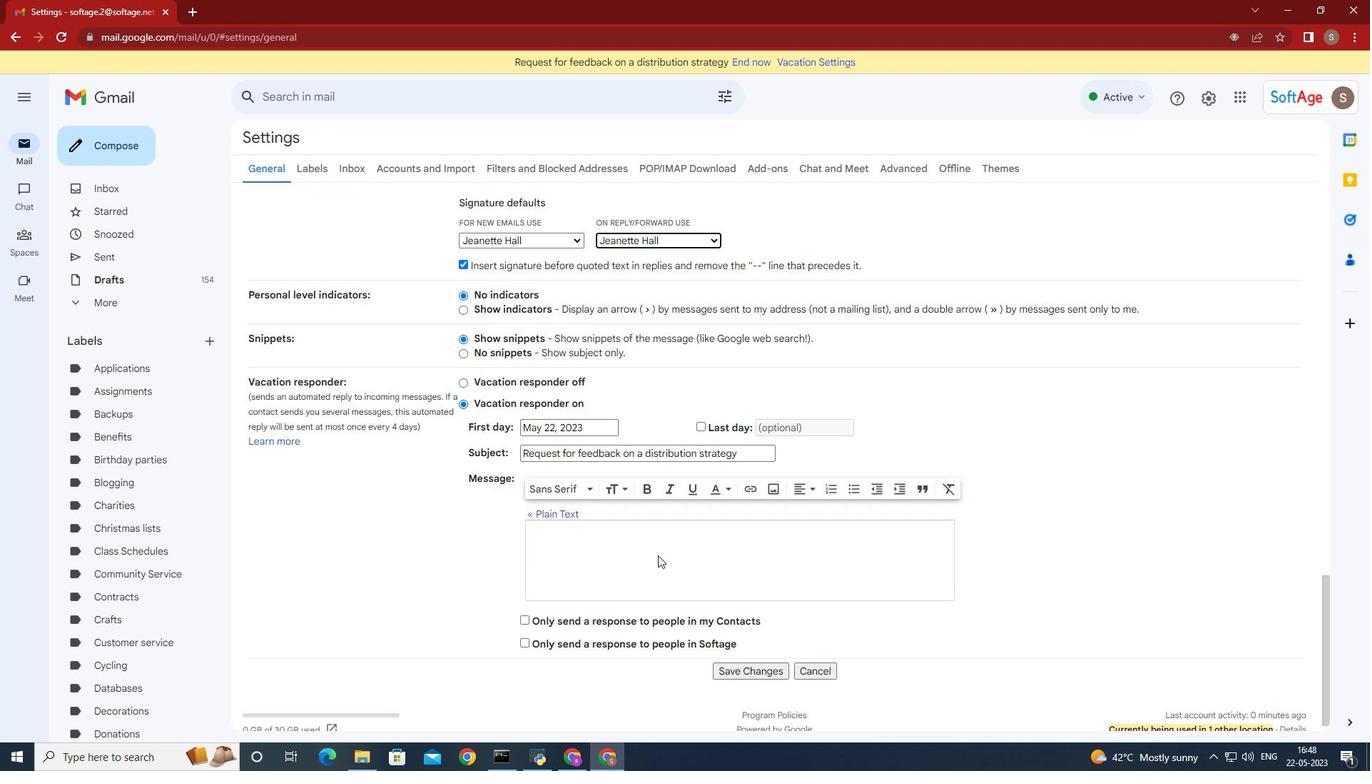 
Action: Mouse scrolled (658, 554) with delta (0, 0)
Screenshot: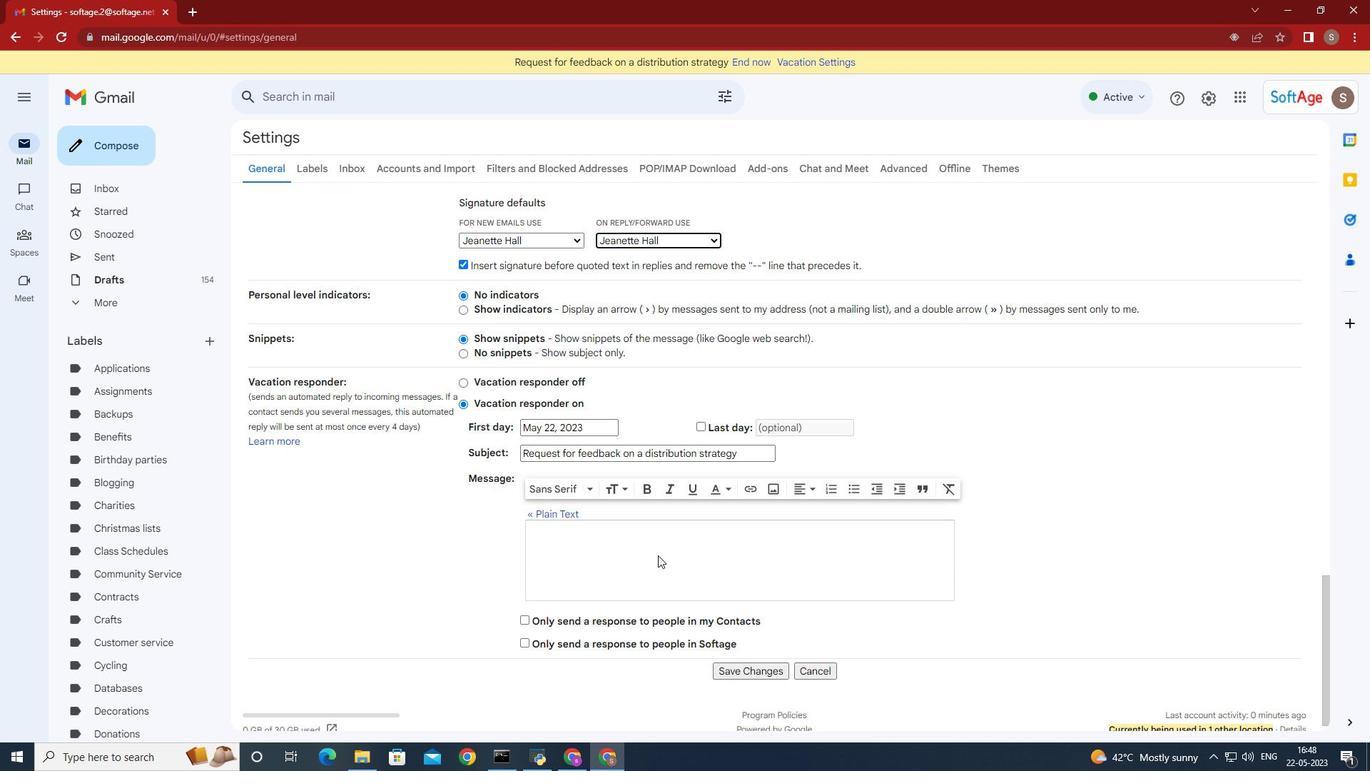 
Action: Mouse moved to (748, 661)
Screenshot: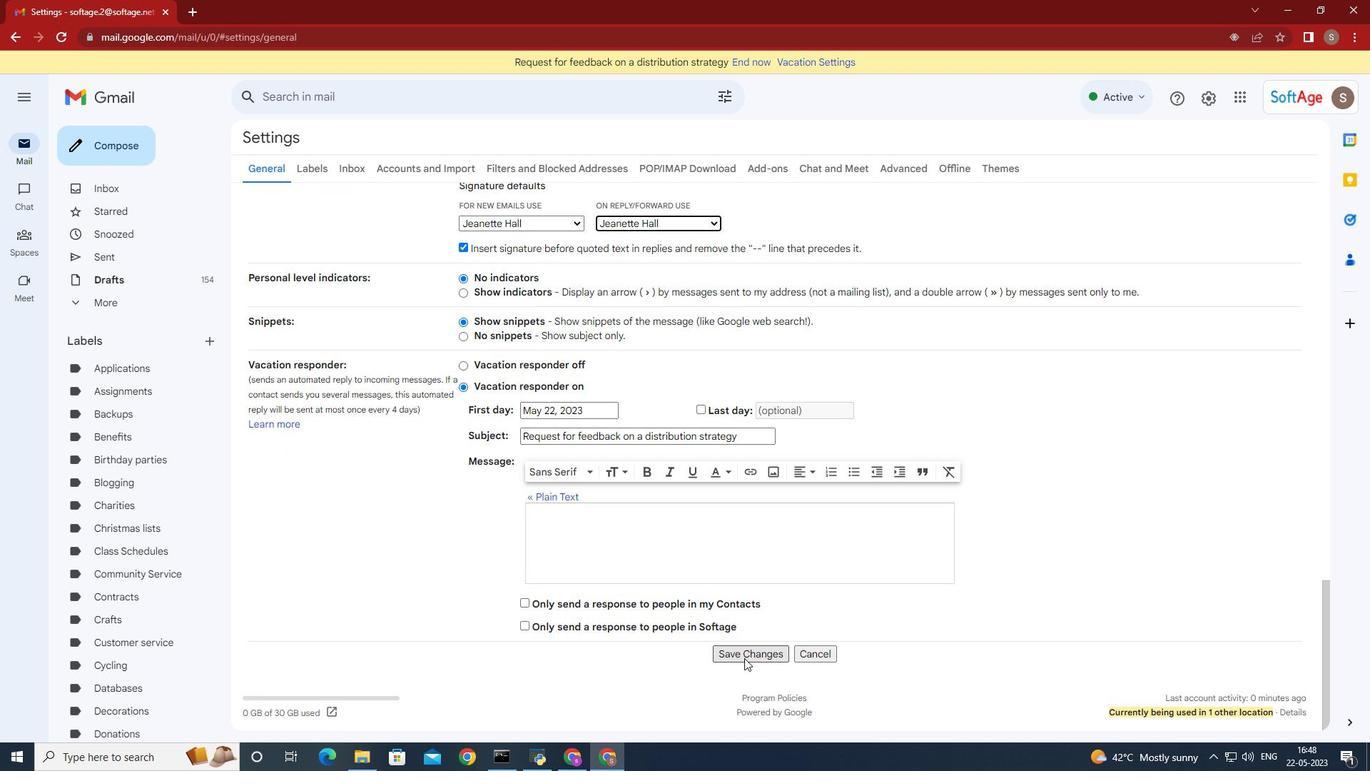 
Action: Mouse pressed left at (748, 661)
Screenshot: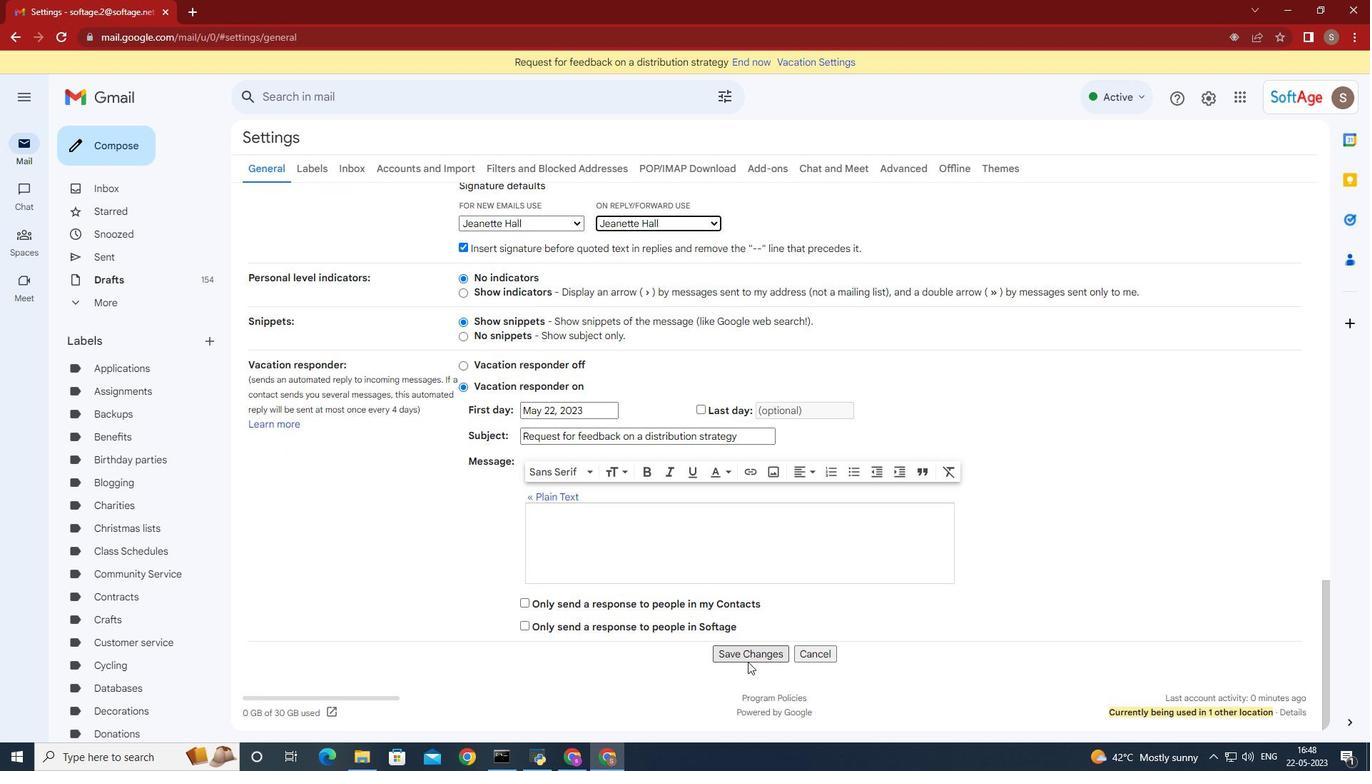 
Action: Mouse moved to (119, 151)
Screenshot: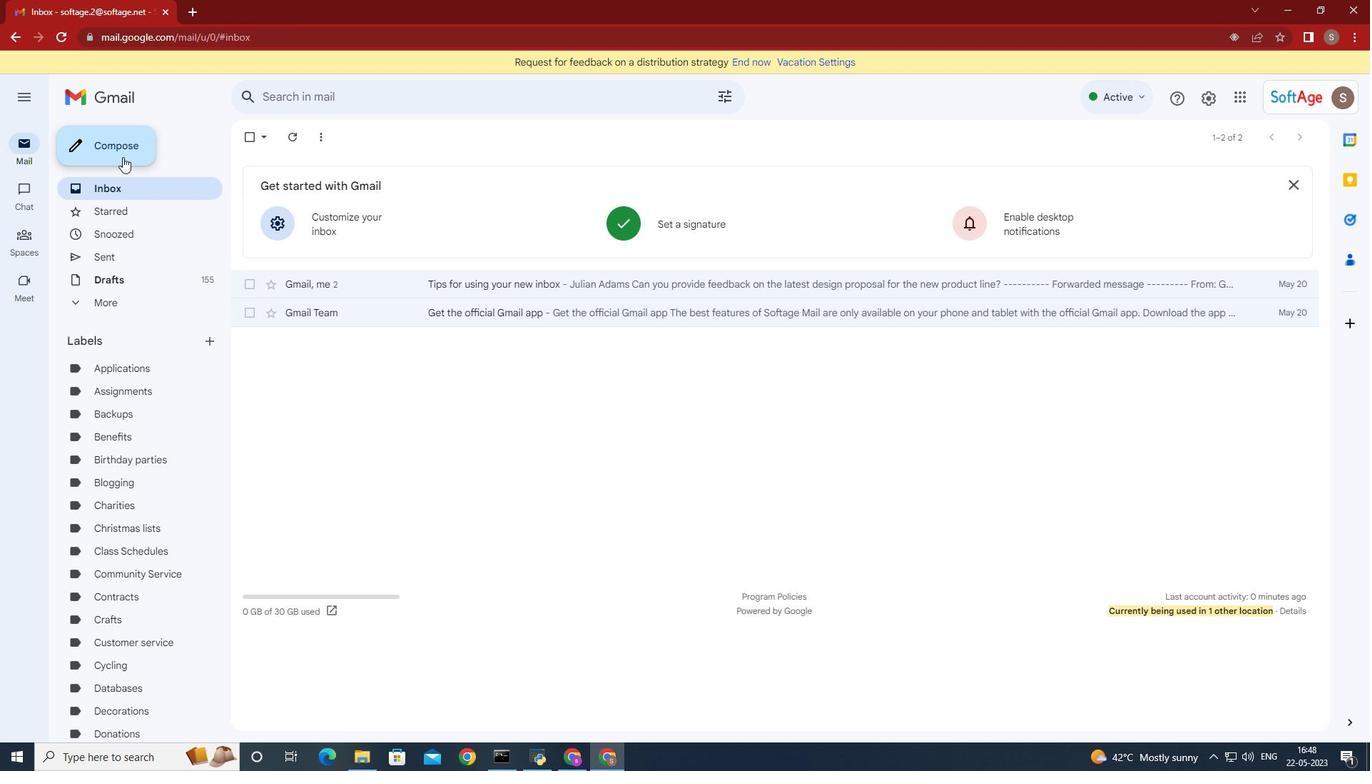 
Action: Mouse pressed left at (119, 151)
Screenshot: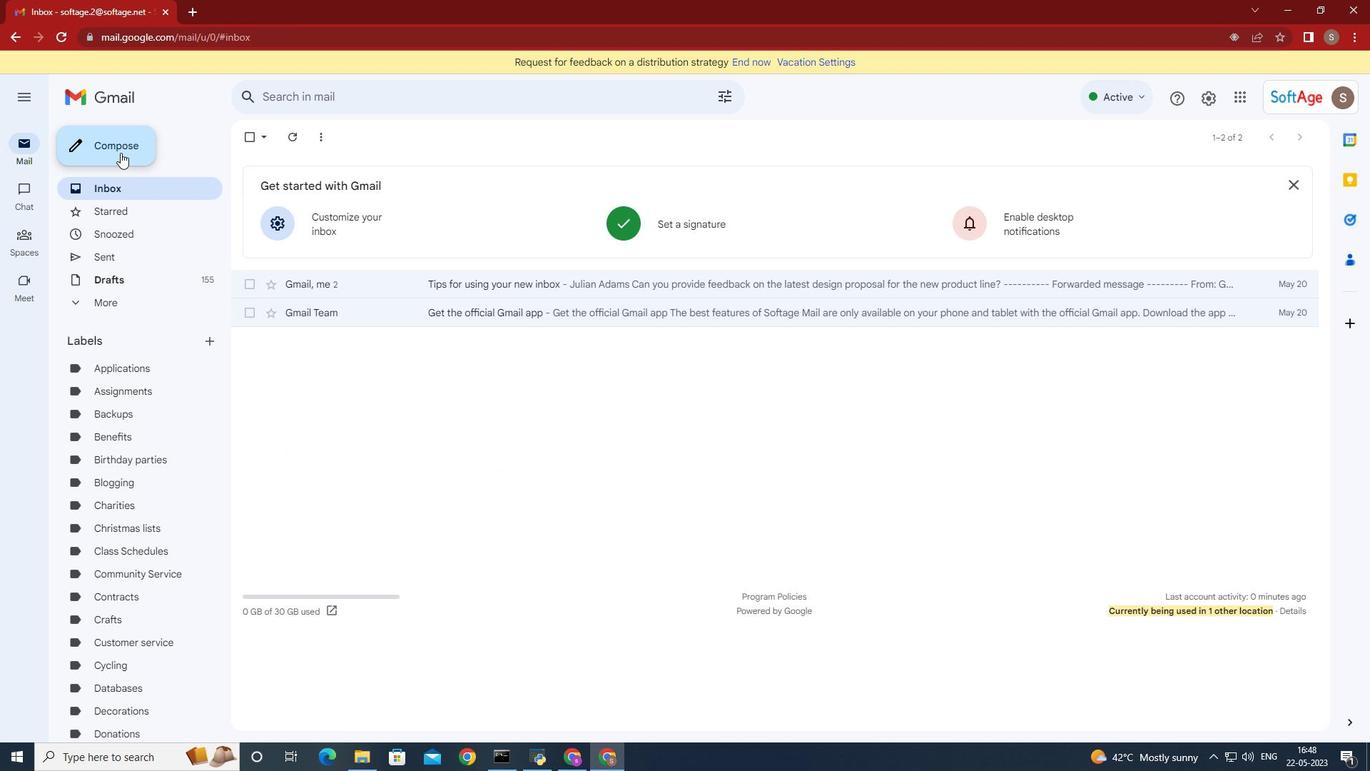 
Action: Mouse moved to (930, 344)
Screenshot: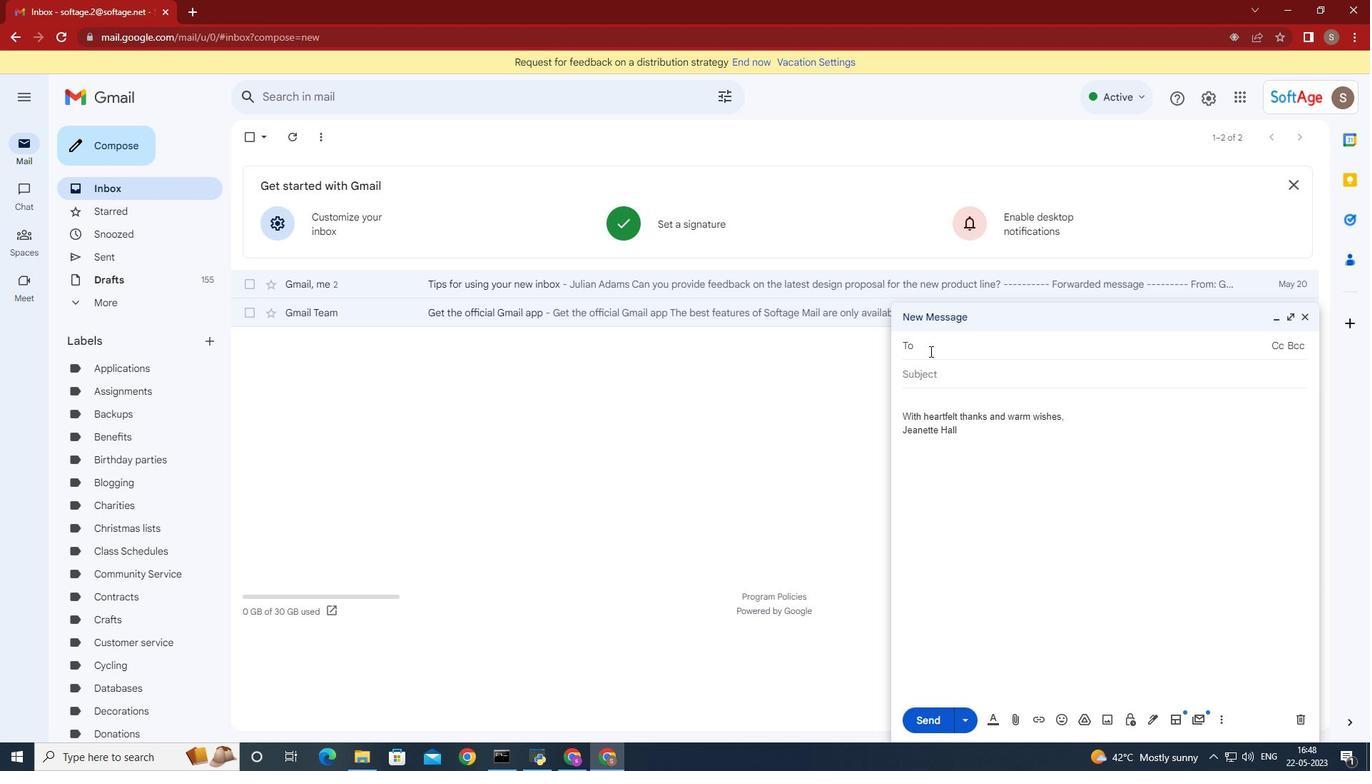 
Action: Mouse pressed left at (930, 344)
Screenshot: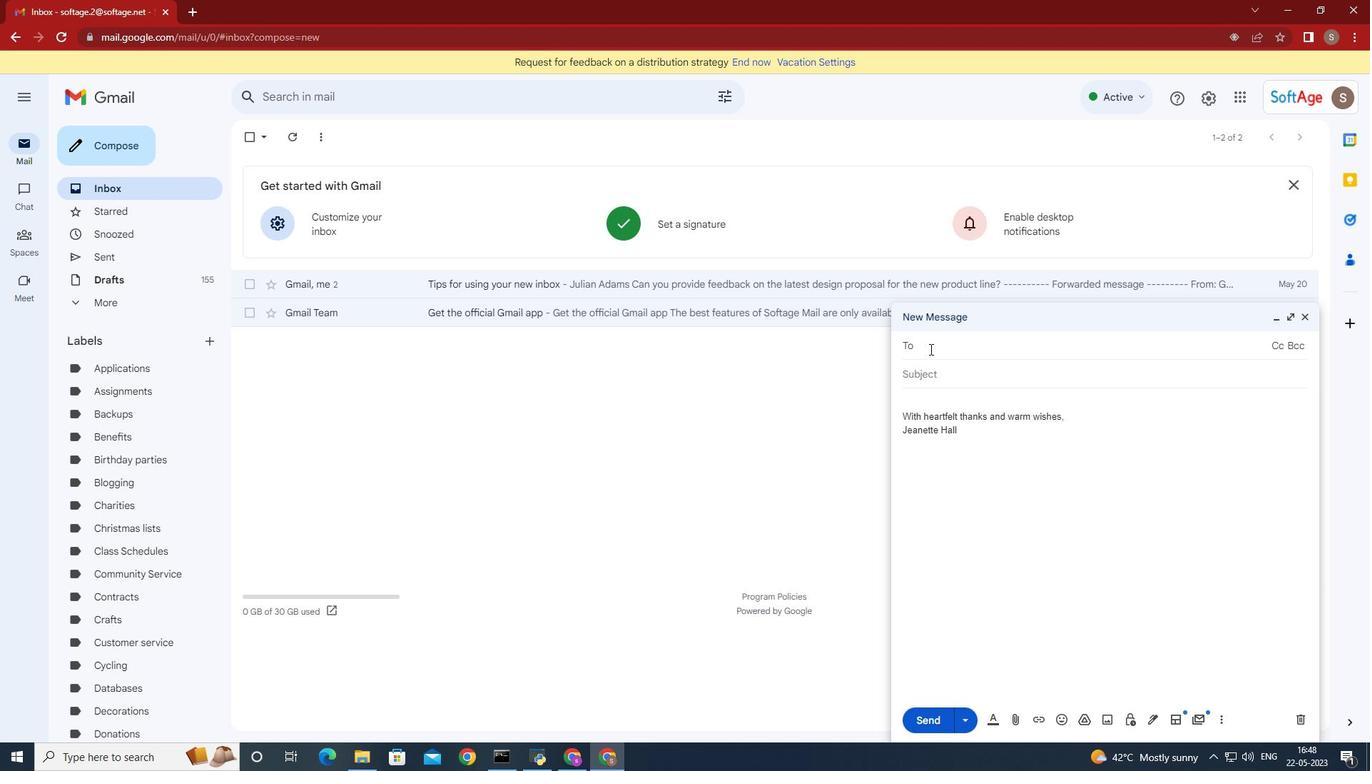
Action: Mouse moved to (931, 344)
Screenshot: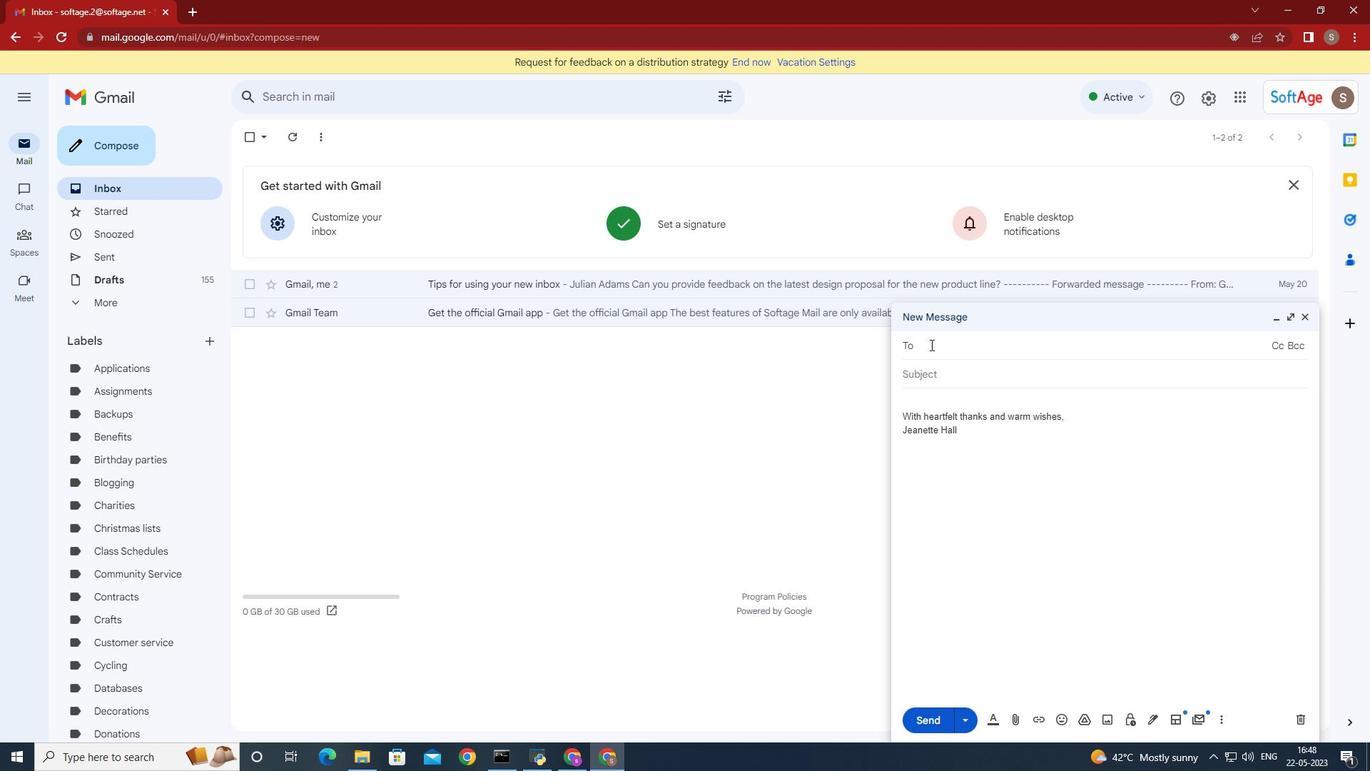 
Action: Key pressed softage.8
Screenshot: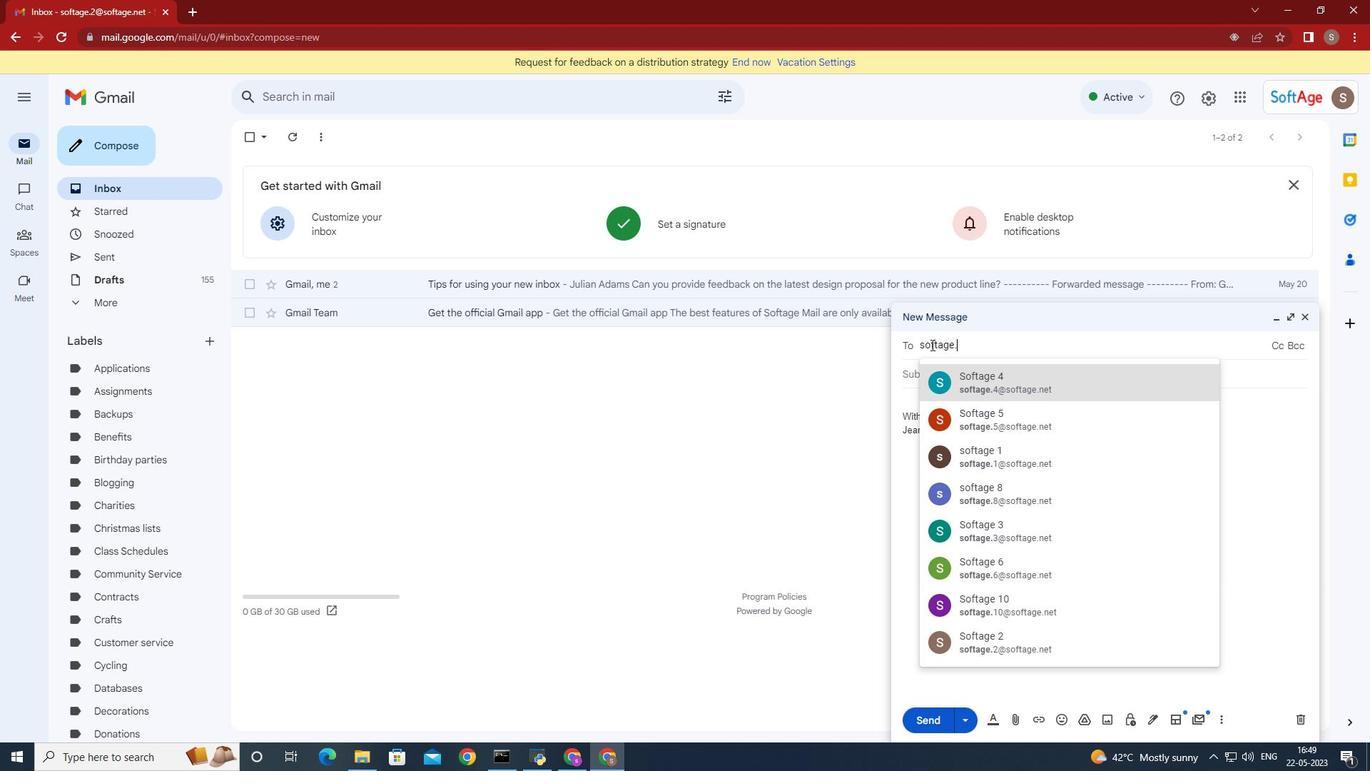 
Action: Mouse moved to (1017, 385)
Screenshot: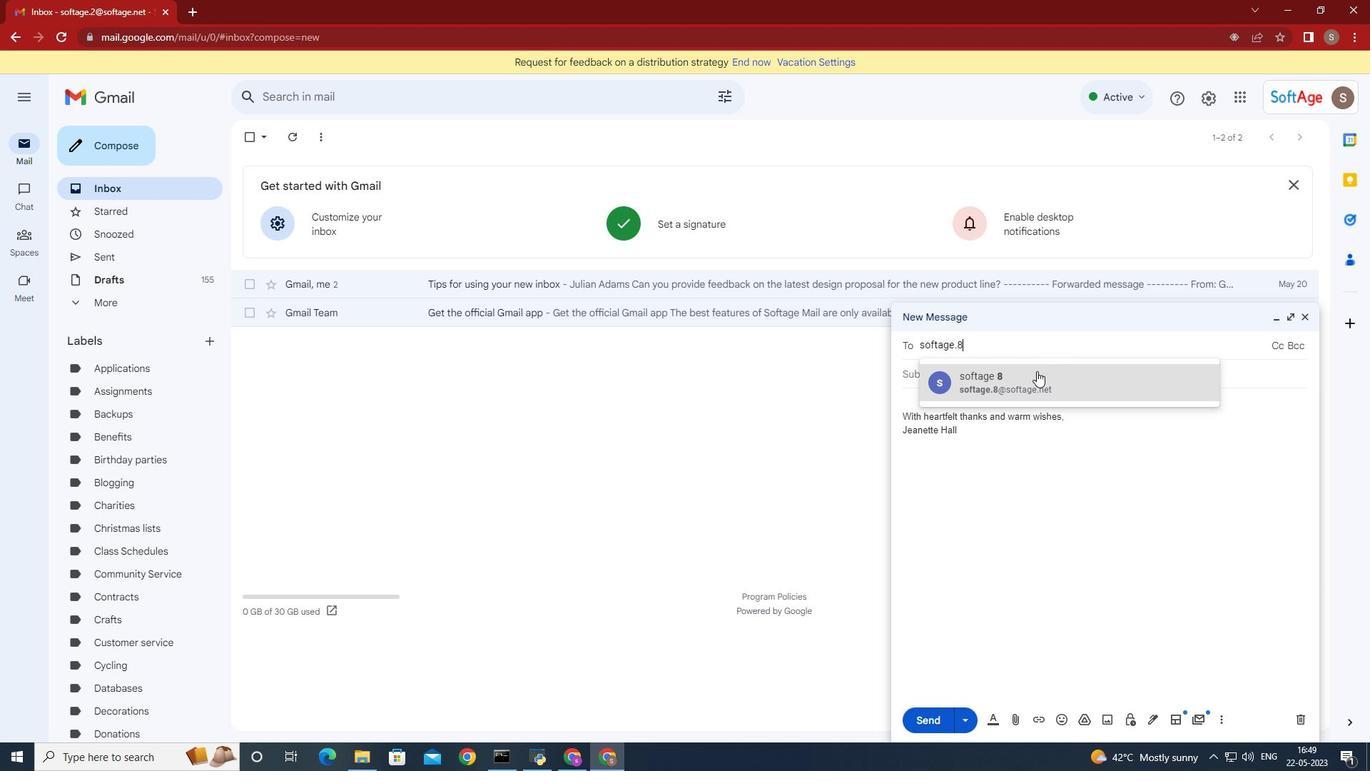 
Action: Mouse pressed left at (1017, 385)
Screenshot: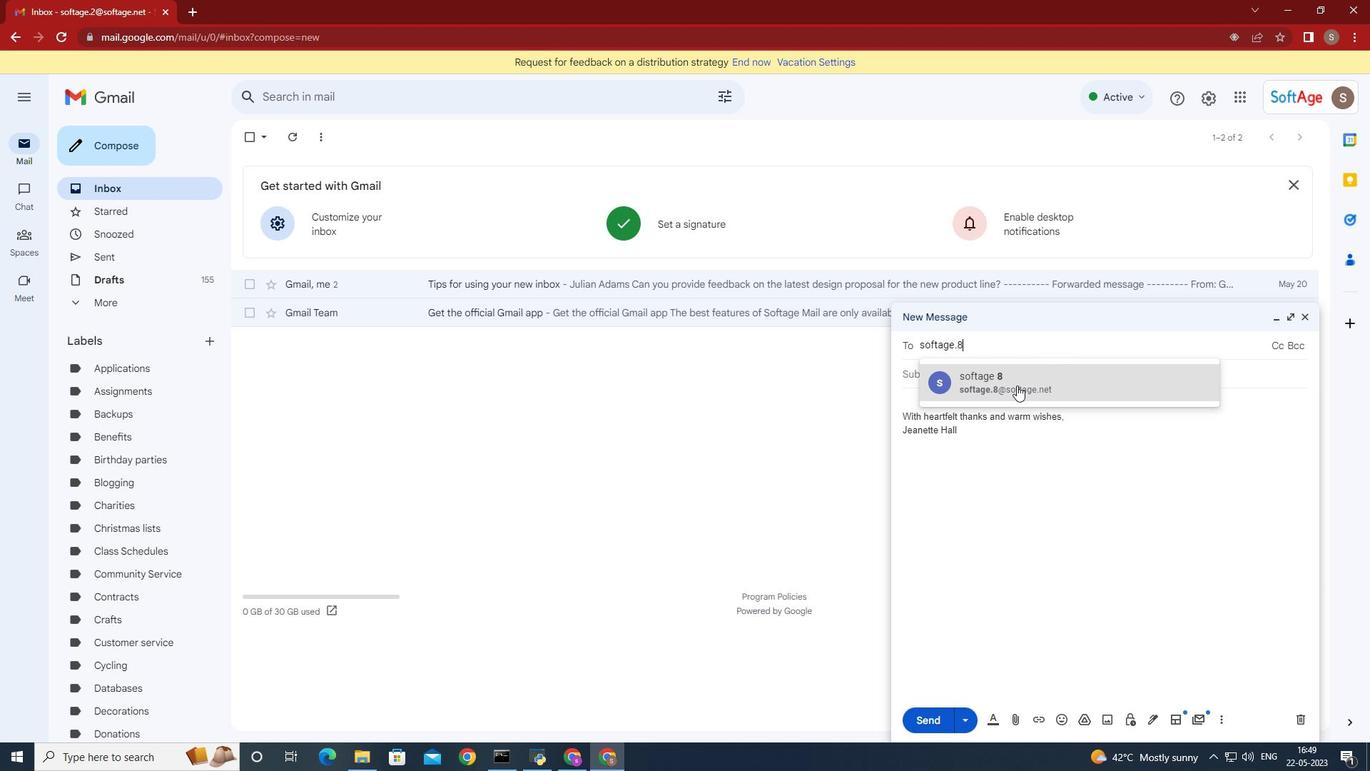 
Action: Mouse moved to (213, 336)
Screenshot: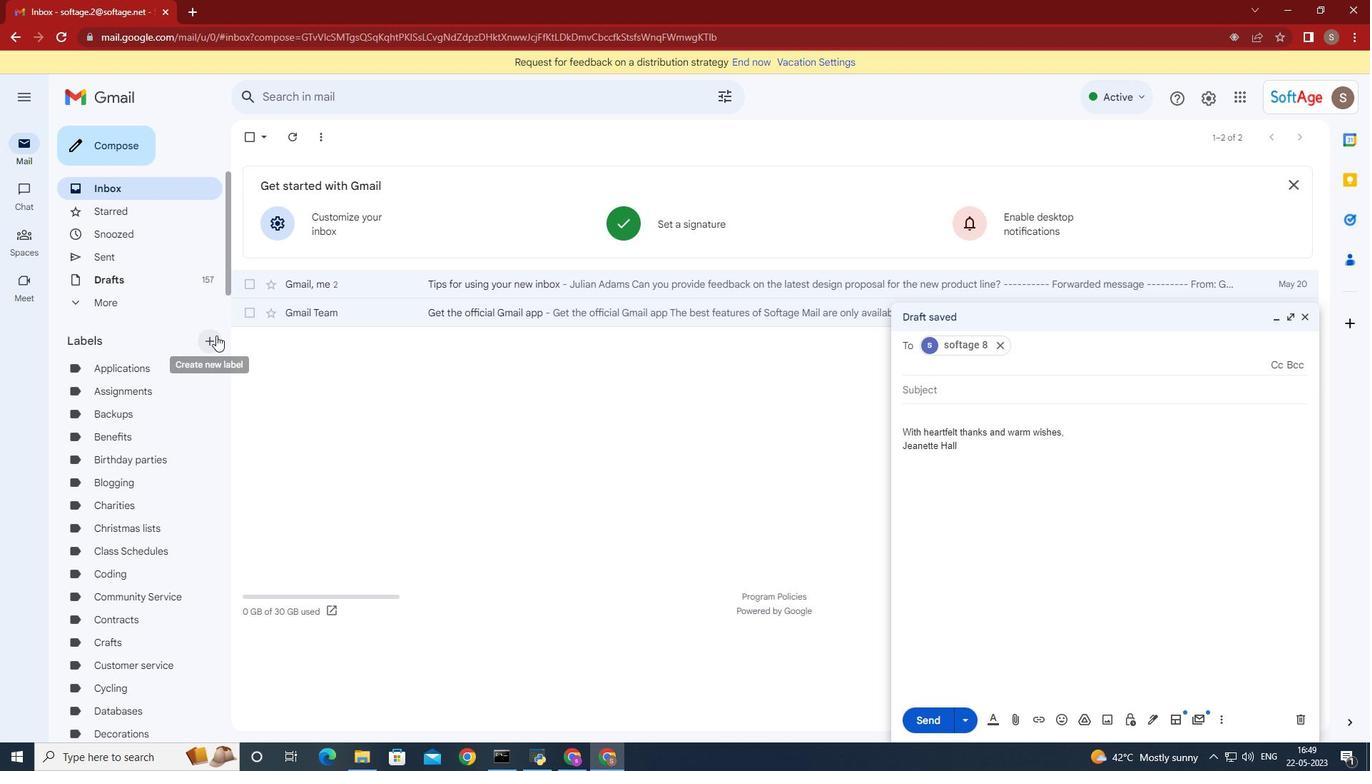 
Action: Mouse pressed left at (213, 336)
Screenshot: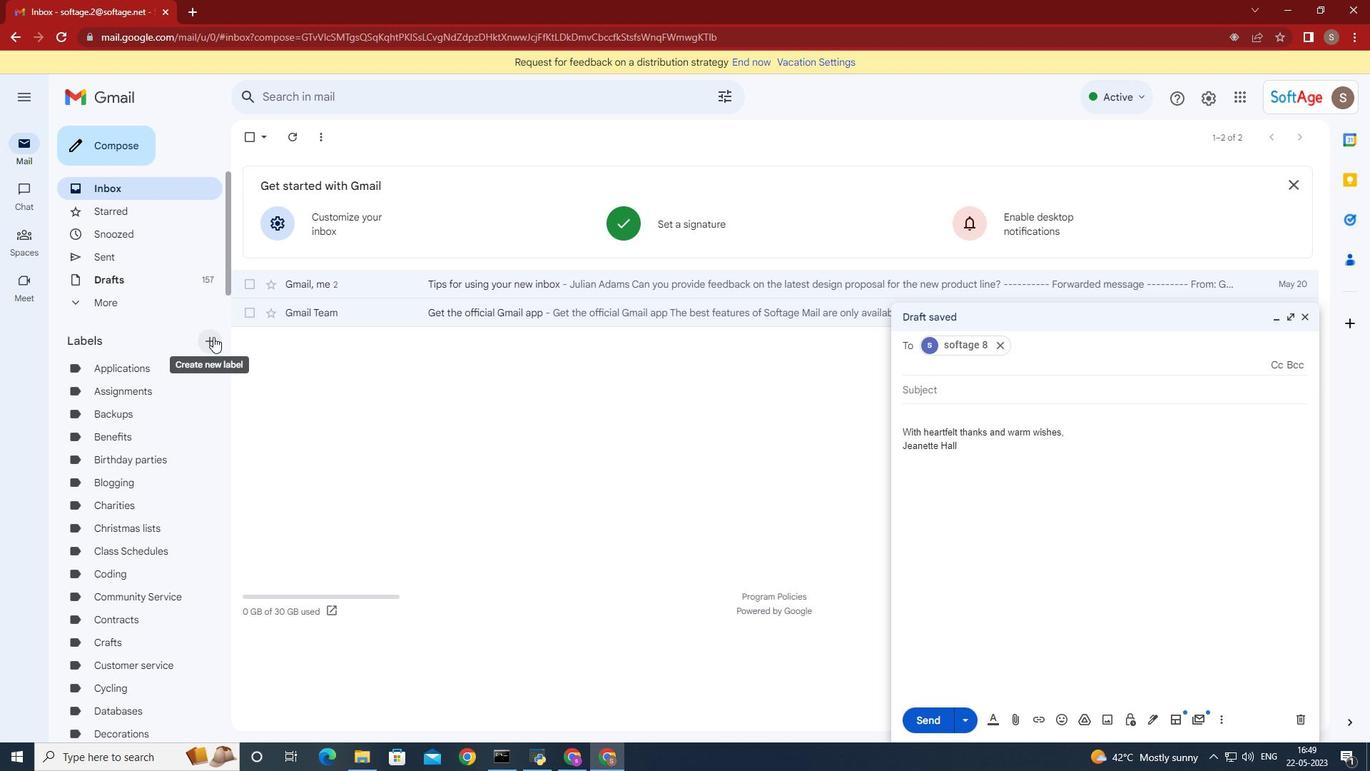 
Action: Mouse moved to (552, 381)
Screenshot: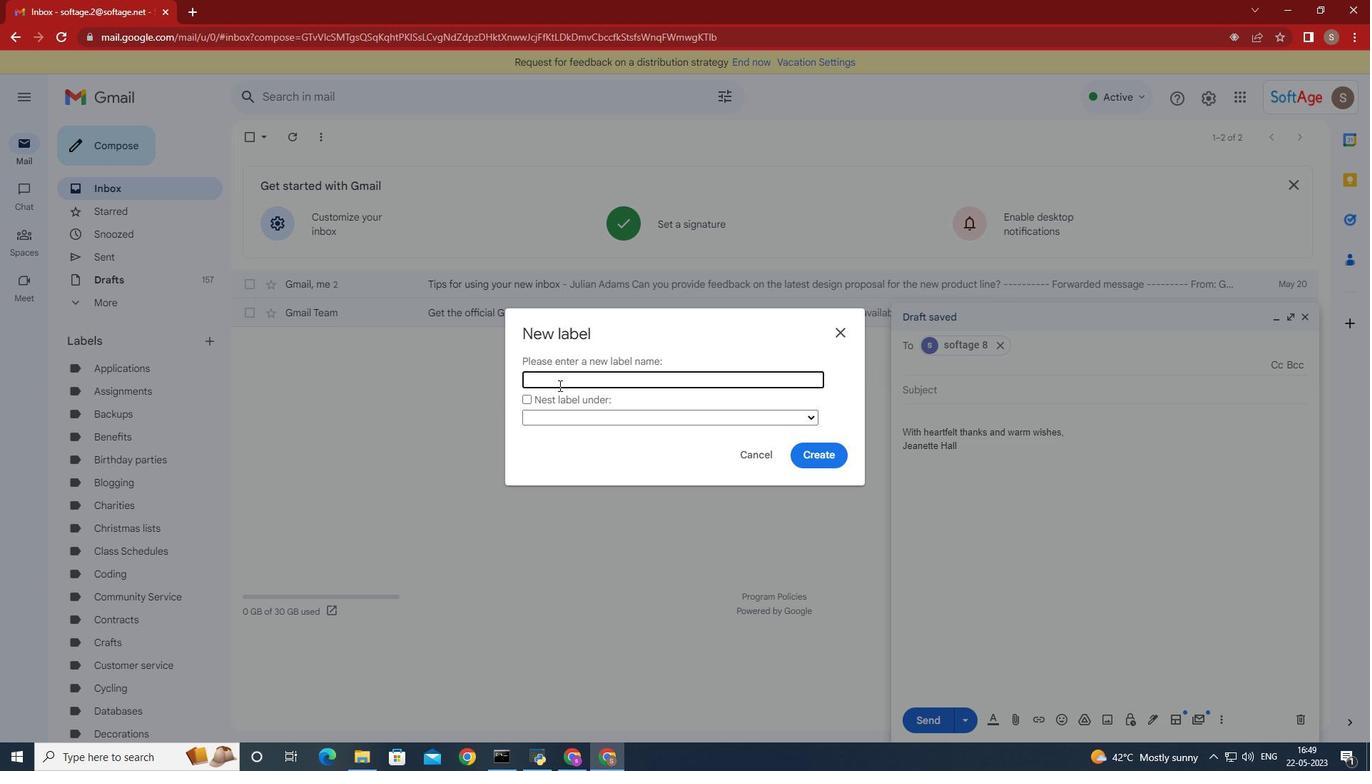 
Action: Mouse pressed left at (552, 381)
Screenshot: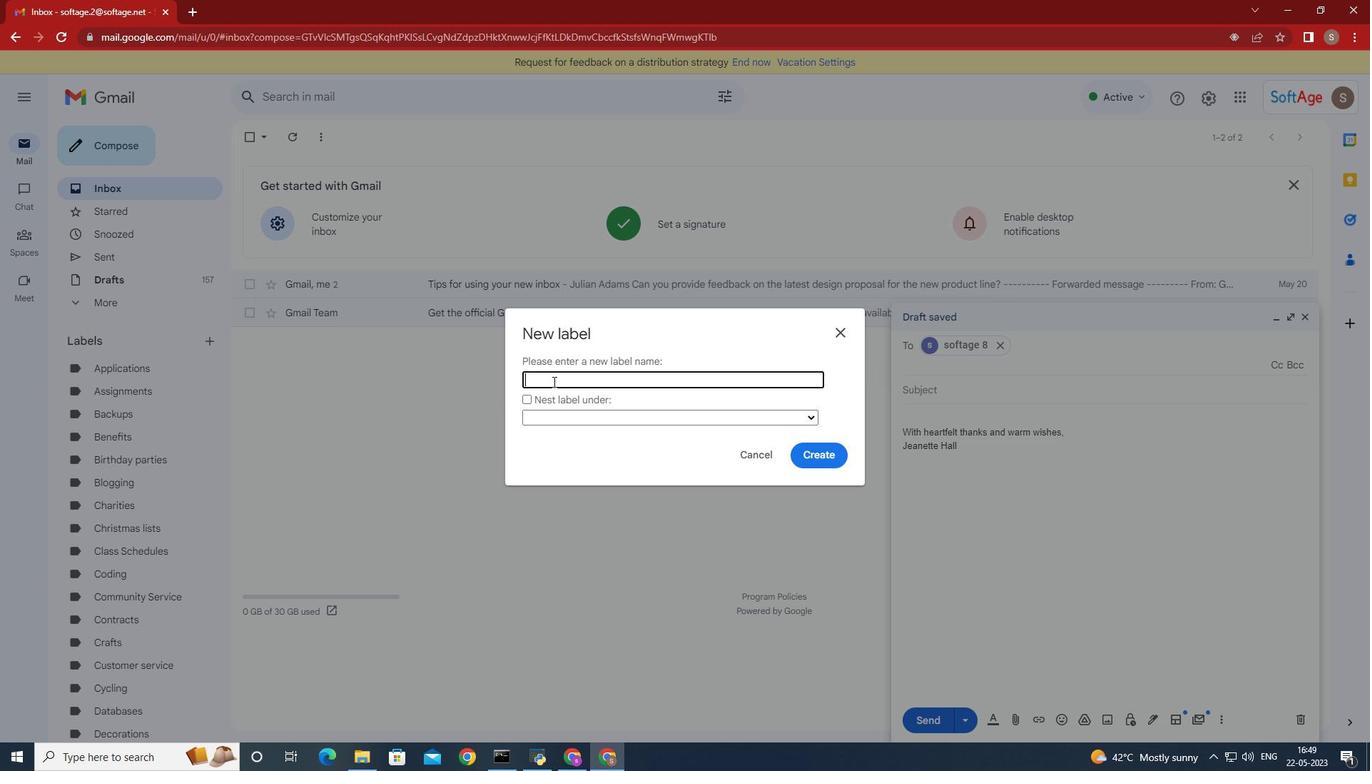 
Action: Mouse moved to (554, 382)
Screenshot: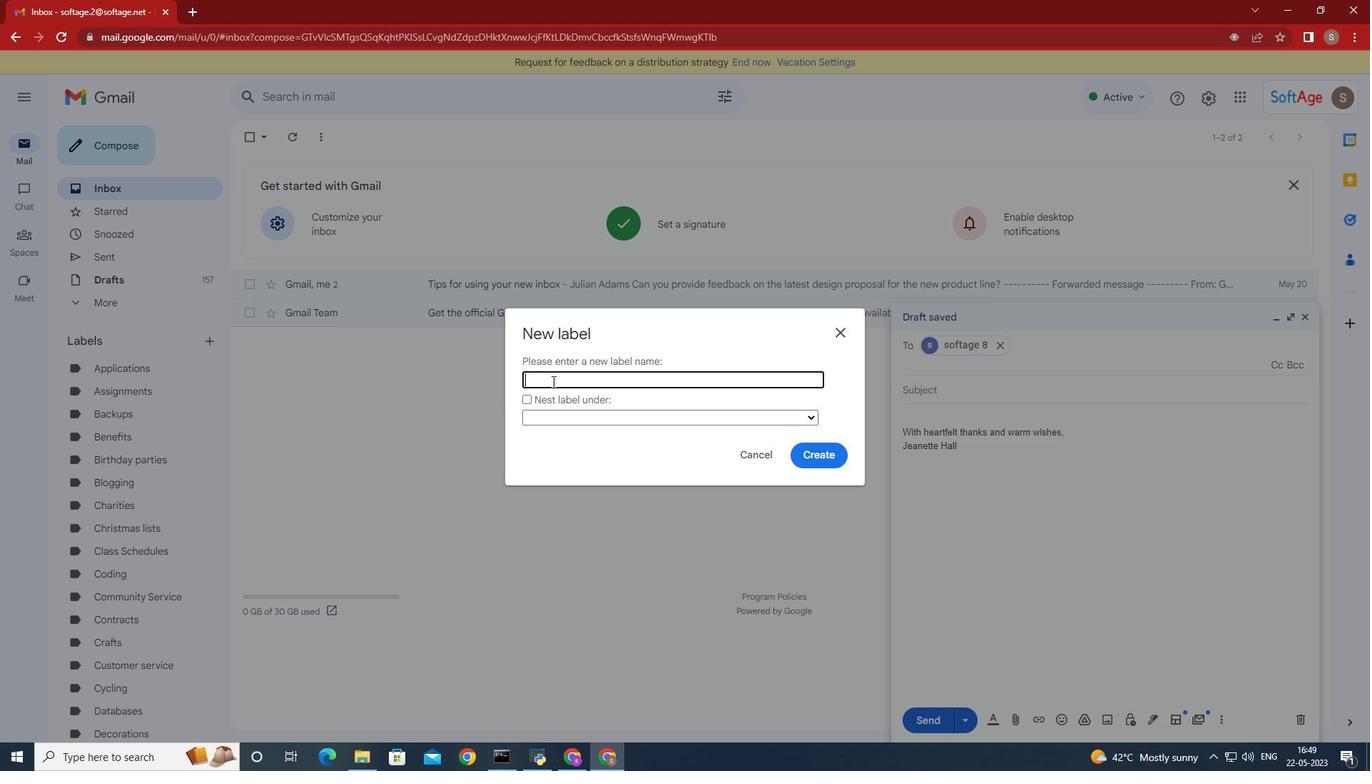 
Action: Key pressed gr<Key.backspace><Key.backspace><Key.shift><Key.shift><Key.shift><Key.shift>Grades
Screenshot: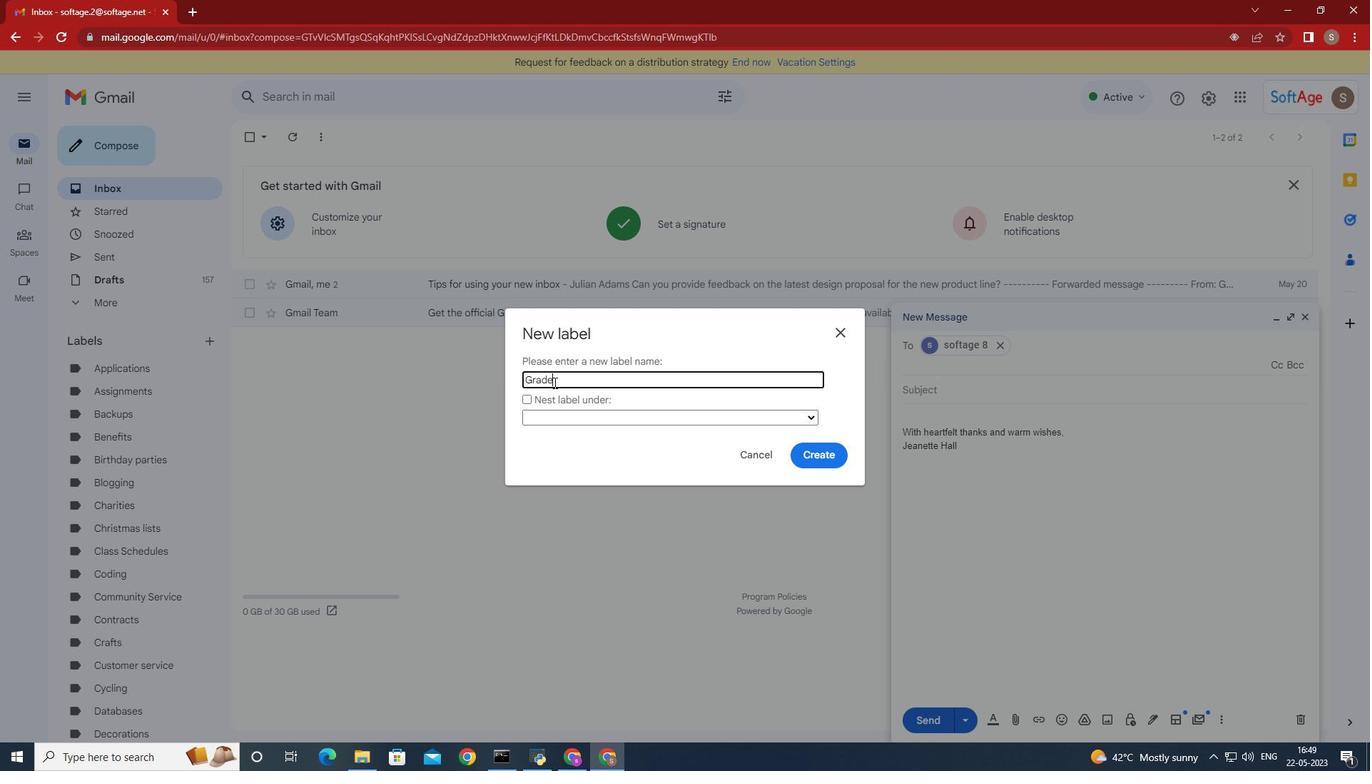 
Action: Mouse moved to (828, 460)
Screenshot: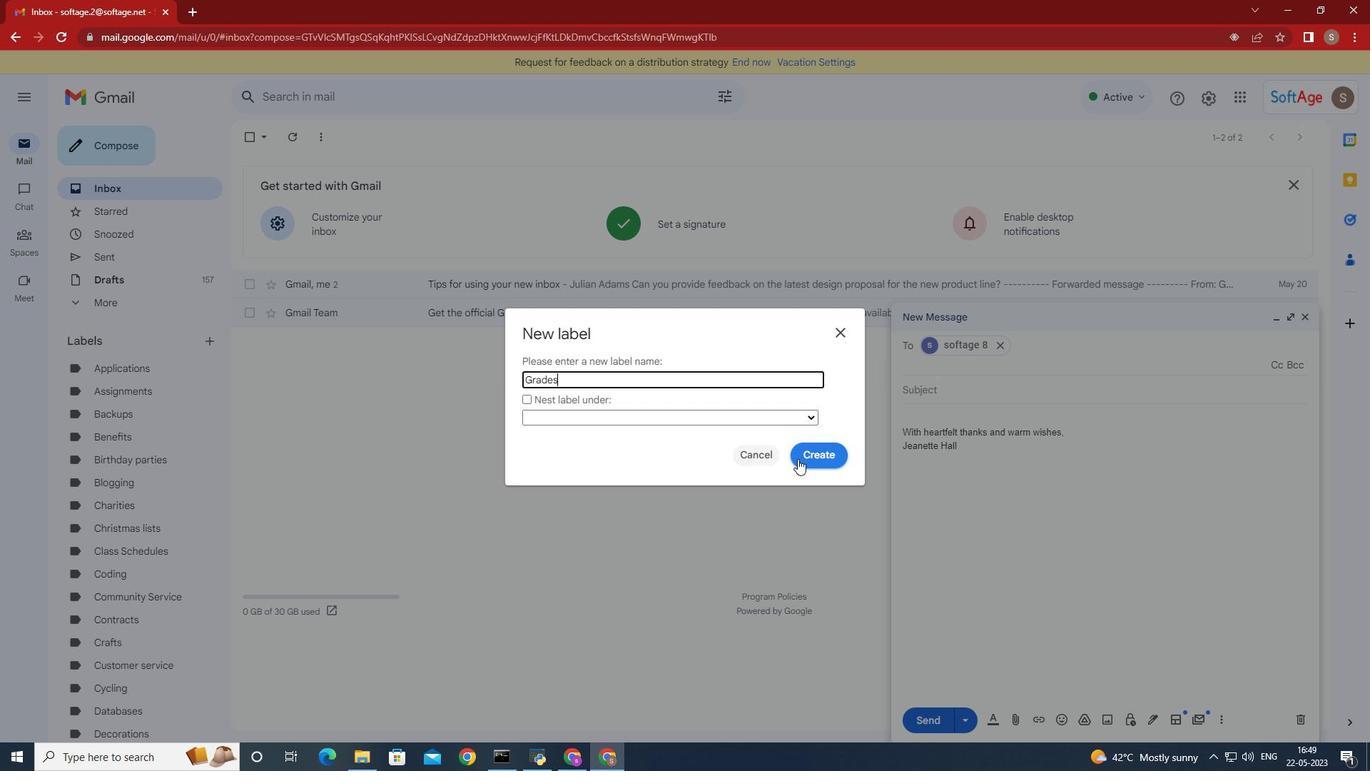 
Action: Mouse pressed left at (828, 460)
Screenshot: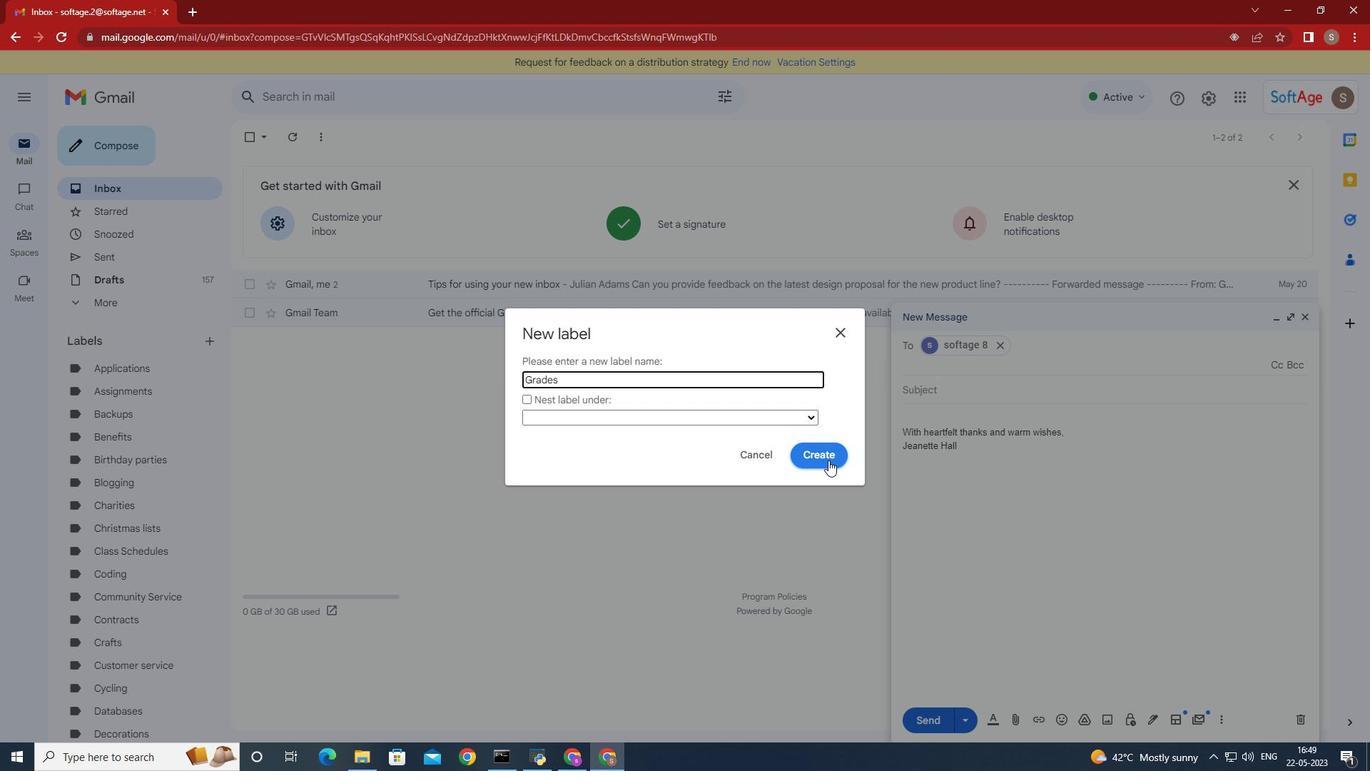 
Action: Mouse moved to (843, 324)
Screenshot: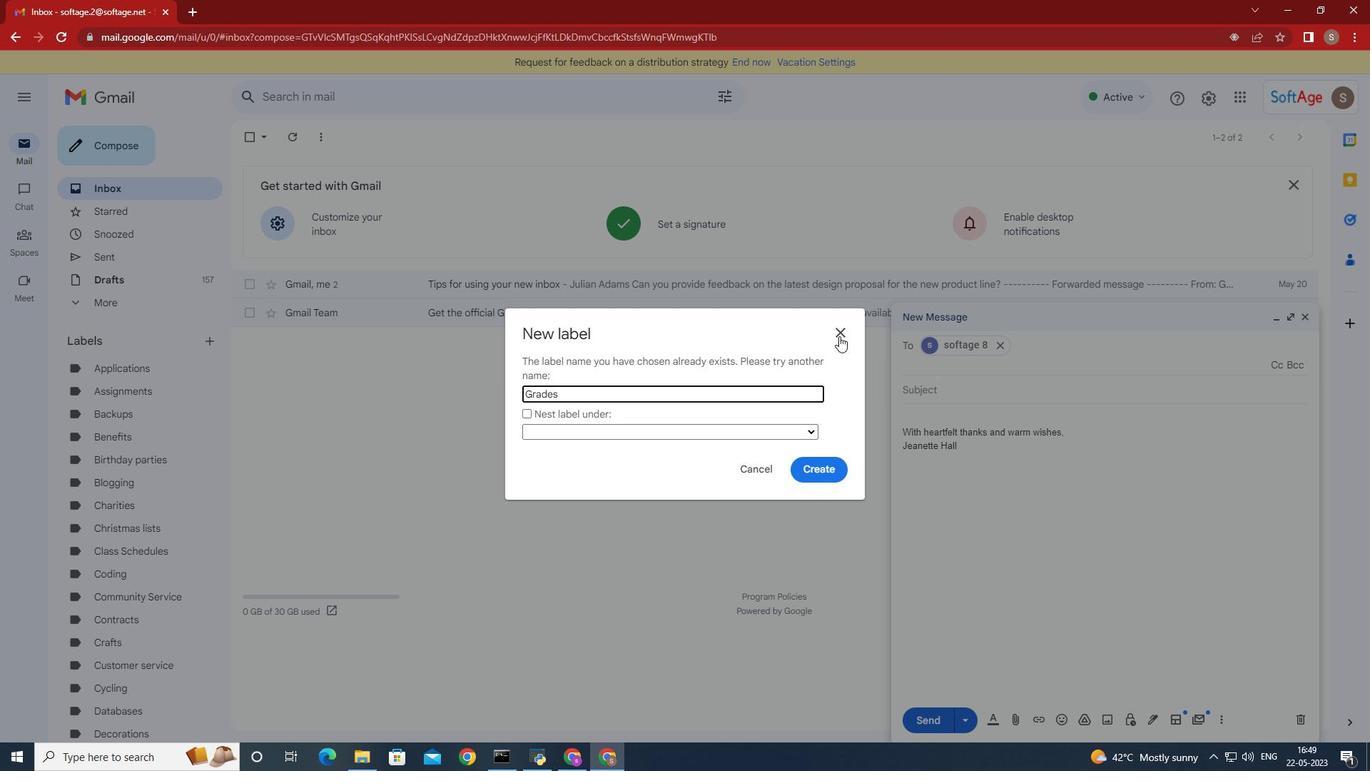 
Action: Mouse pressed left at (843, 324)
Screenshot: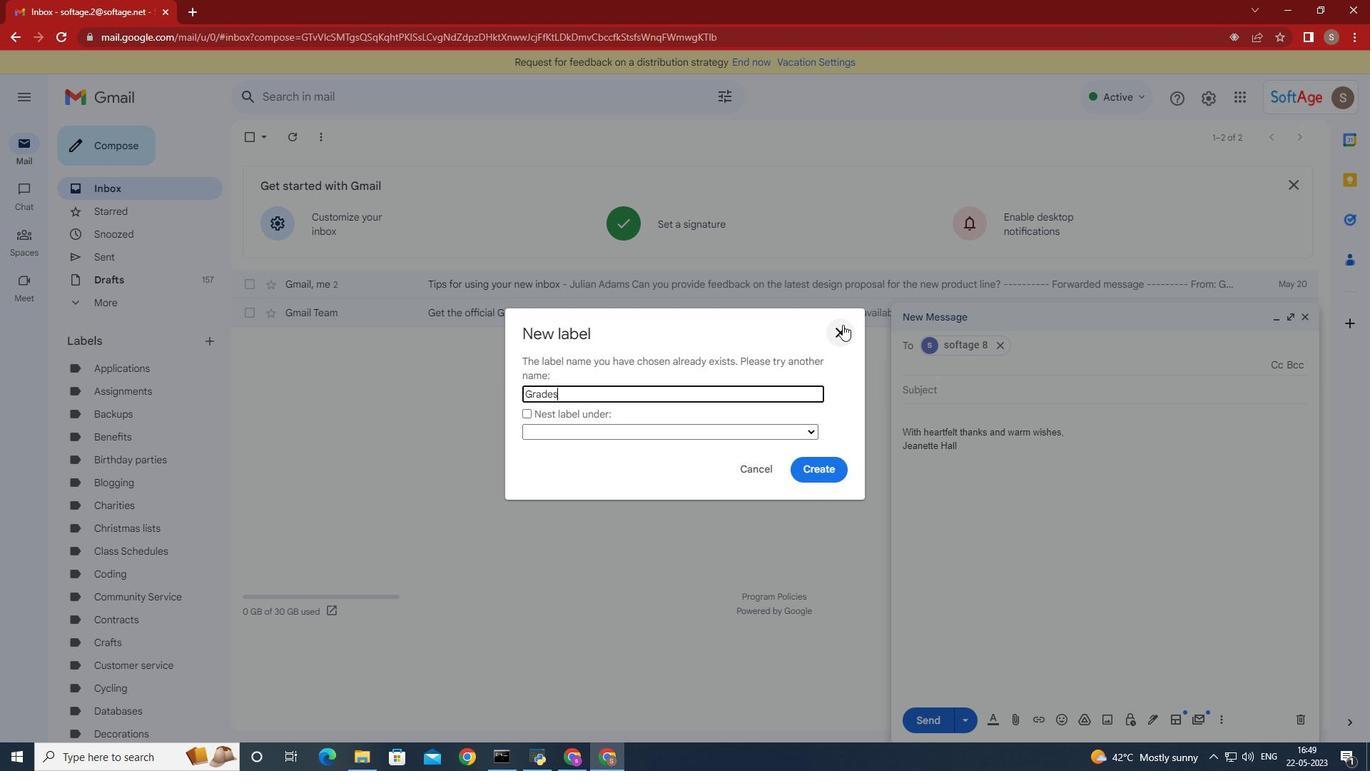 
Action: Mouse moved to (37, 476)
Screenshot: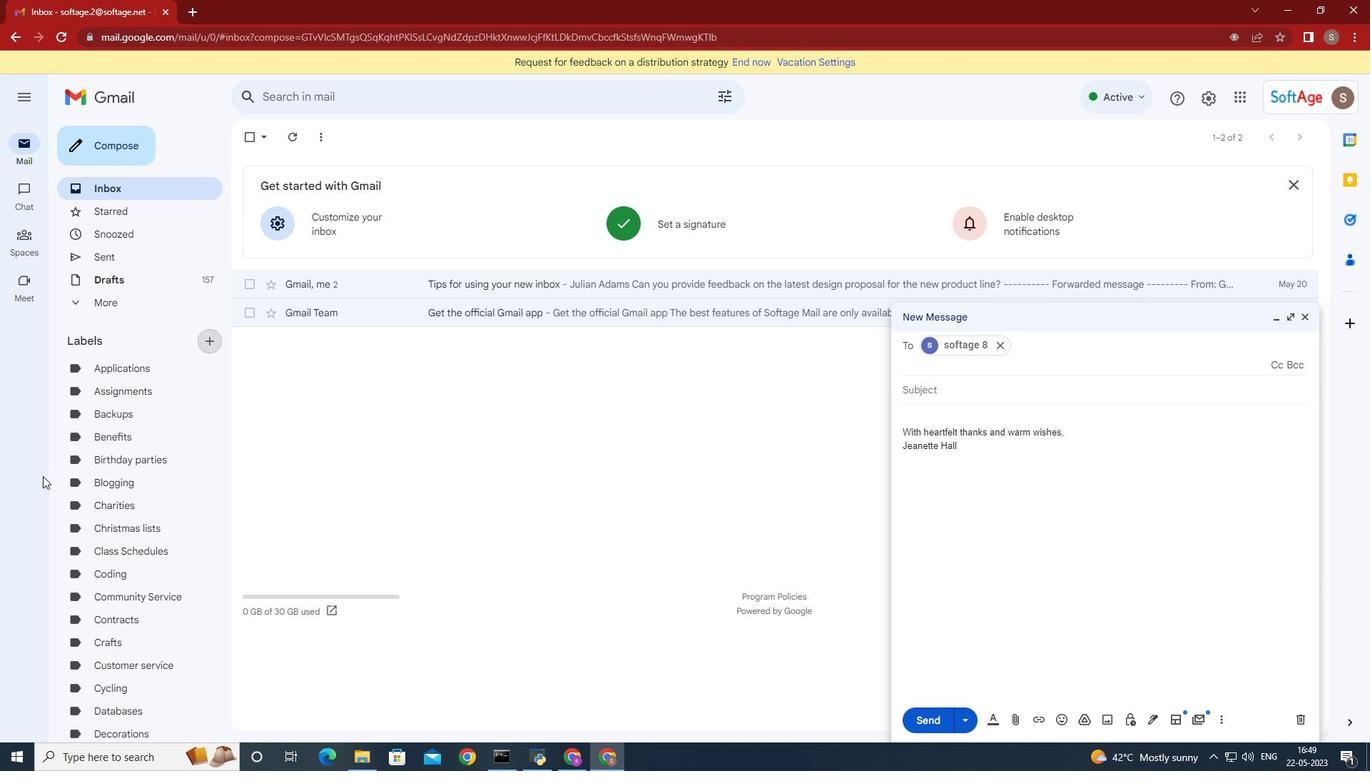 
Action: Mouse scrolled (37, 475) with delta (0, 0)
Screenshot: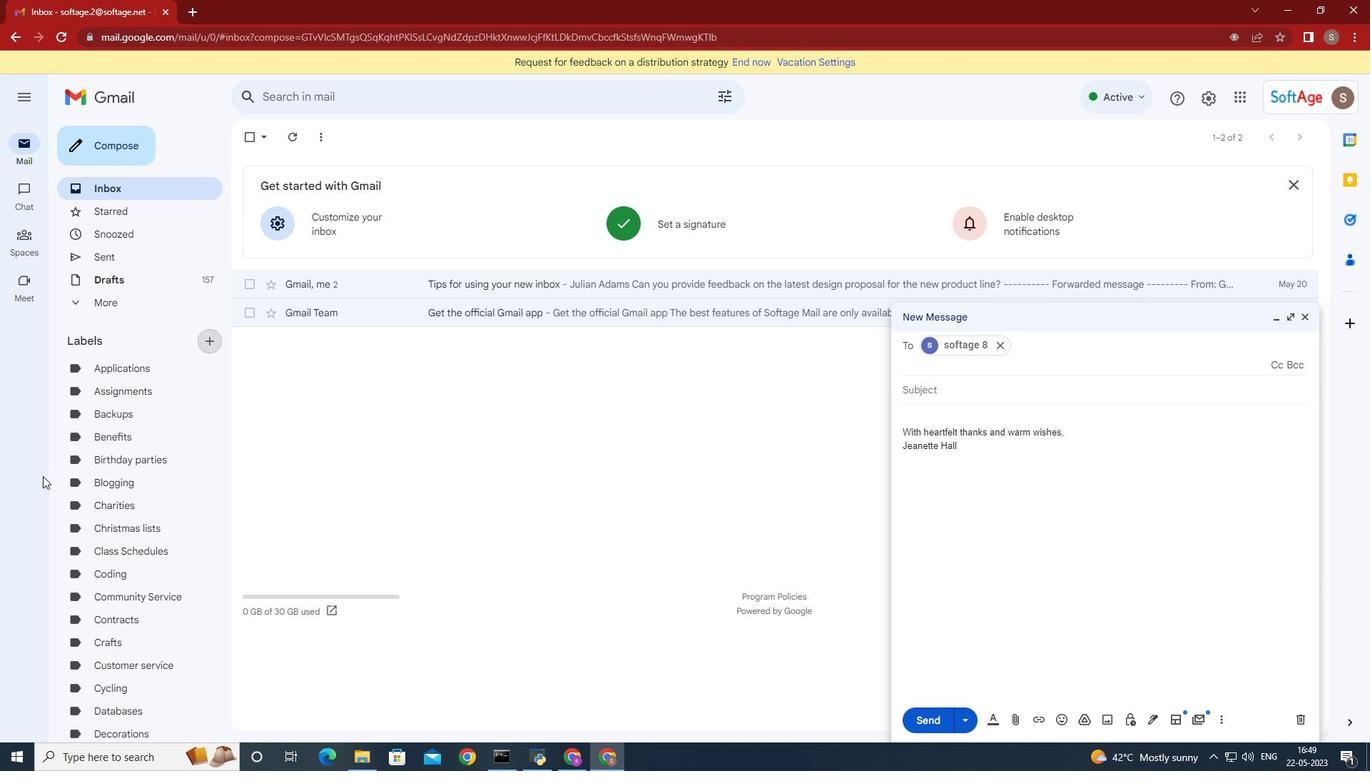 
Action: Mouse moved to (37, 476)
Screenshot: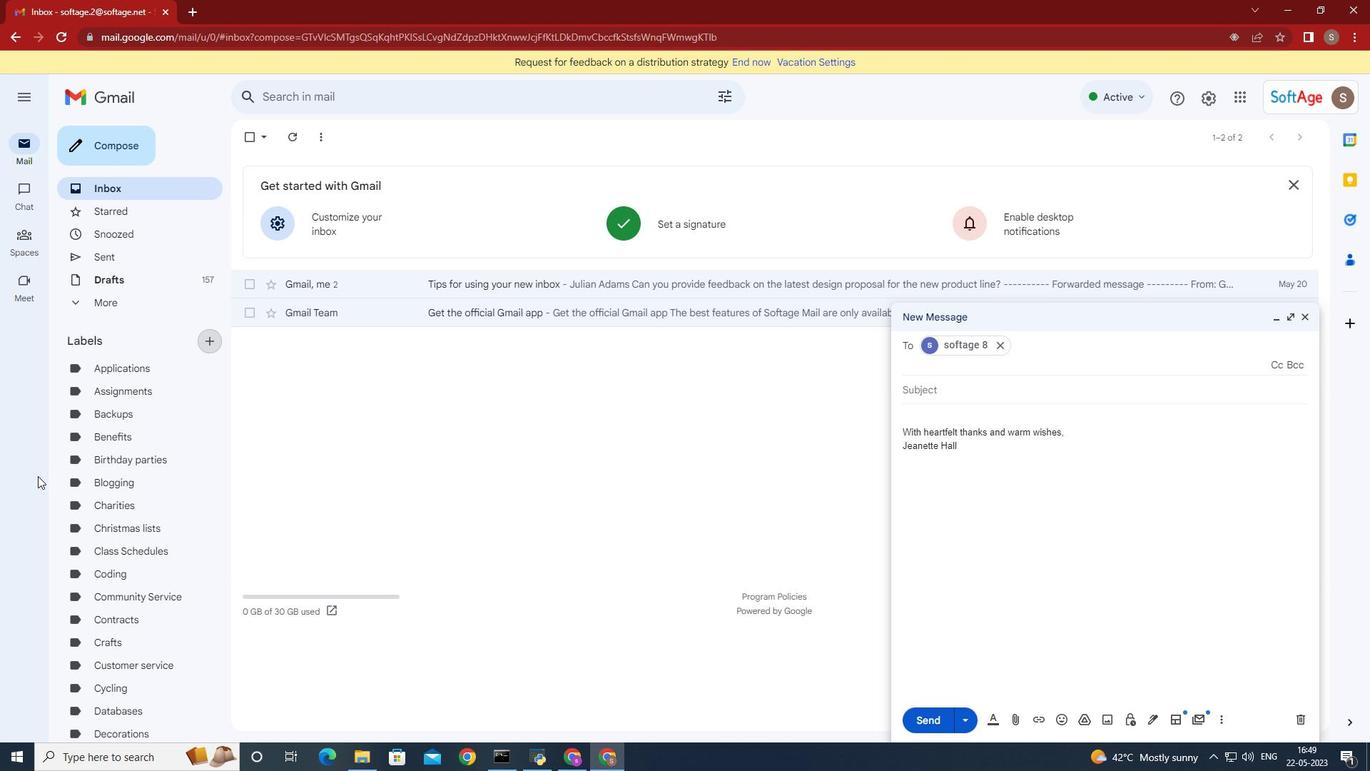 
Action: Mouse scrolled (37, 475) with delta (0, 0)
Screenshot: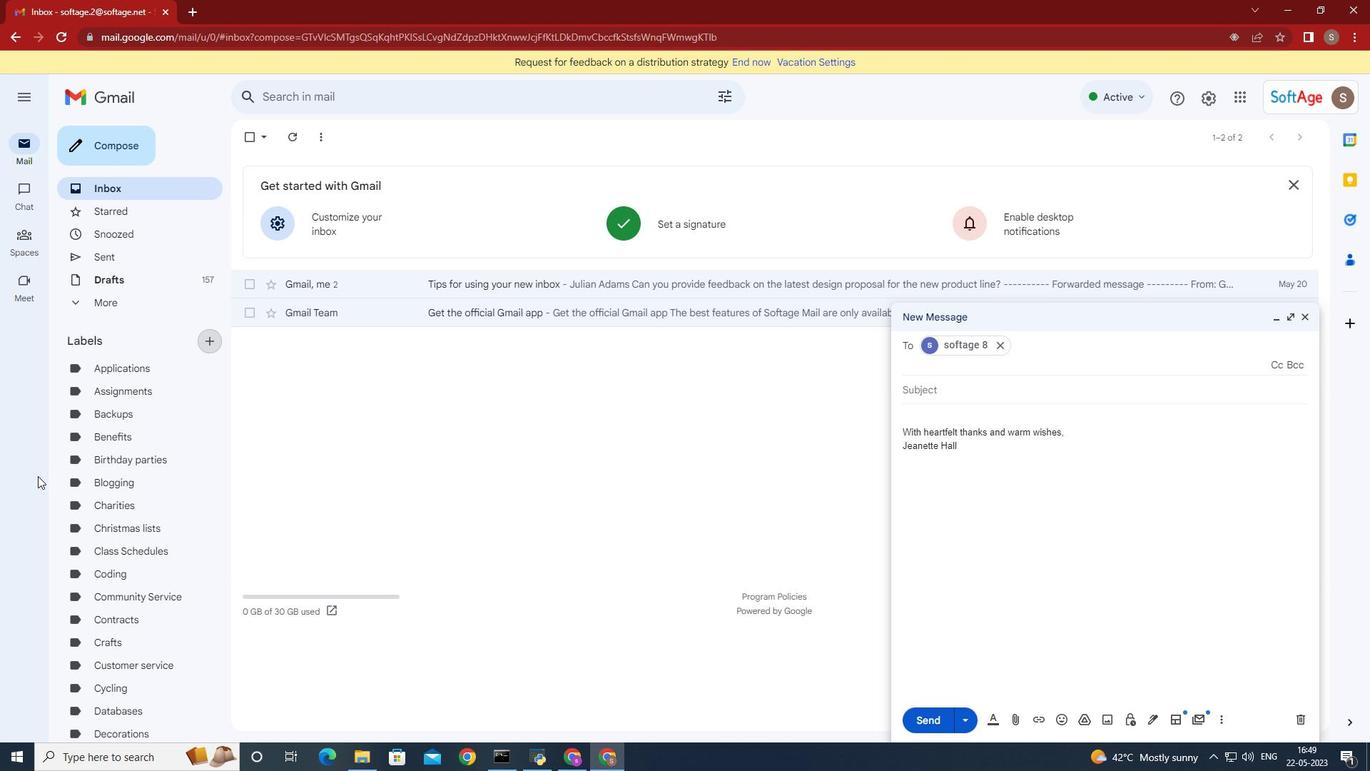 
Action: Mouse moved to (93, 472)
Screenshot: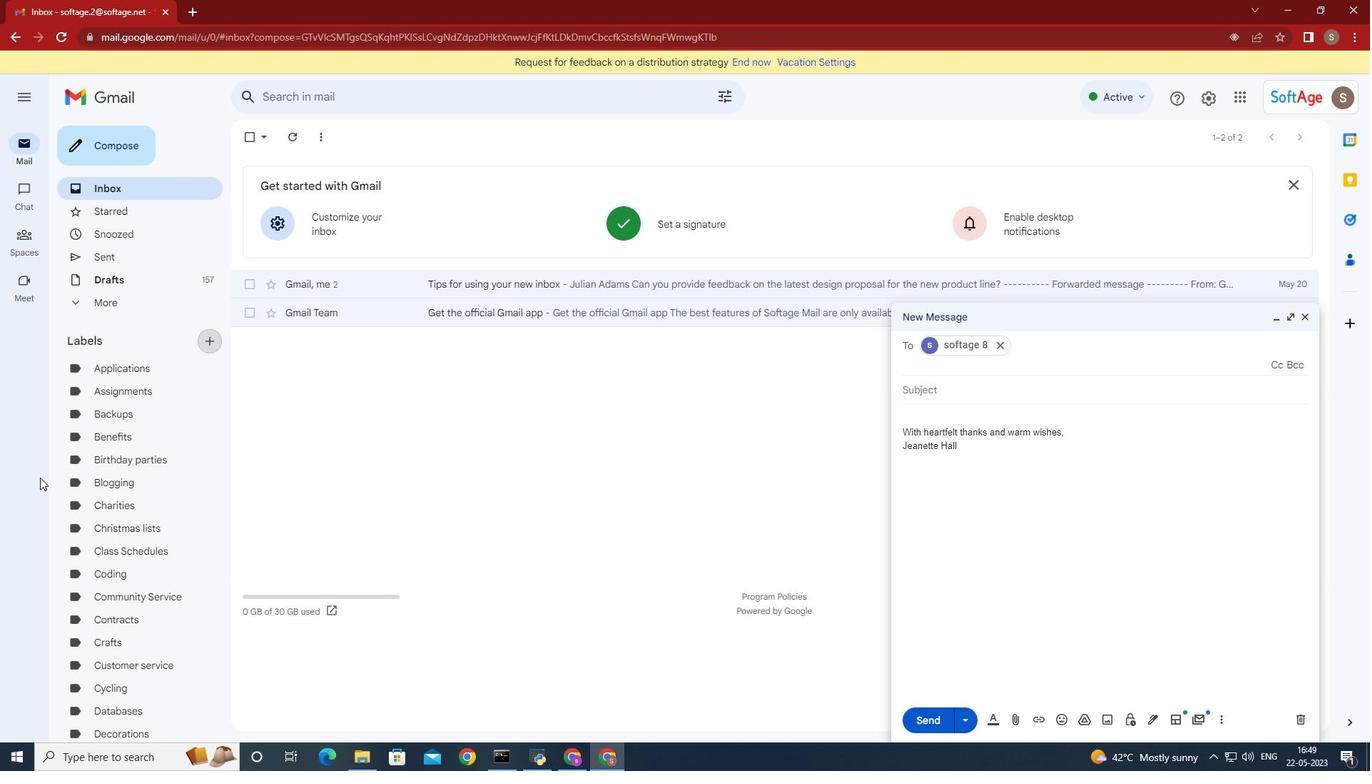 
Action: Mouse scrolled (93, 471) with delta (0, 0)
Screenshot: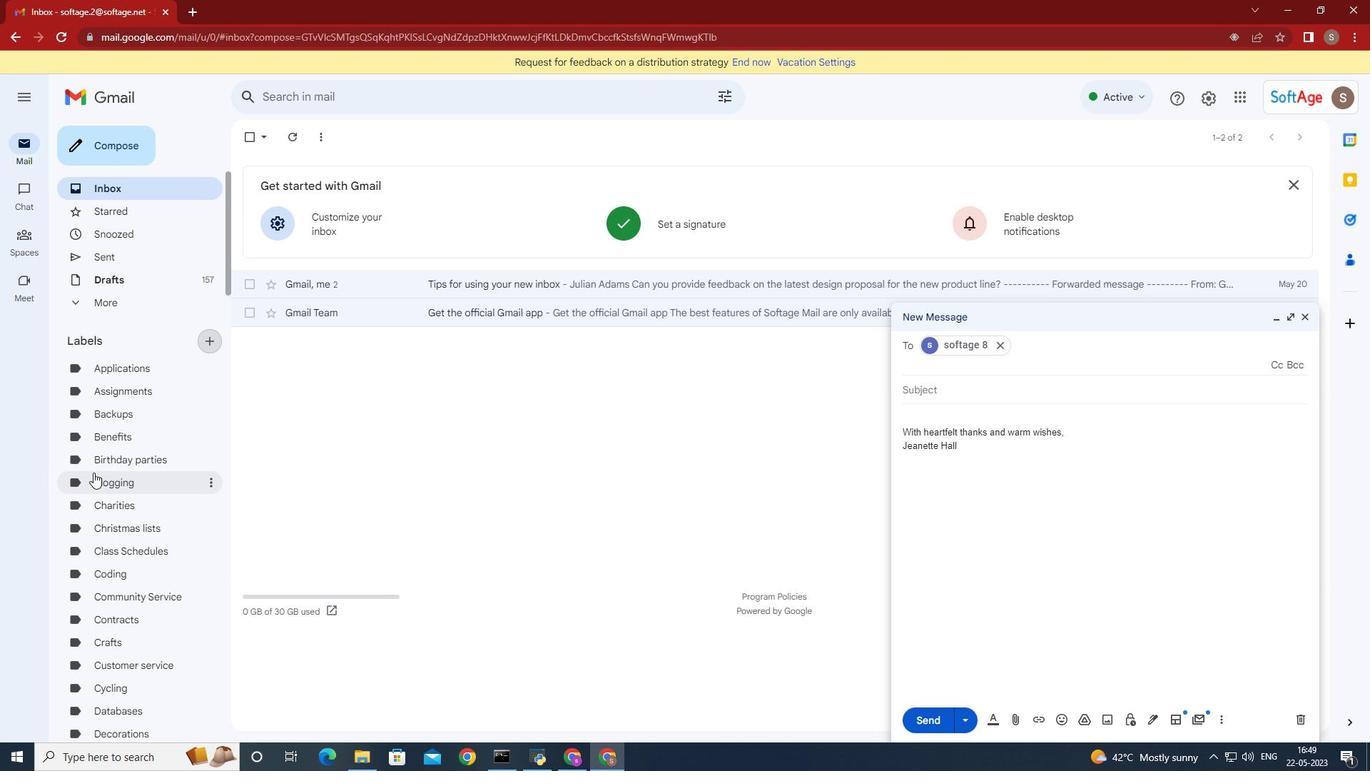 
Action: Mouse scrolled (93, 471) with delta (0, 0)
Screenshot: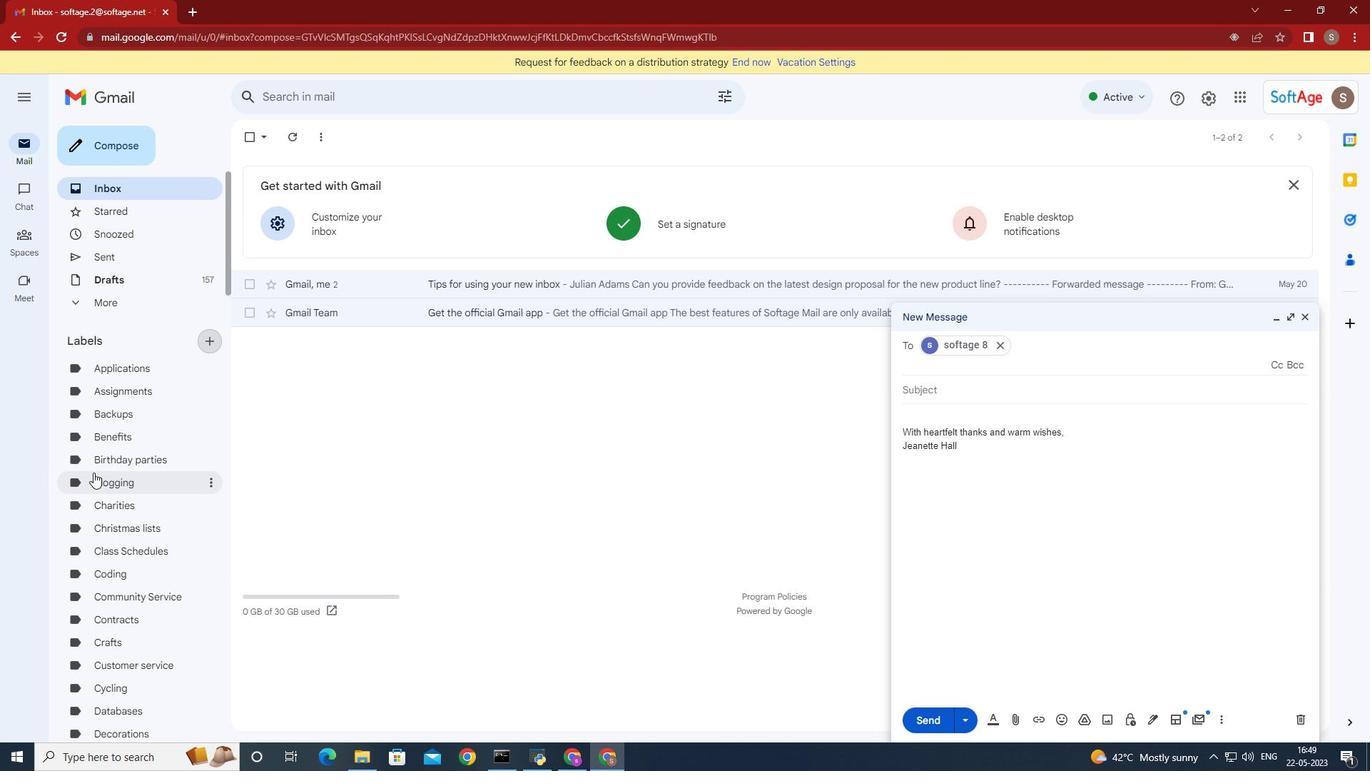 
Action: Mouse scrolled (93, 471) with delta (0, 0)
Screenshot: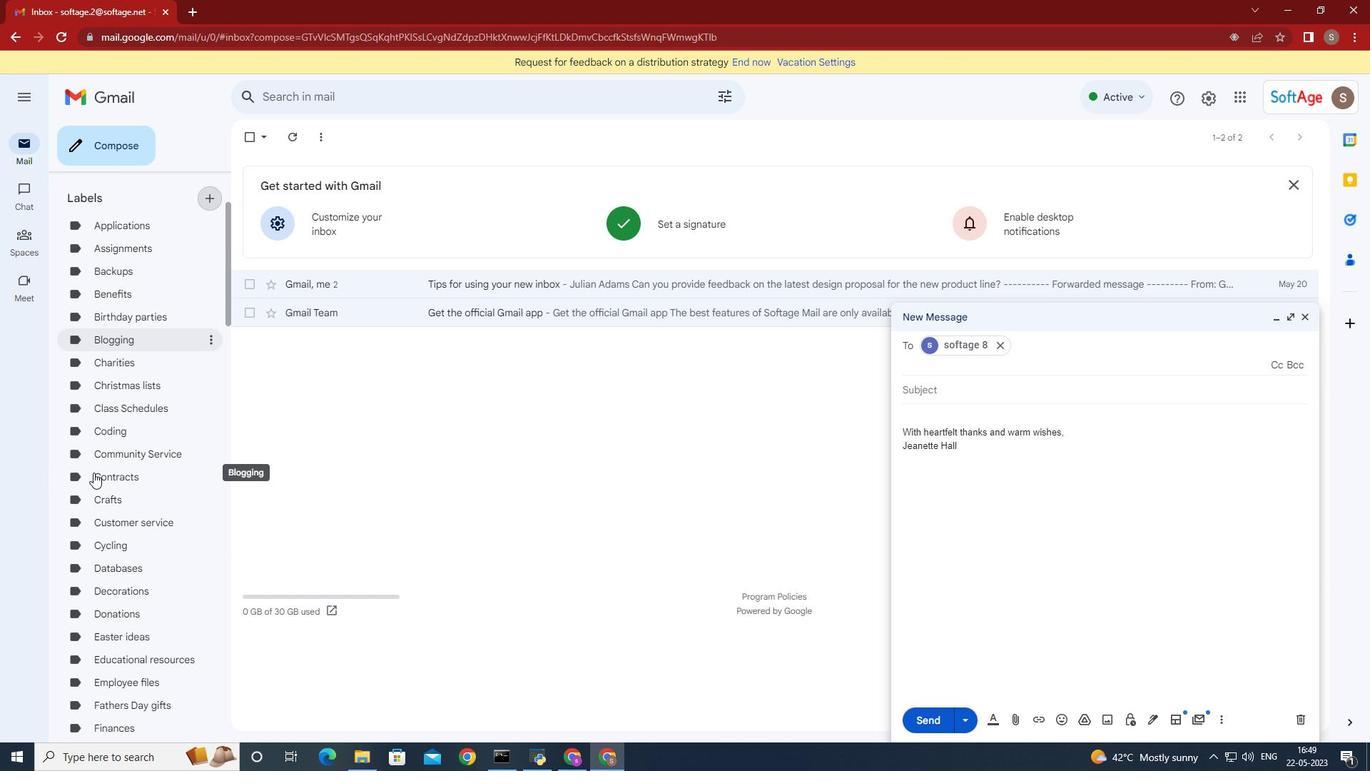 
Action: Mouse moved to (100, 482)
Screenshot: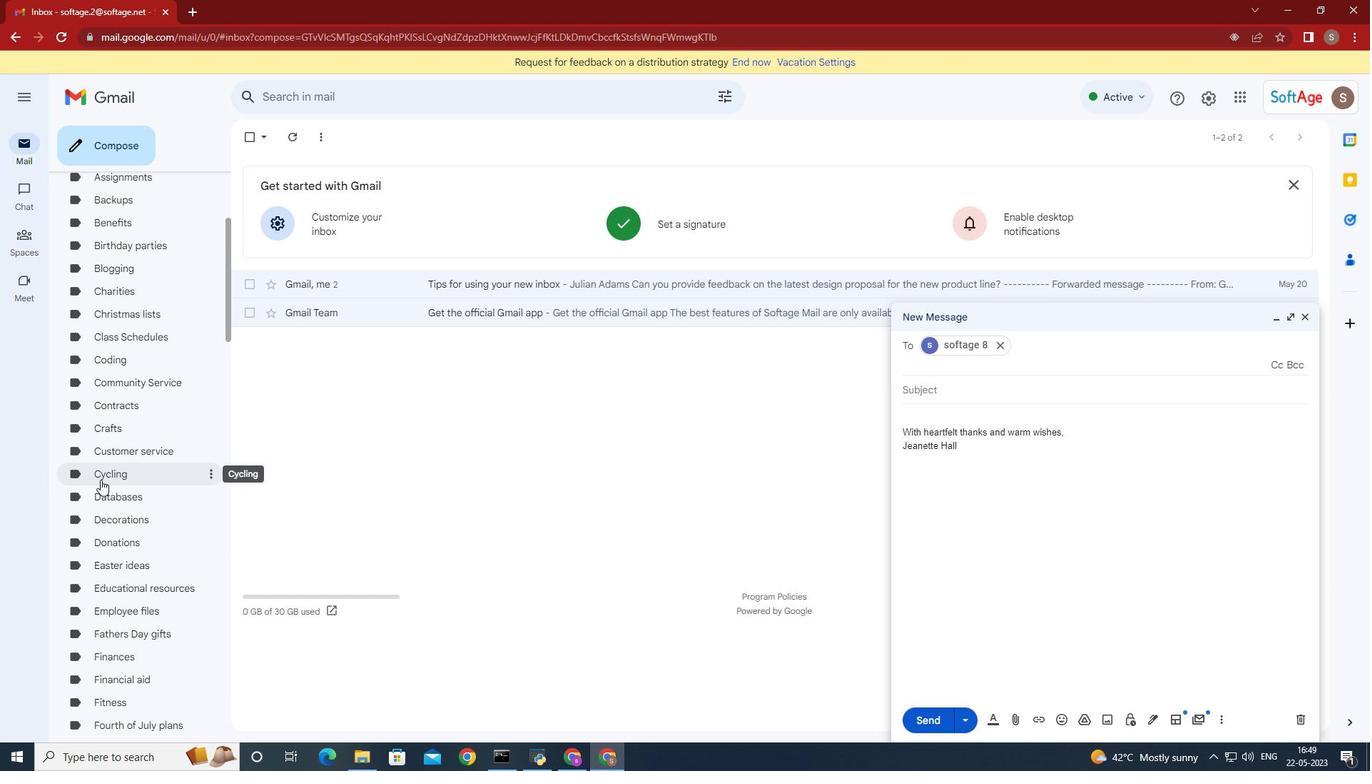 
Action: Mouse scrolled (100, 481) with delta (0, 0)
Screenshot: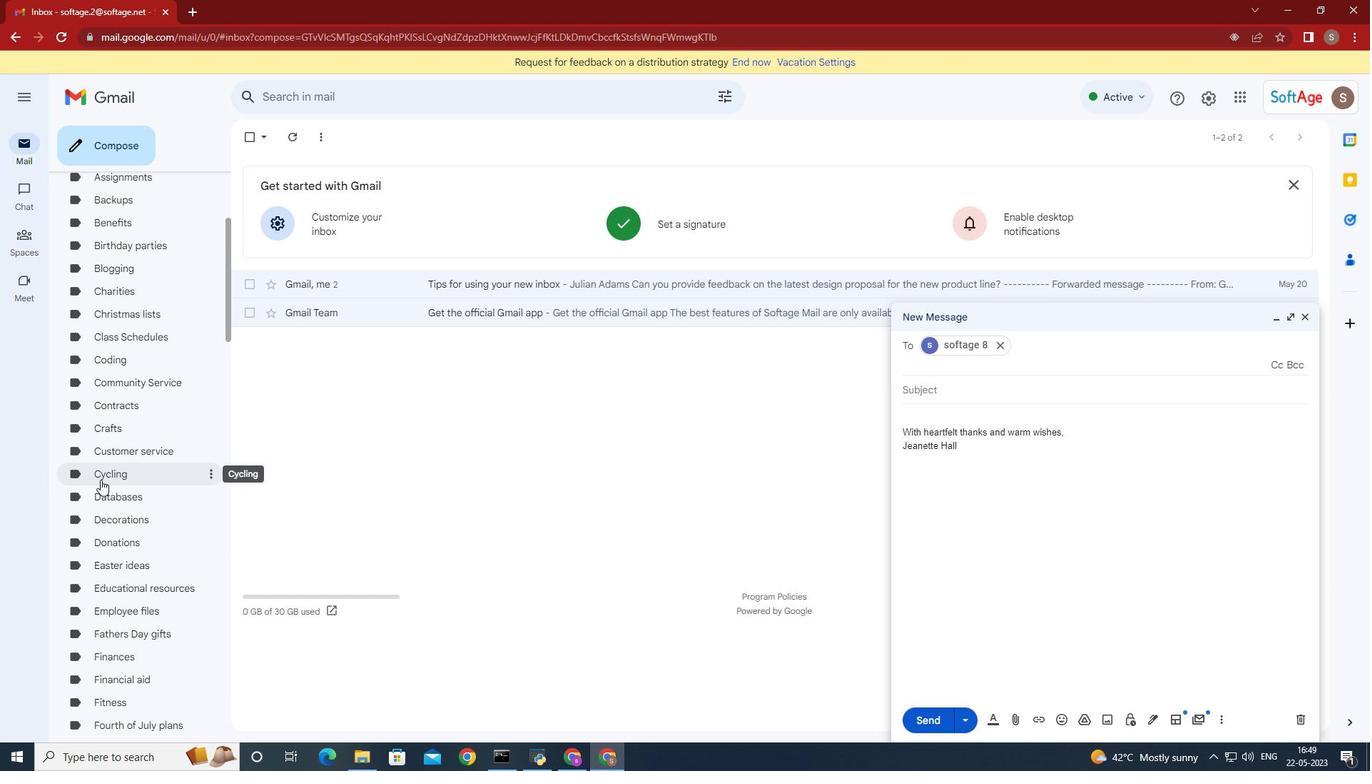 
Action: Mouse moved to (99, 483)
Screenshot: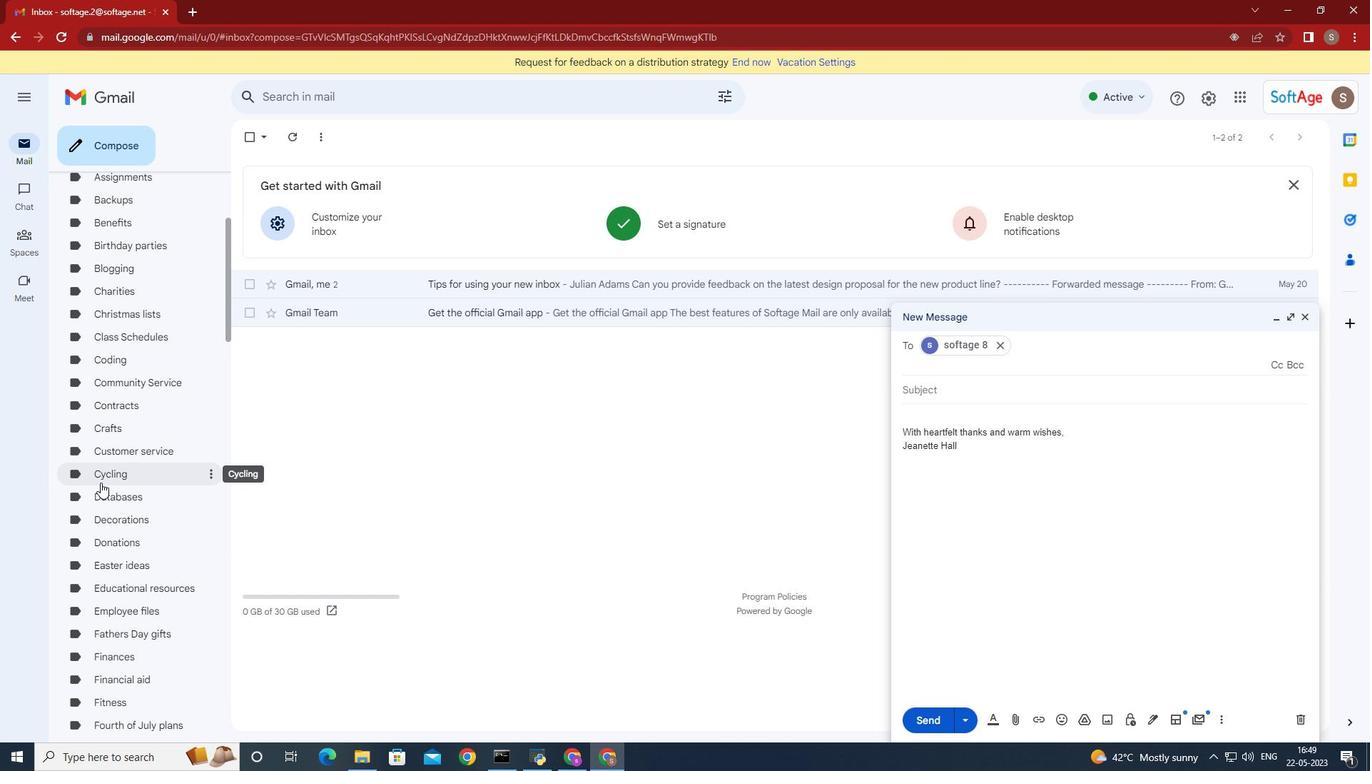 
Action: Mouse scrolled (99, 482) with delta (0, 0)
Screenshot: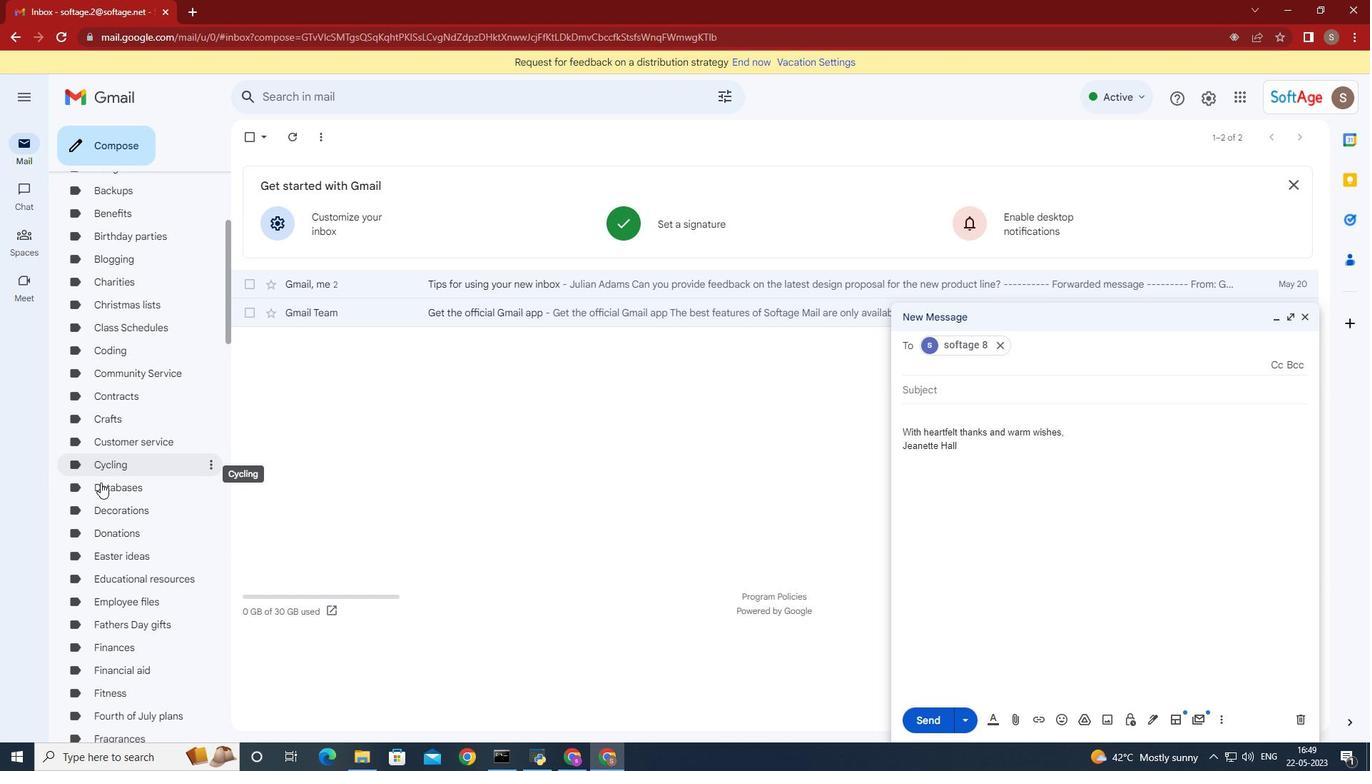 
Action: Mouse moved to (99, 483)
Screenshot: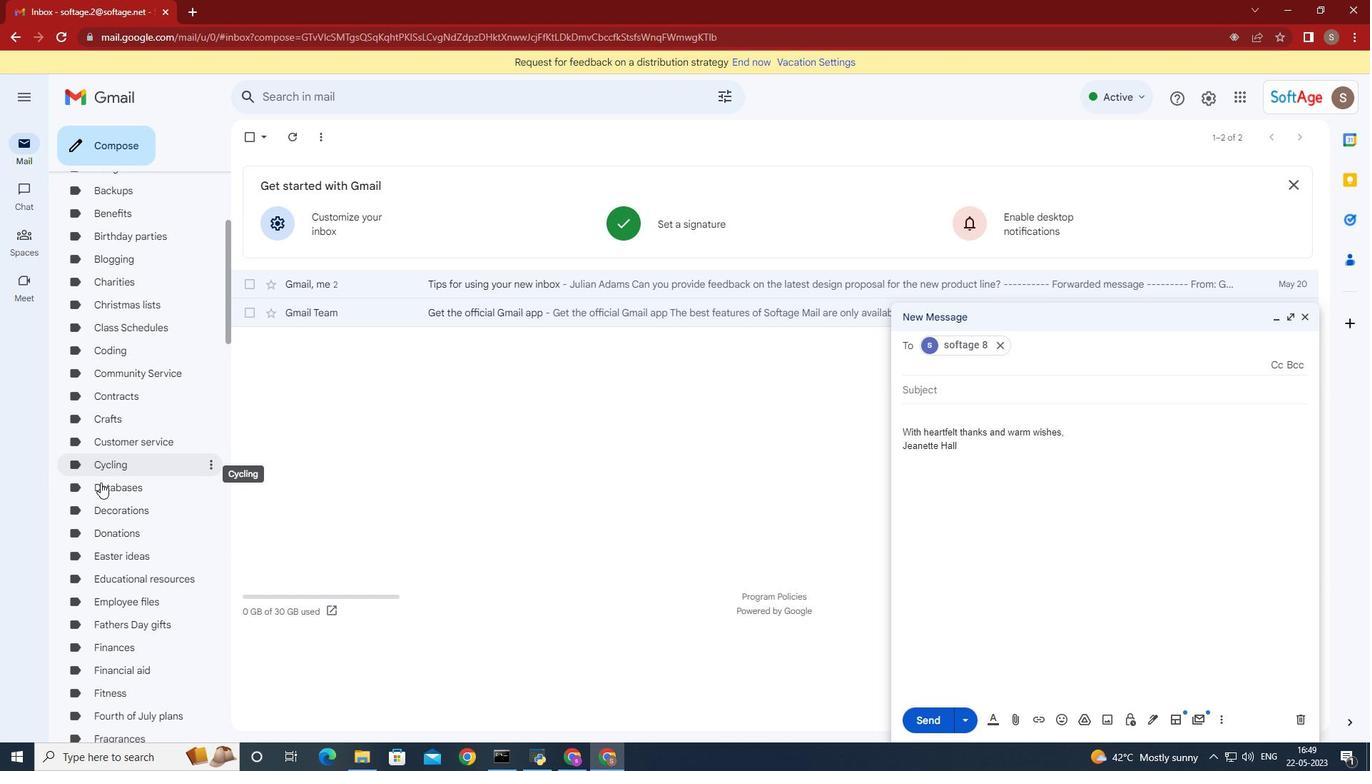 
Action: Mouse scrolled (99, 482) with delta (0, 0)
Screenshot: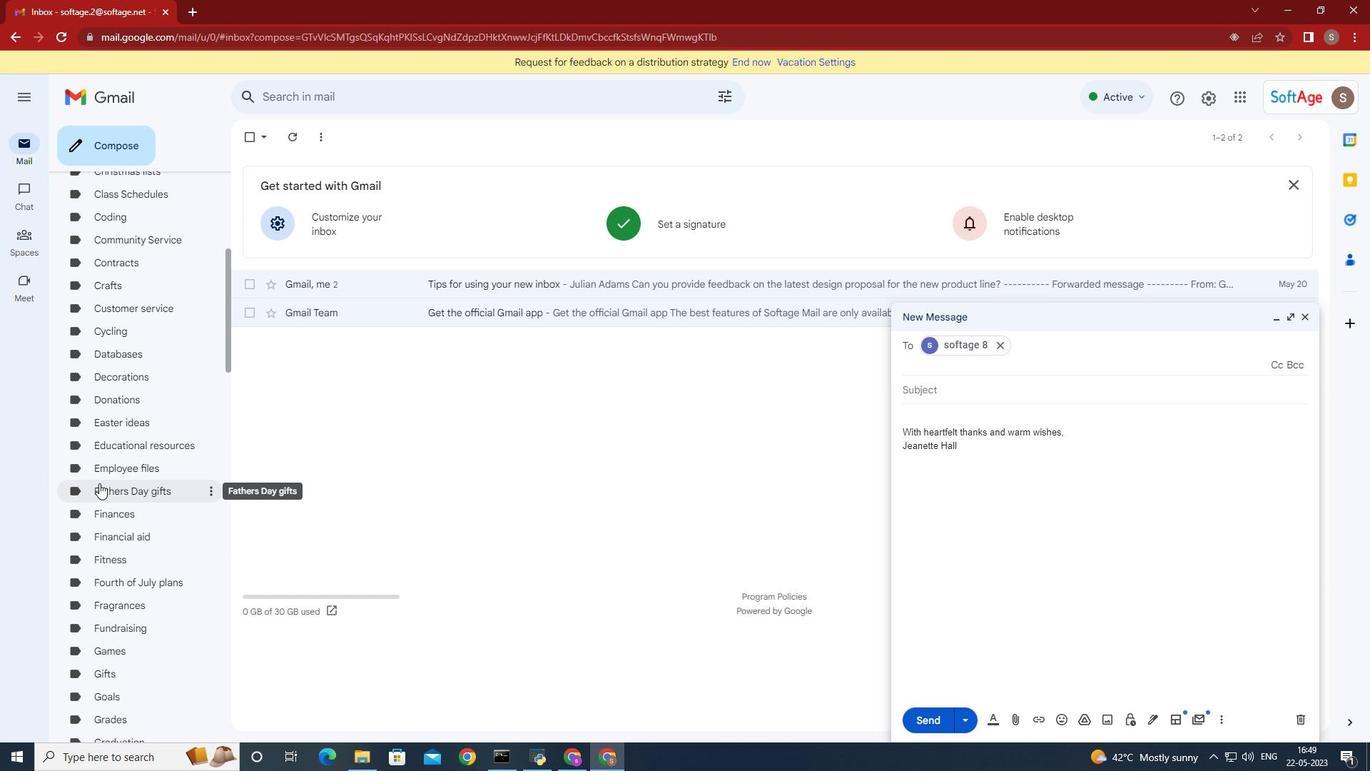 
Action: Mouse scrolled (99, 482) with delta (0, 0)
Screenshot: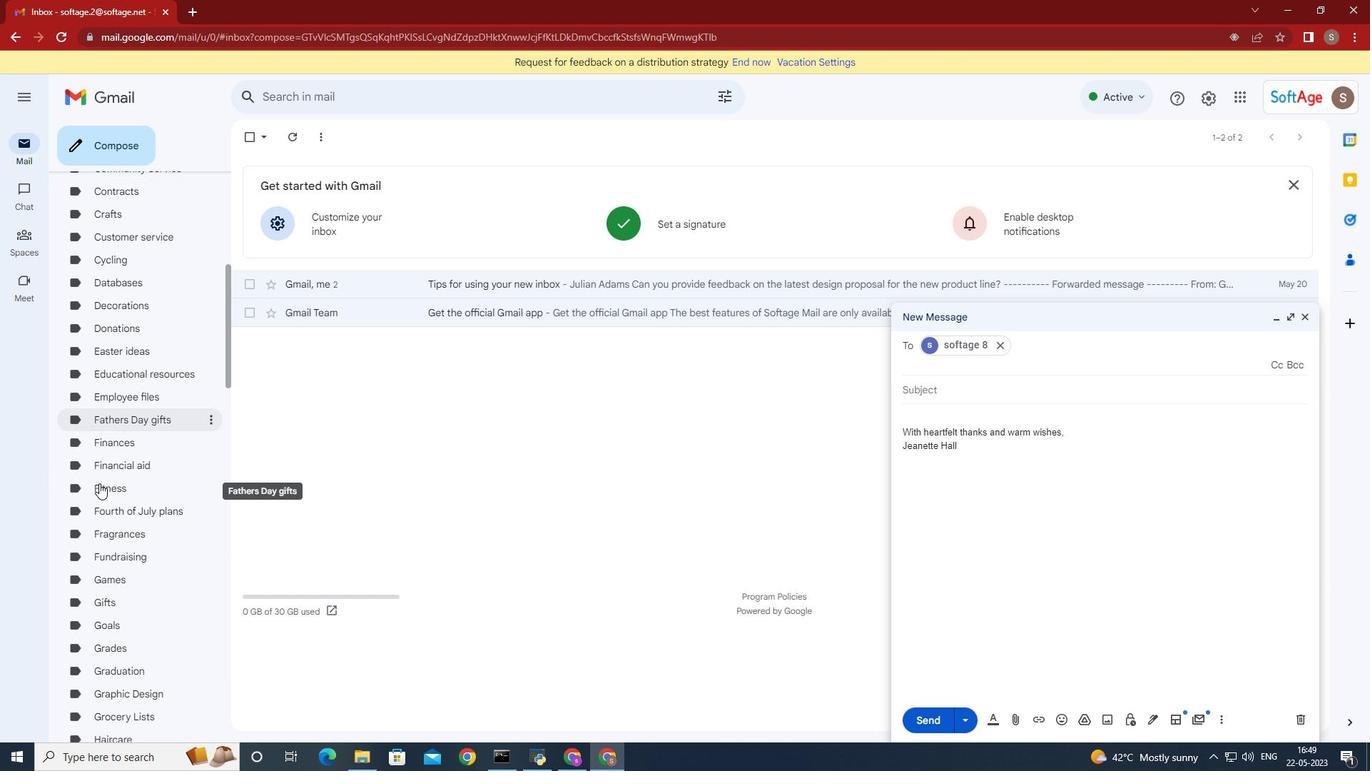 
Action: Mouse scrolled (99, 482) with delta (0, 0)
Screenshot: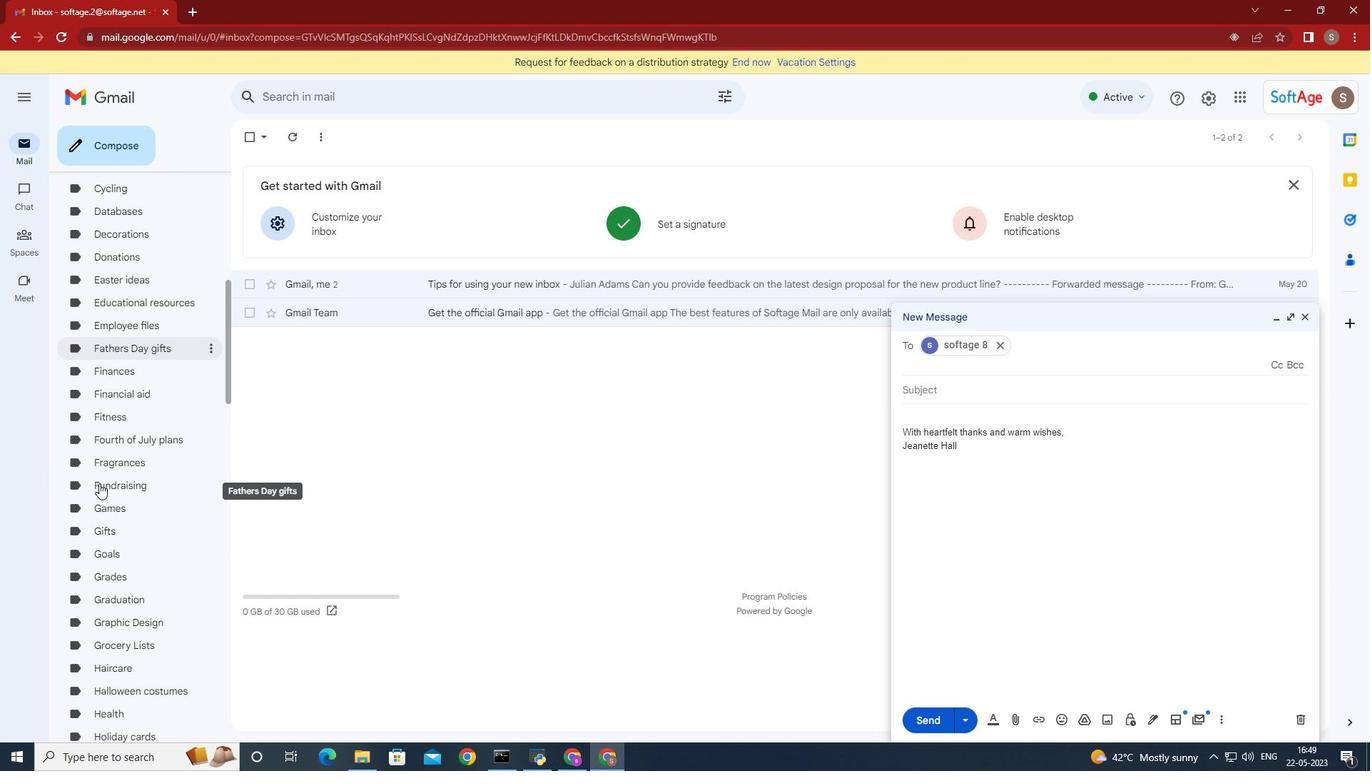 
Action: Mouse moved to (209, 502)
Screenshot: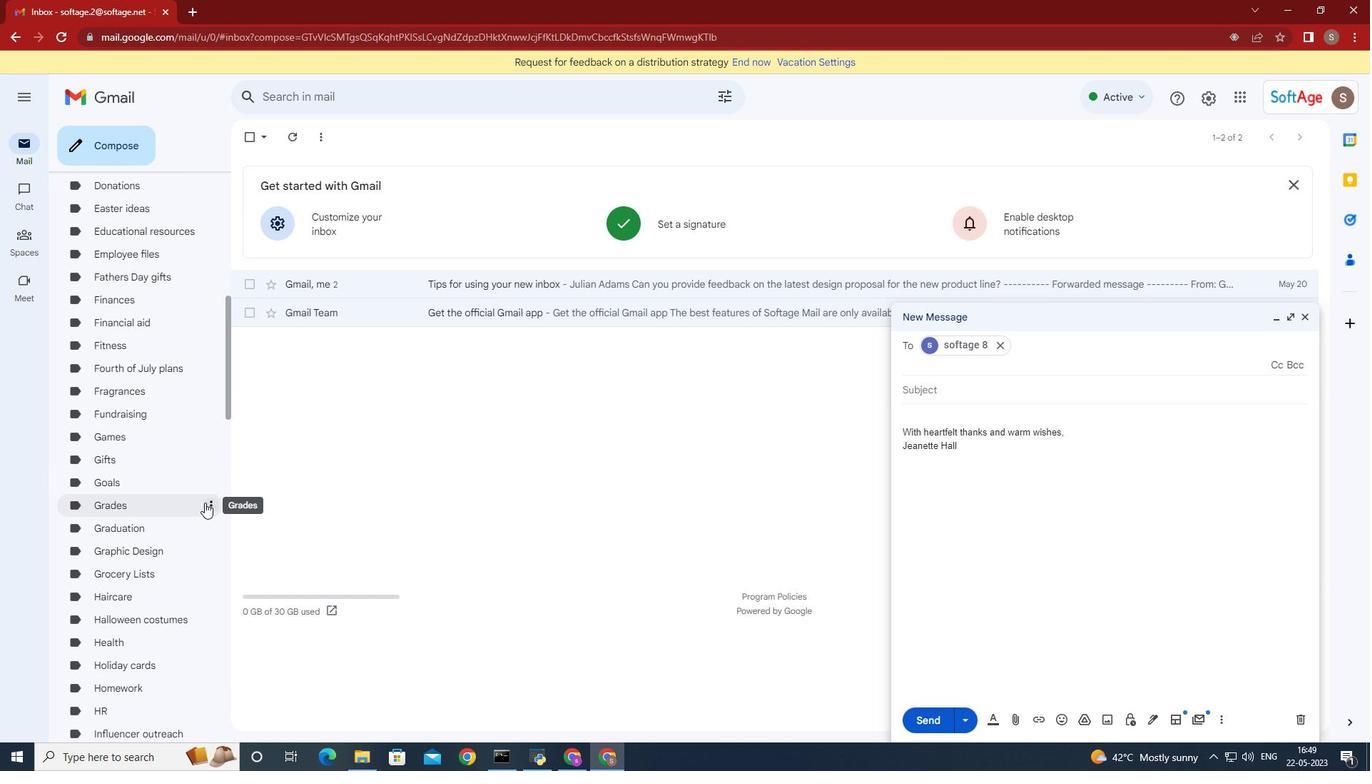 
Action: Mouse pressed left at (209, 502)
Screenshot: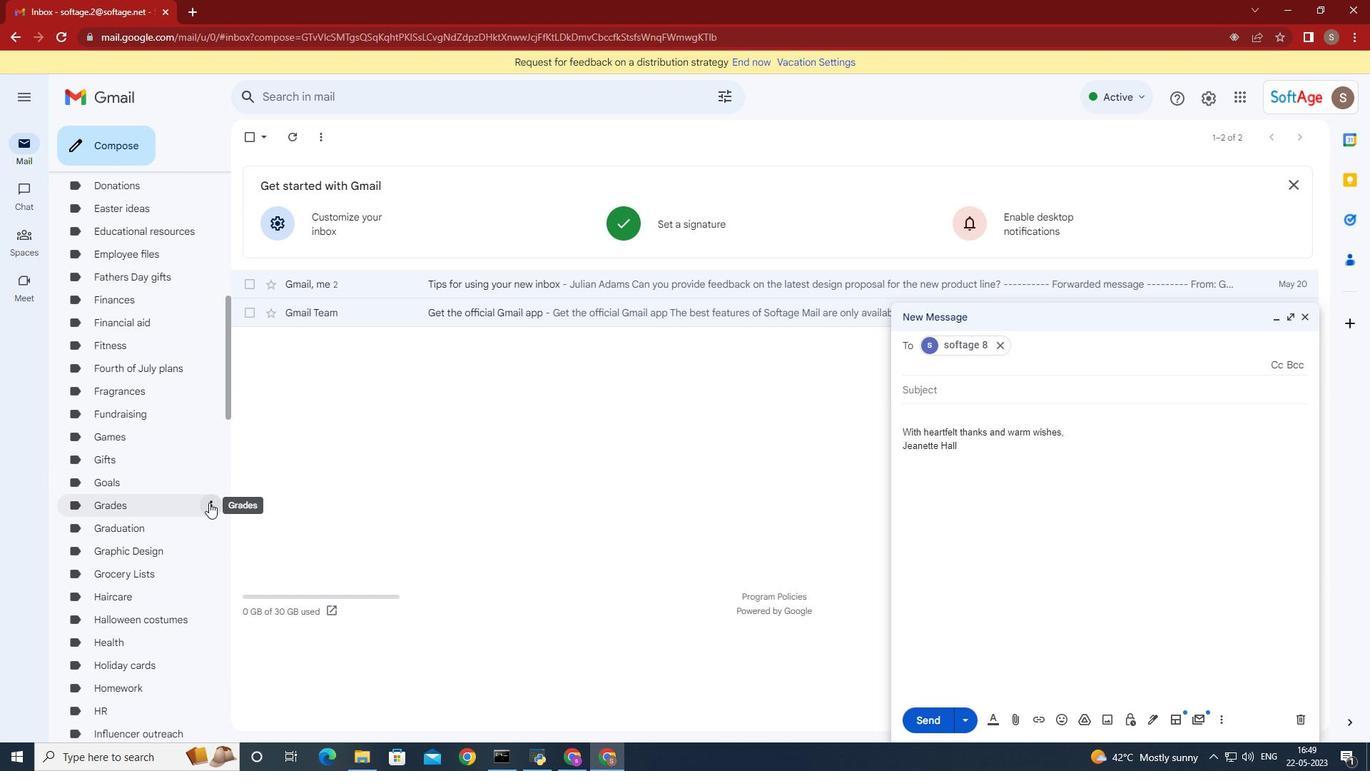 
Action: Mouse moved to (258, 462)
Screenshot: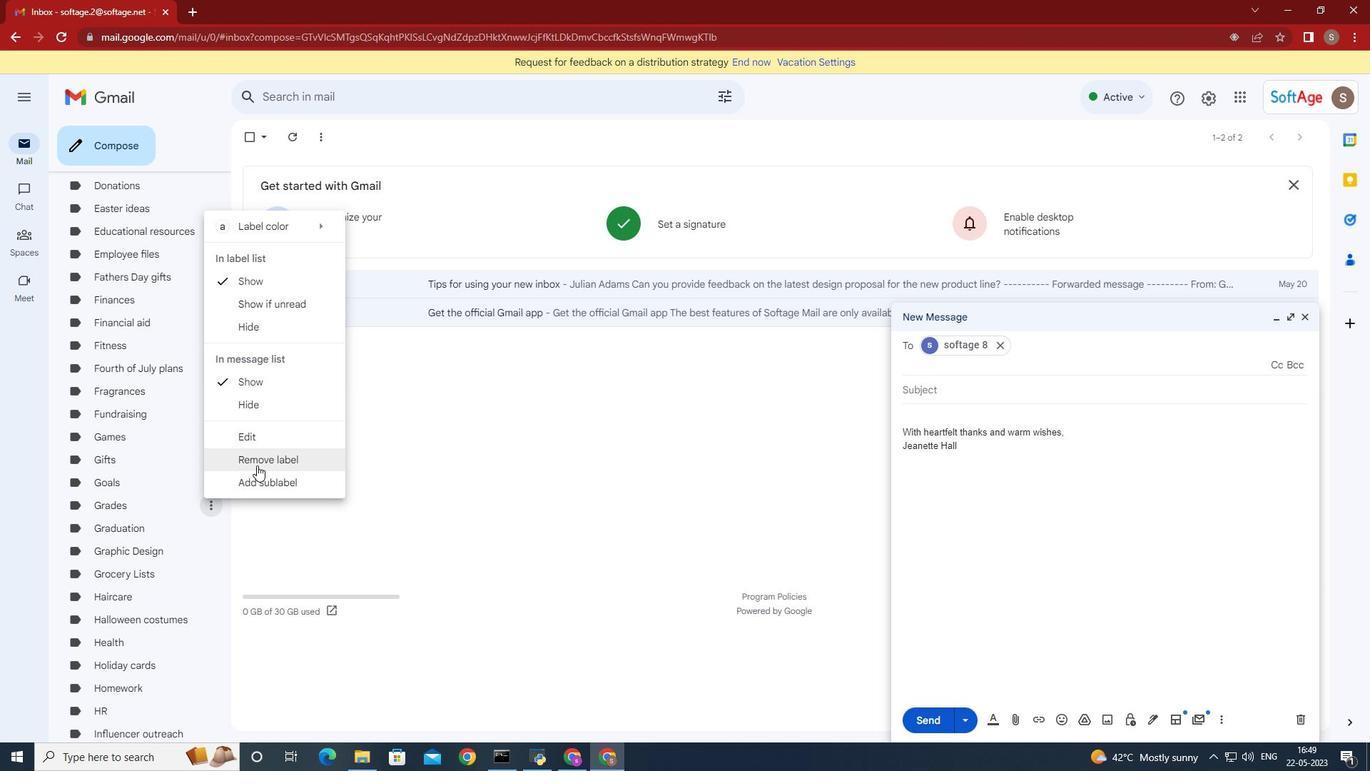 
Action: Mouse pressed left at (258, 462)
Screenshot: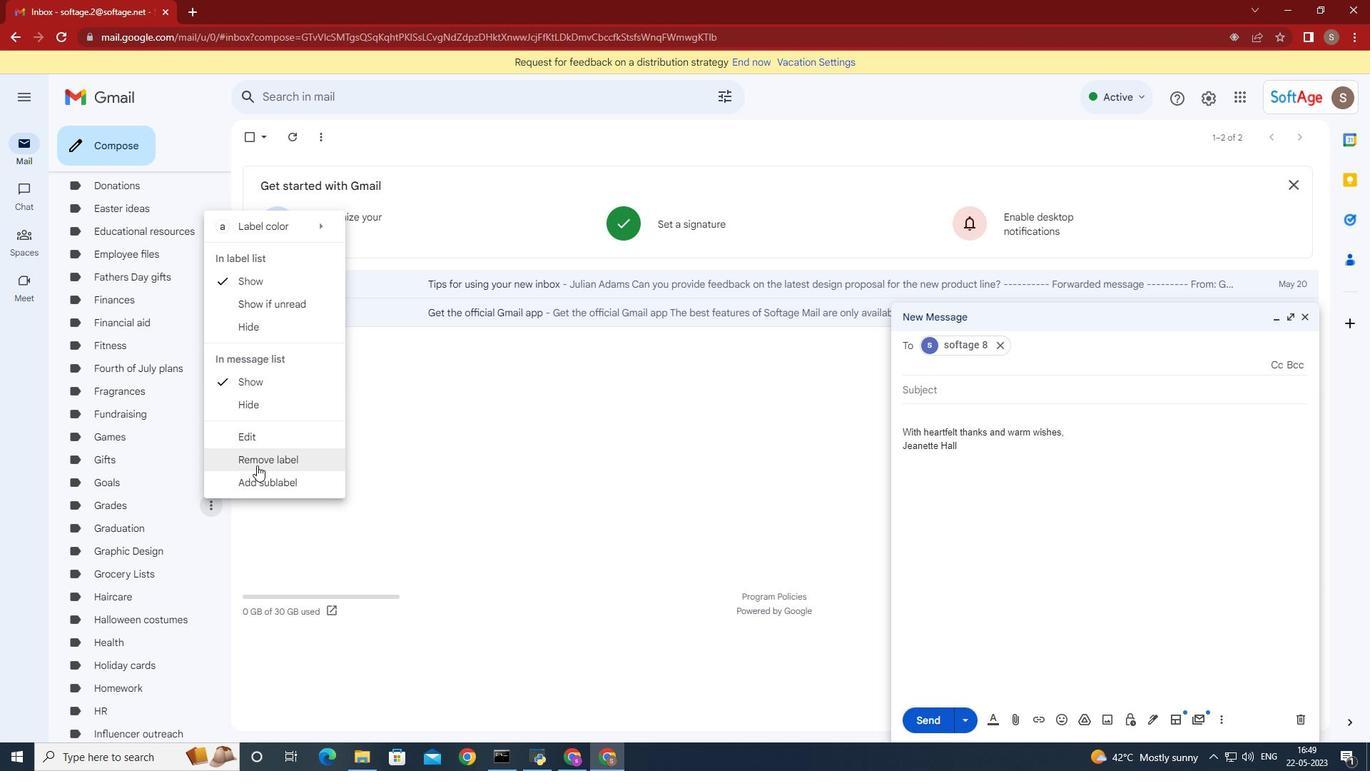 
Action: Mouse moved to (834, 436)
Screenshot: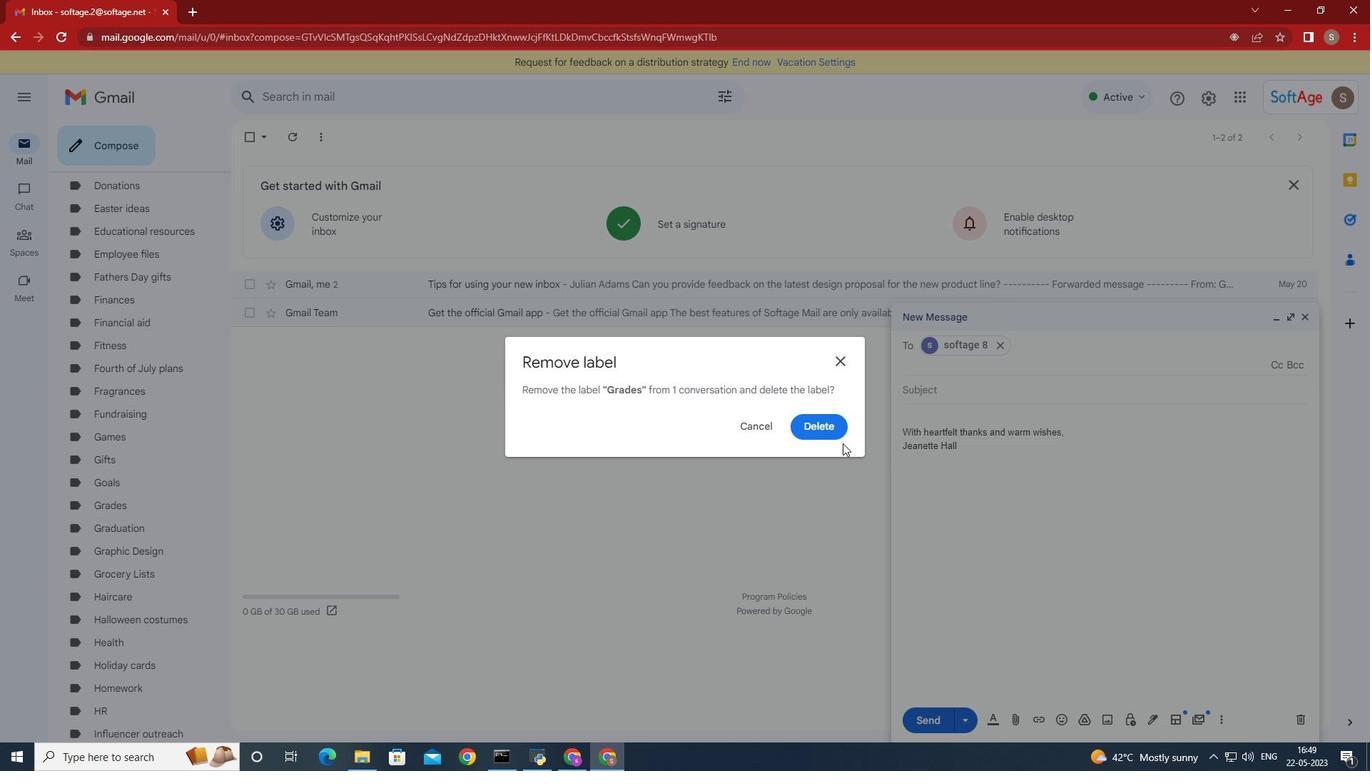 
Action: Mouse pressed left at (834, 436)
Screenshot: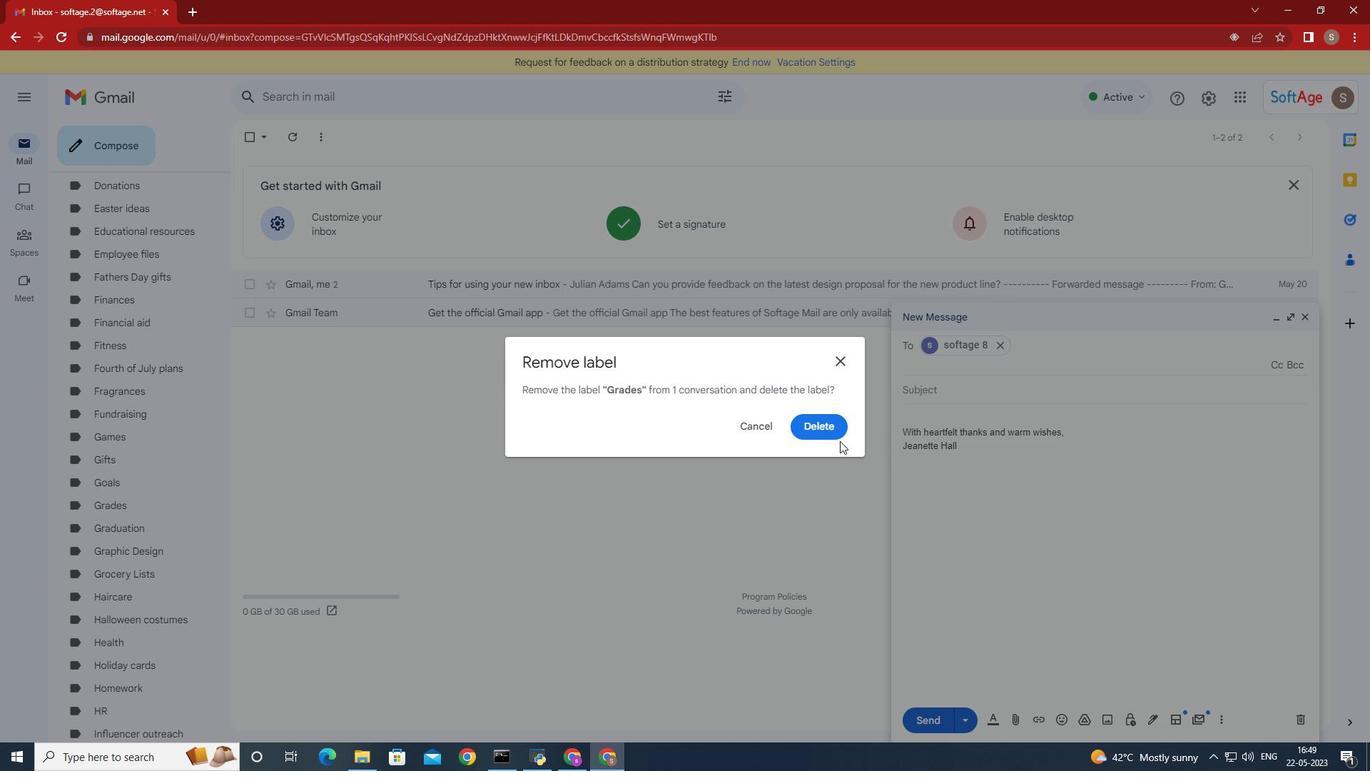 
Action: Mouse moved to (199, 211)
Screenshot: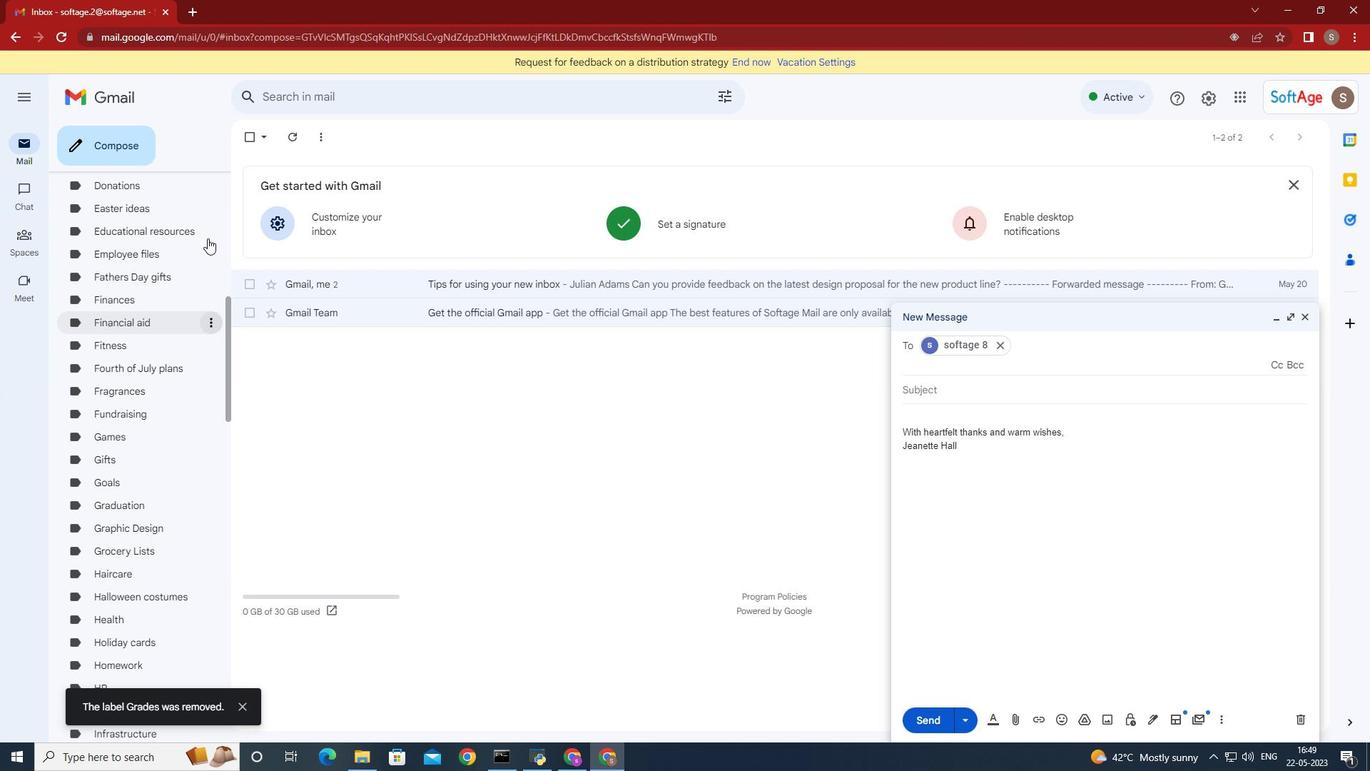 
Action: Mouse scrolled (199, 212) with delta (0, 0)
Screenshot: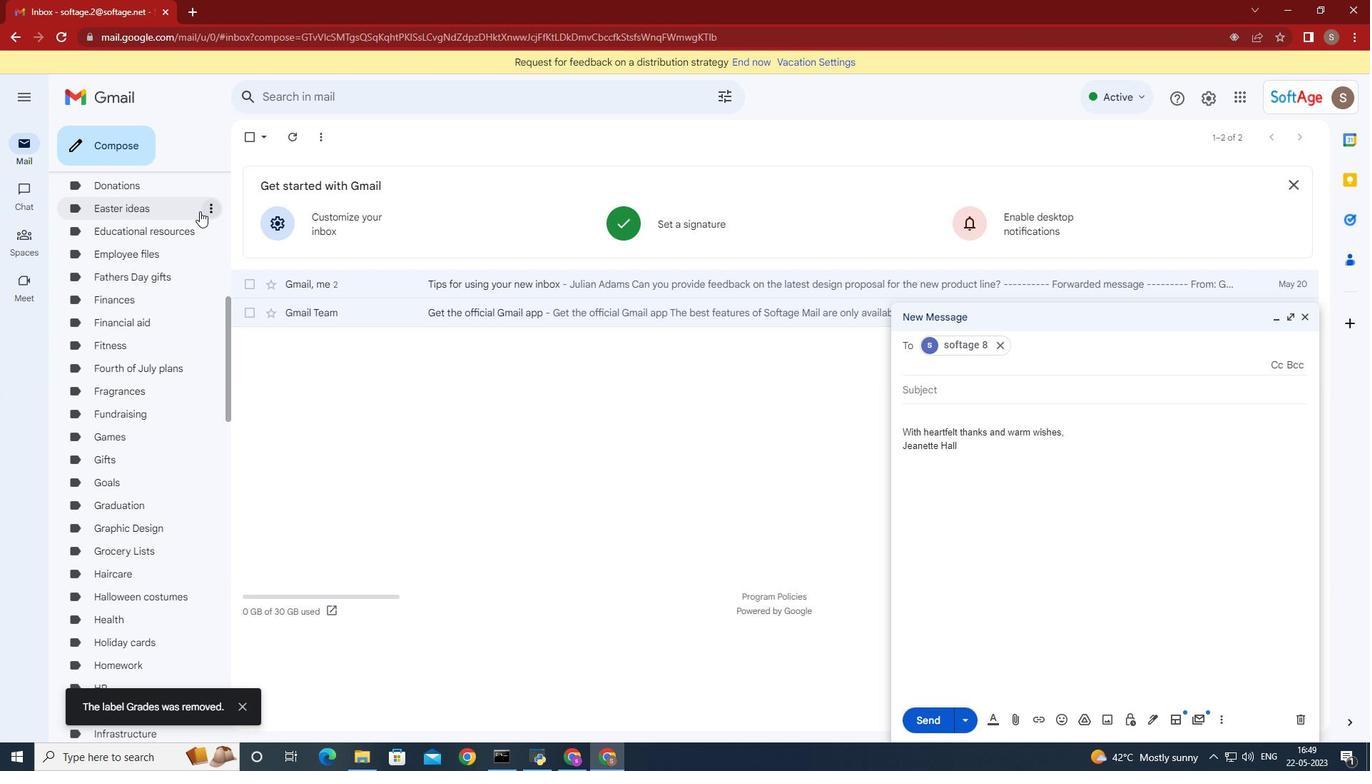 
Action: Mouse scrolled (199, 212) with delta (0, 0)
Screenshot: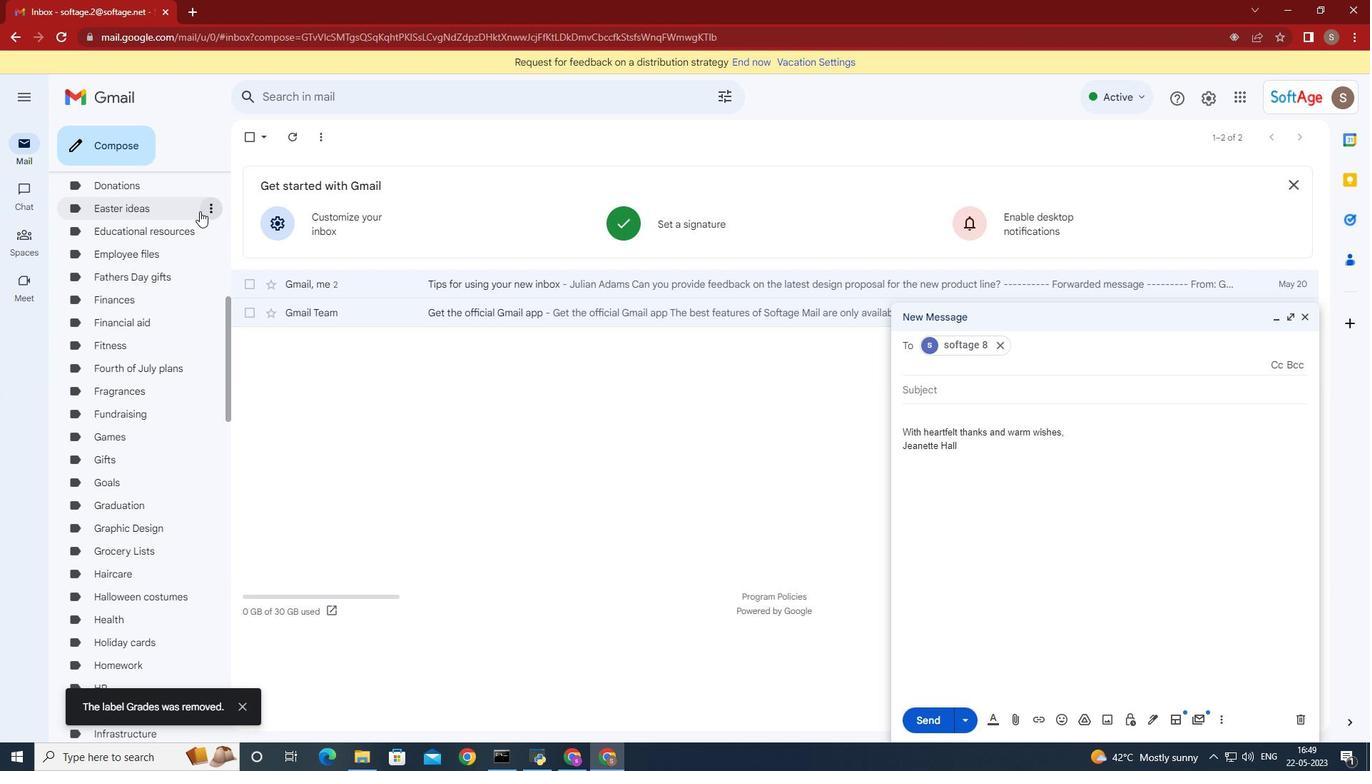 
Action: Mouse scrolled (199, 212) with delta (0, 0)
Screenshot: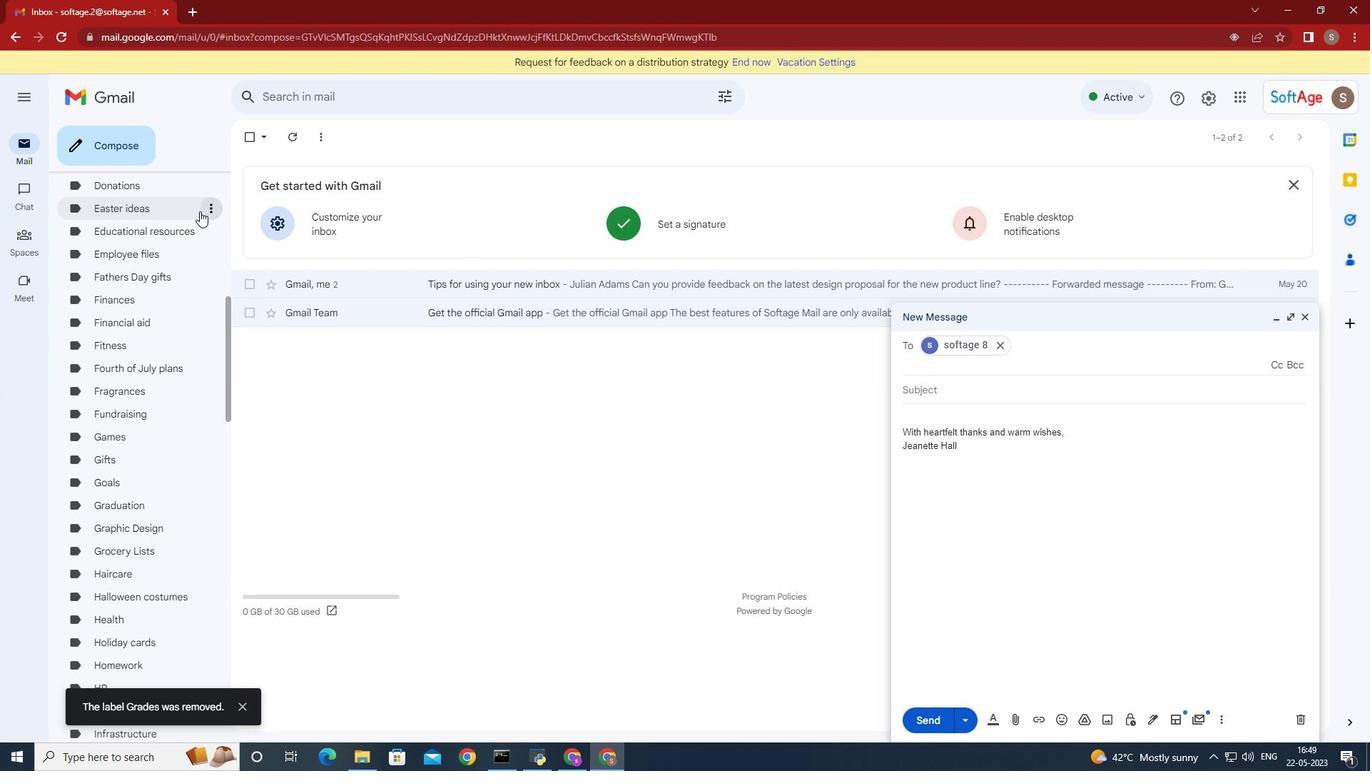 
Action: Mouse scrolled (199, 212) with delta (0, 0)
Screenshot: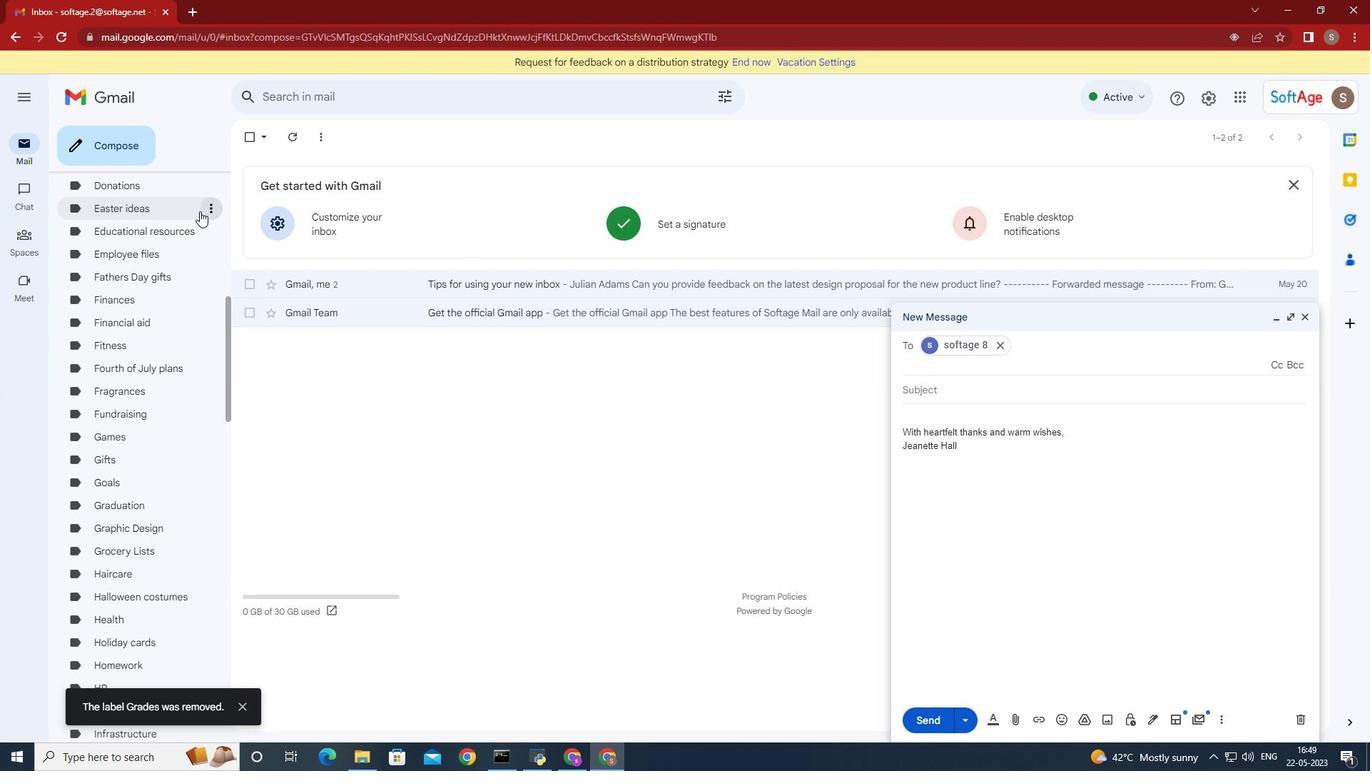 
Action: Mouse scrolled (199, 212) with delta (0, 0)
Screenshot: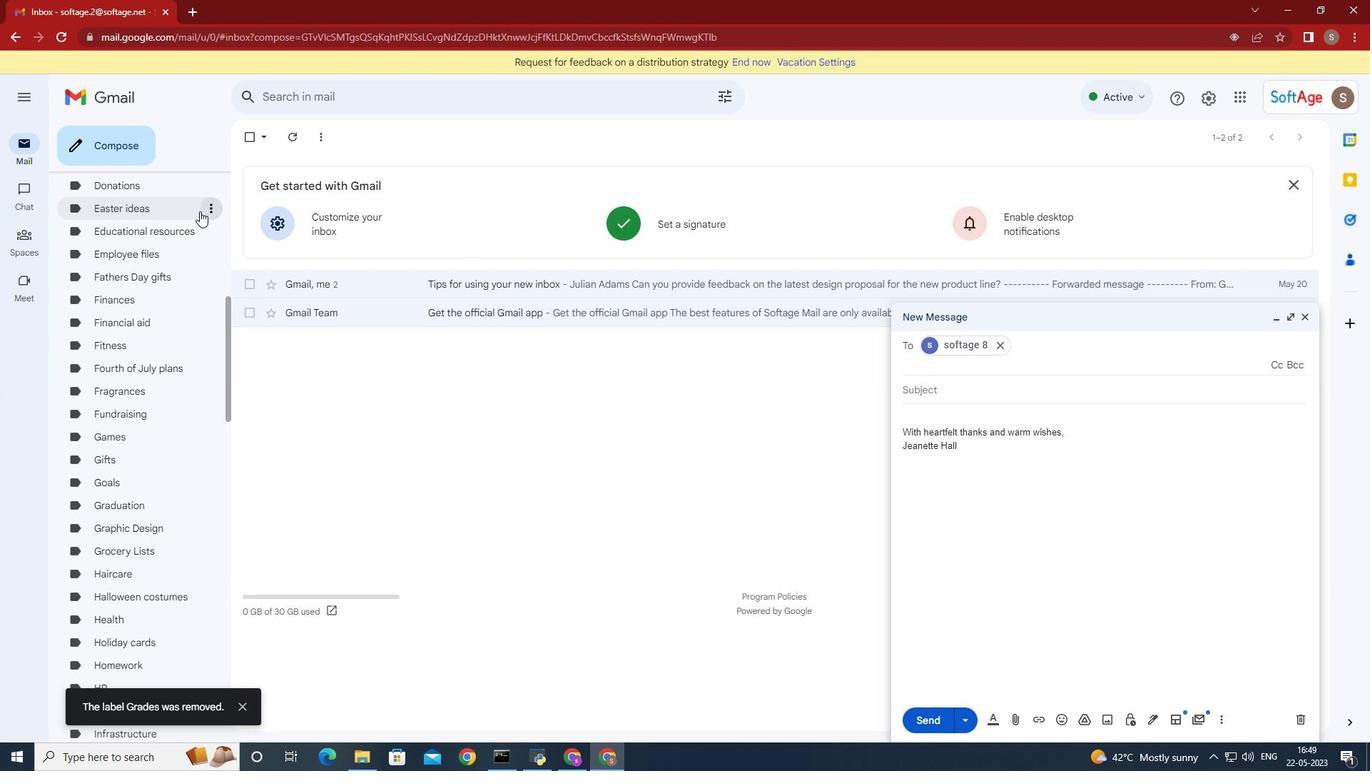 
Action: Mouse scrolled (199, 212) with delta (0, 0)
Screenshot: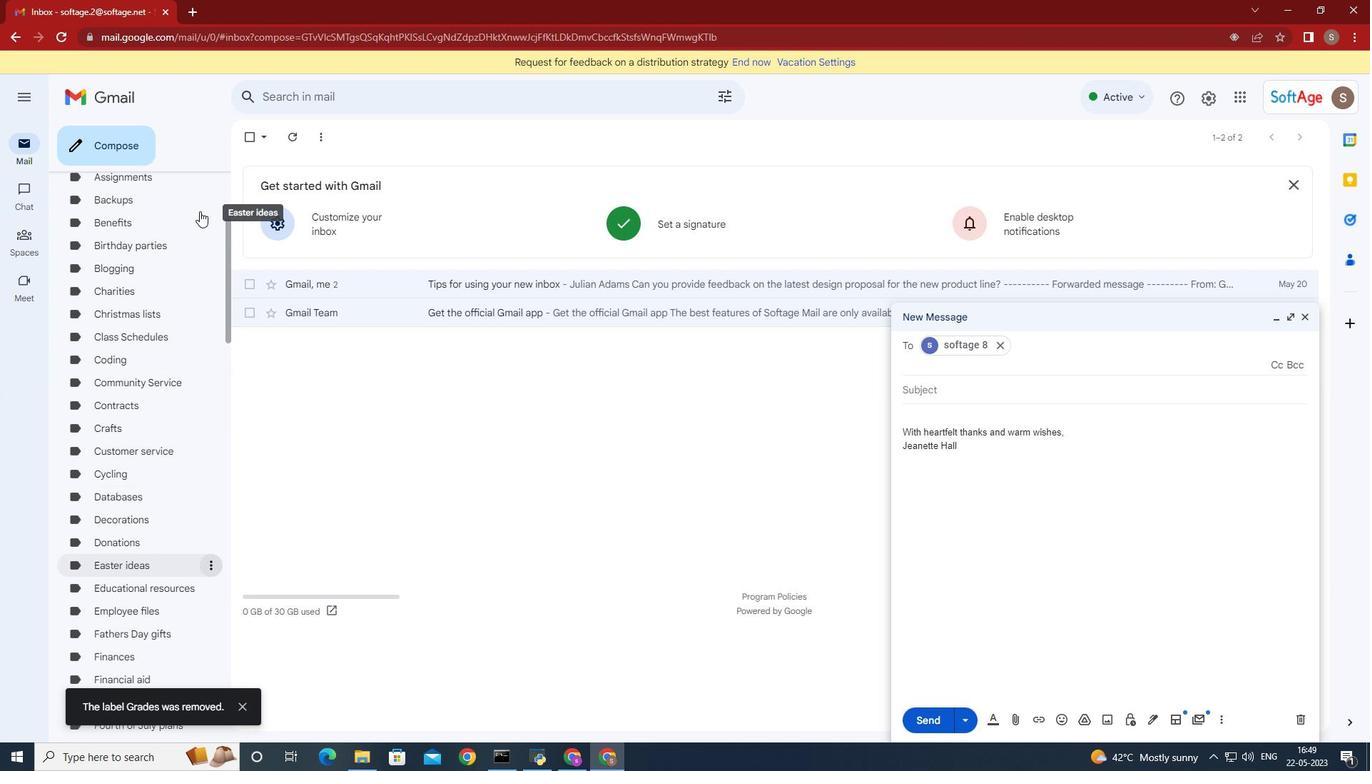 
Action: Mouse scrolled (199, 212) with delta (0, 0)
Screenshot: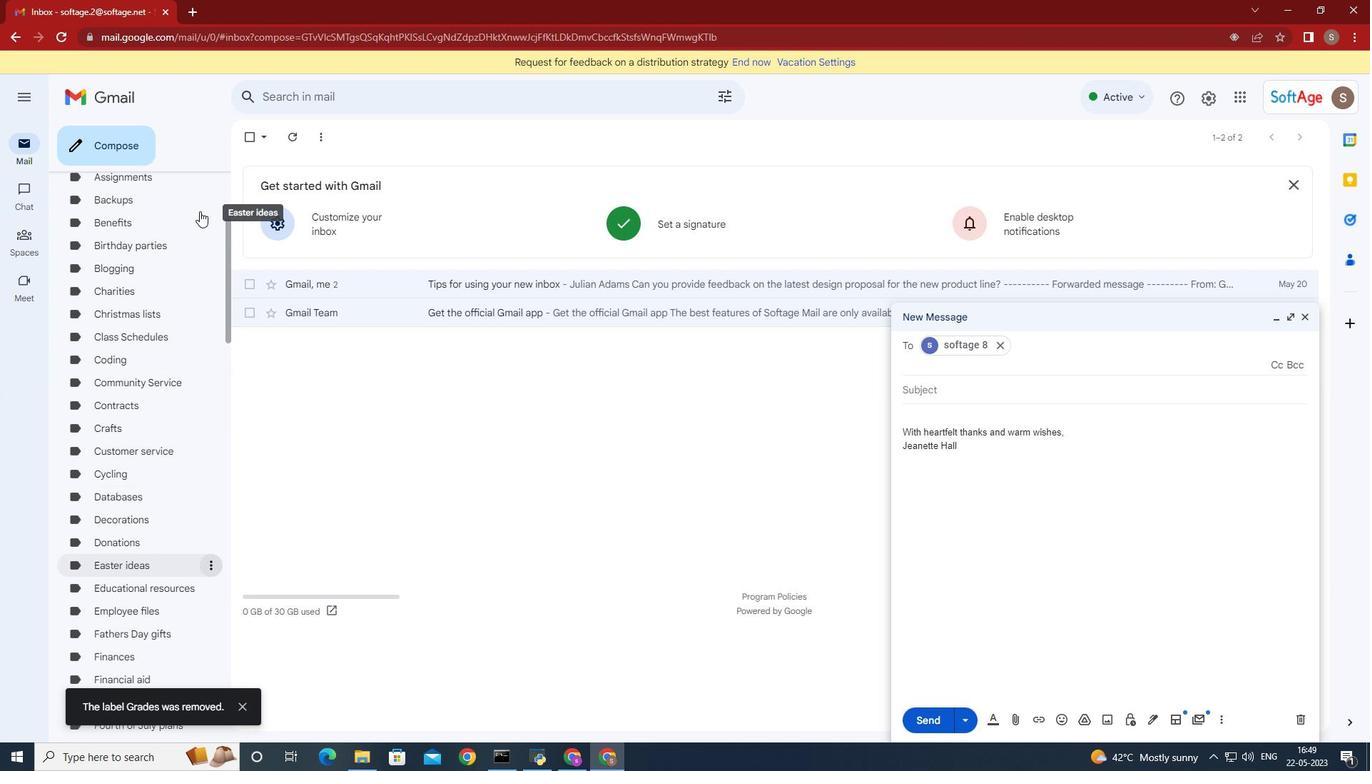 
Action: Mouse scrolled (199, 212) with delta (0, 0)
Screenshot: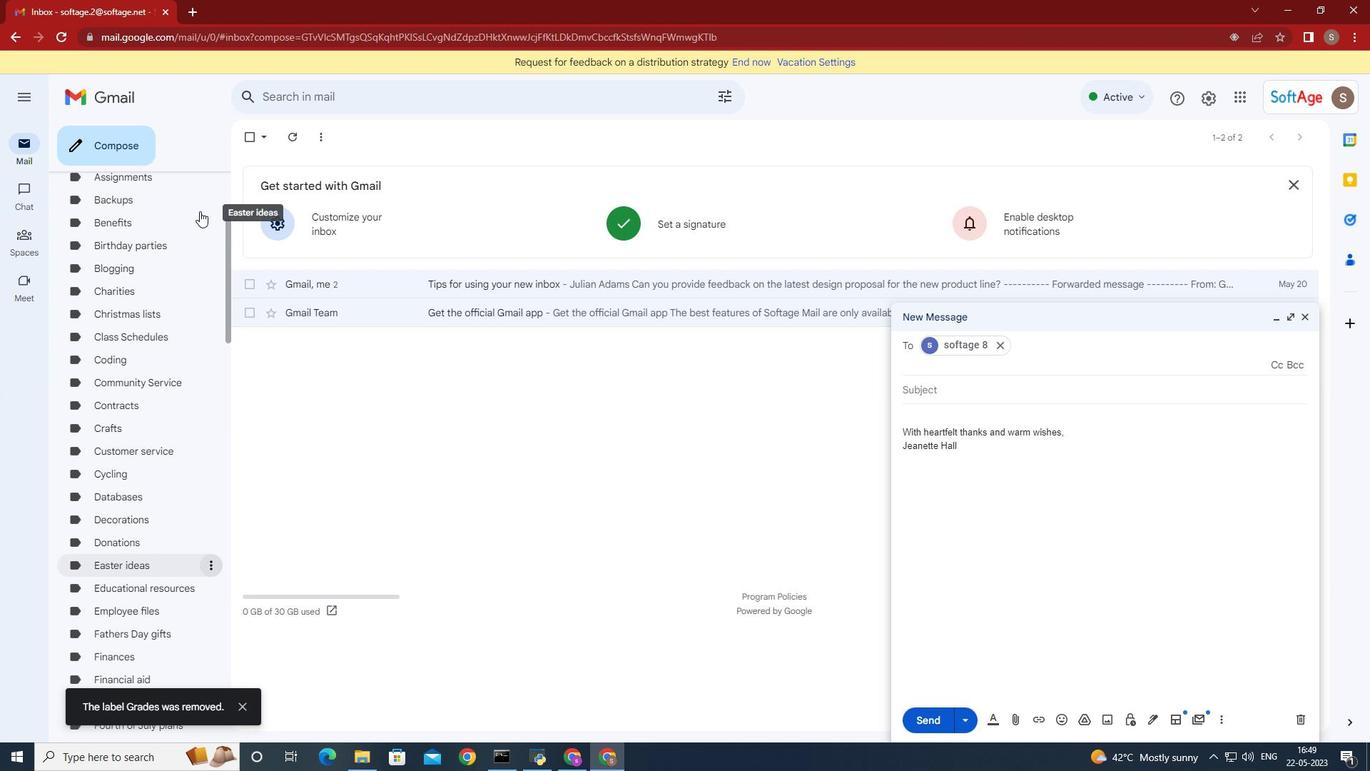 
Action: Mouse scrolled (199, 212) with delta (0, 0)
Screenshot: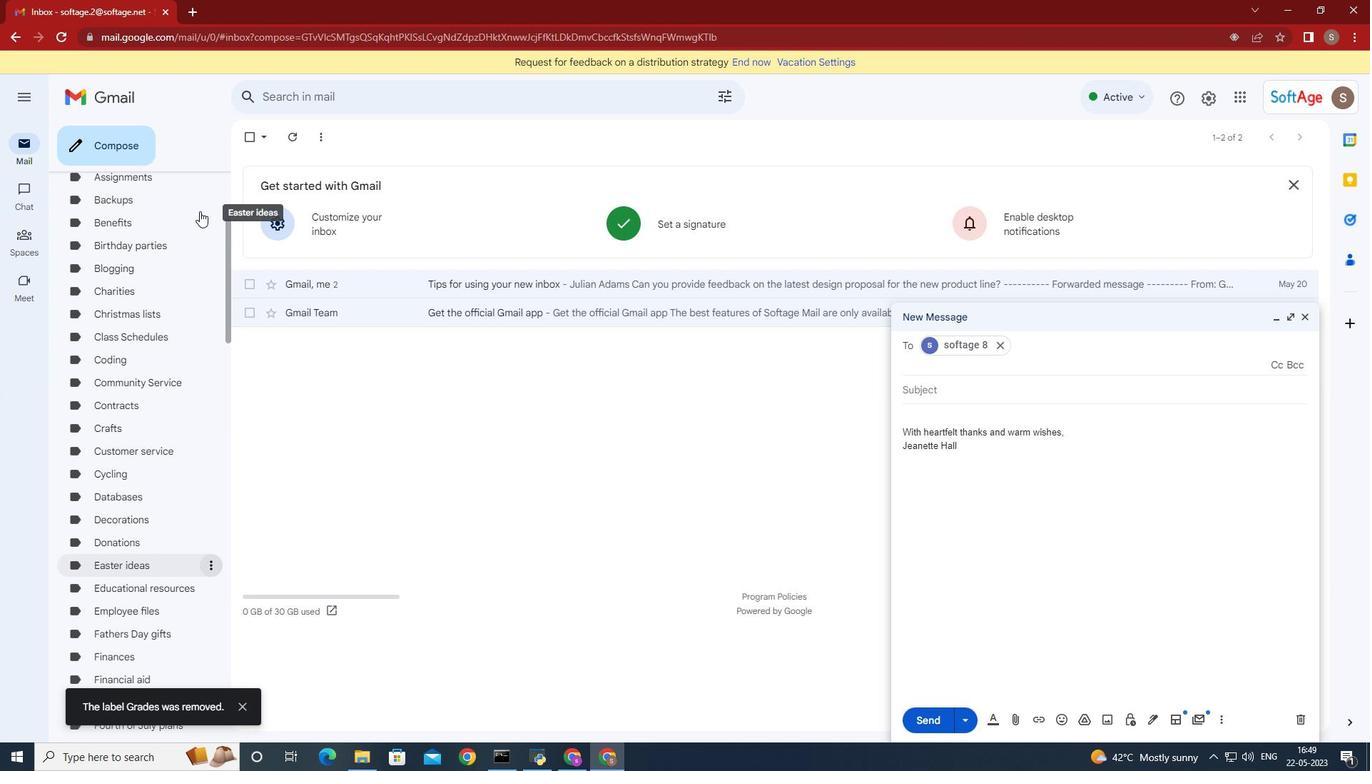 
Action: Mouse scrolled (199, 212) with delta (0, 0)
Screenshot: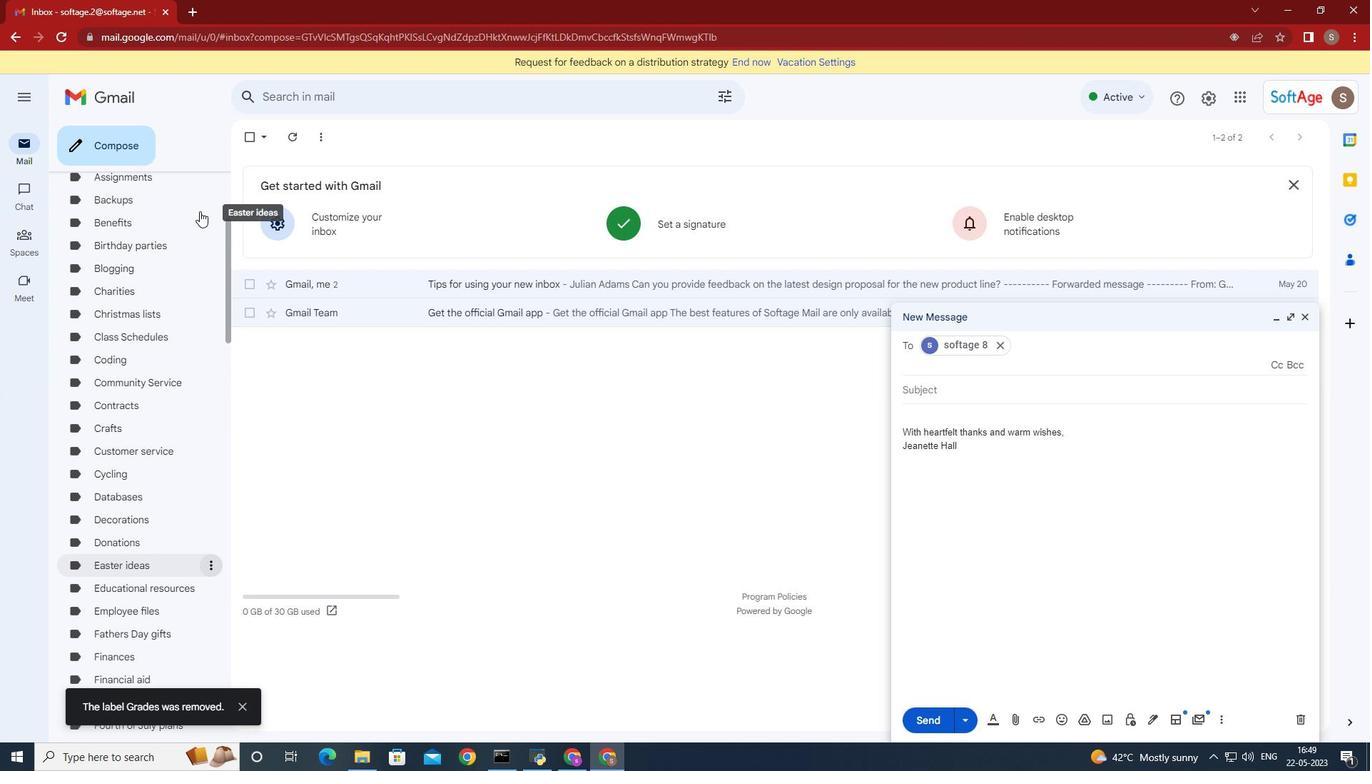 
Action: Mouse scrolled (199, 212) with delta (0, 0)
Screenshot: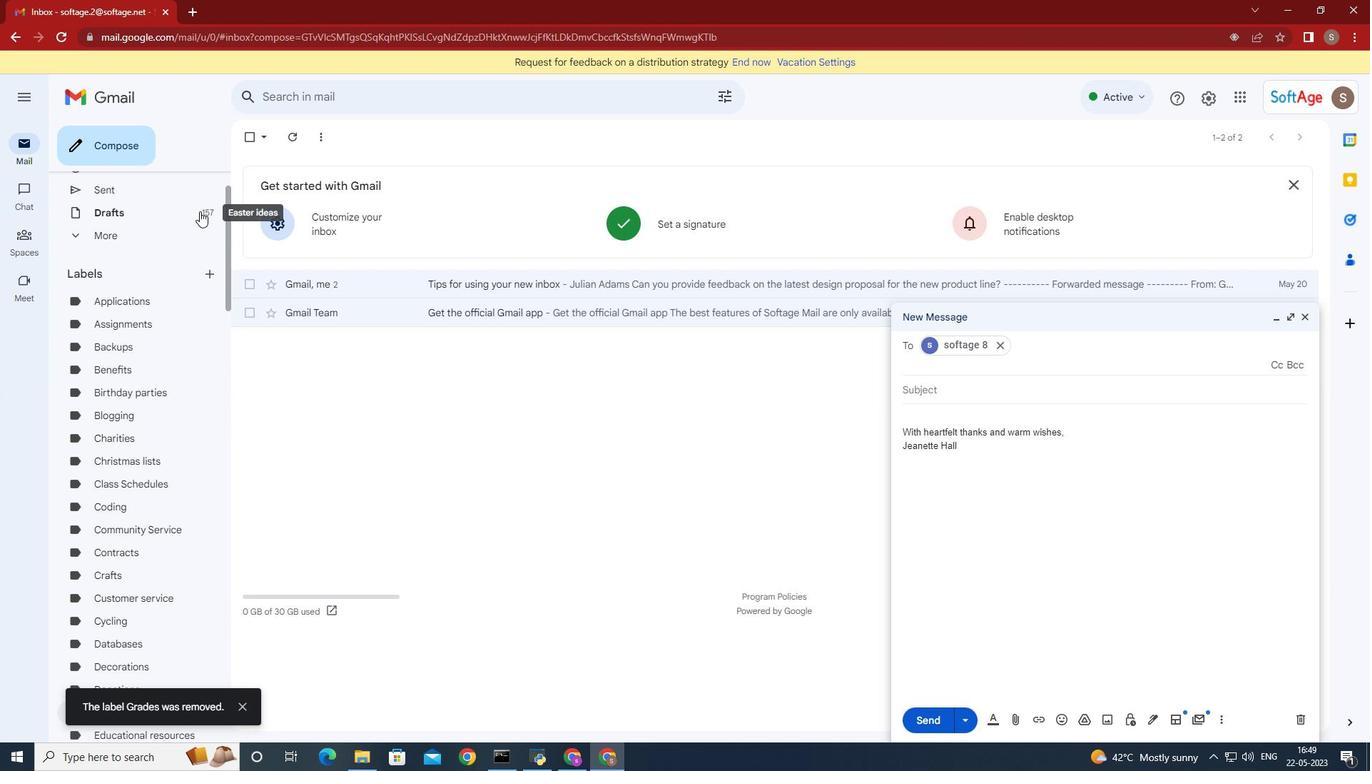 
Action: Mouse scrolled (199, 212) with delta (0, 0)
Screenshot: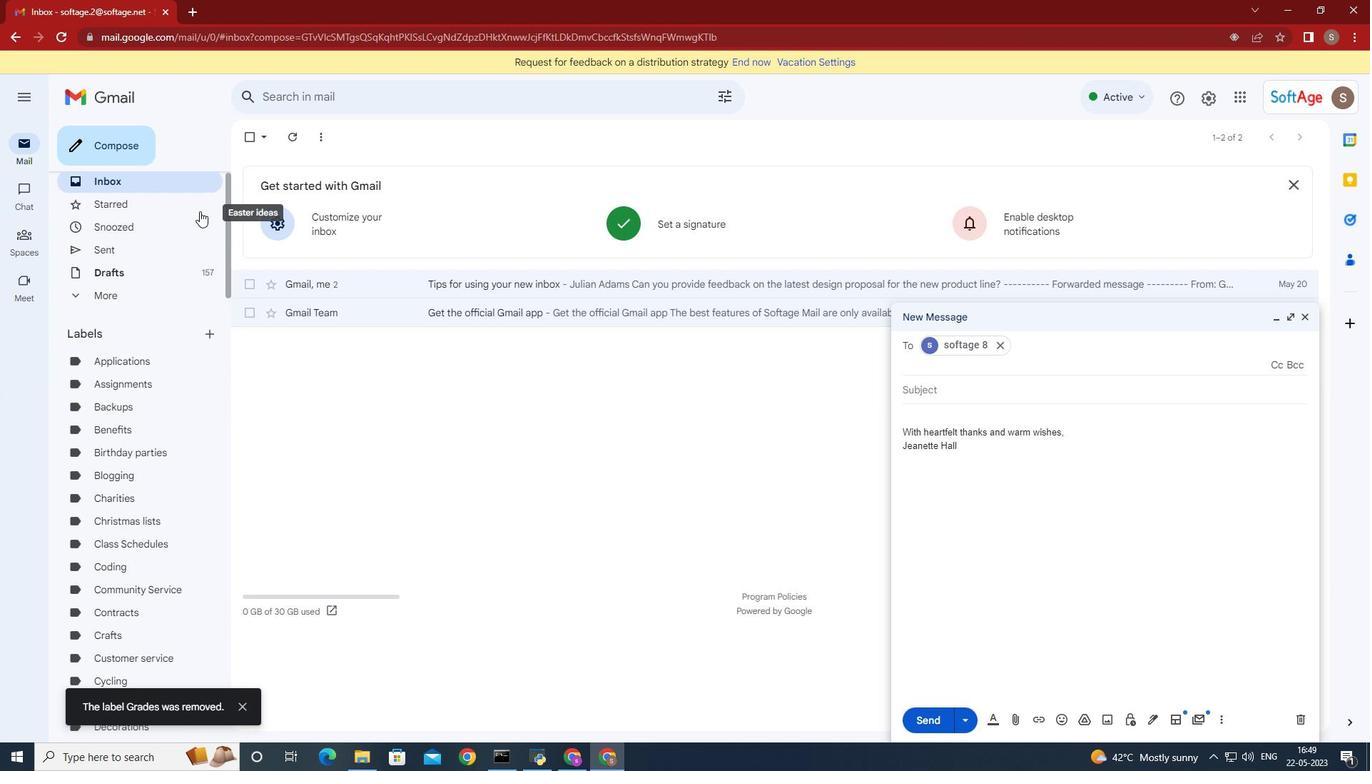 
Action: Mouse scrolled (199, 212) with delta (0, 0)
Screenshot: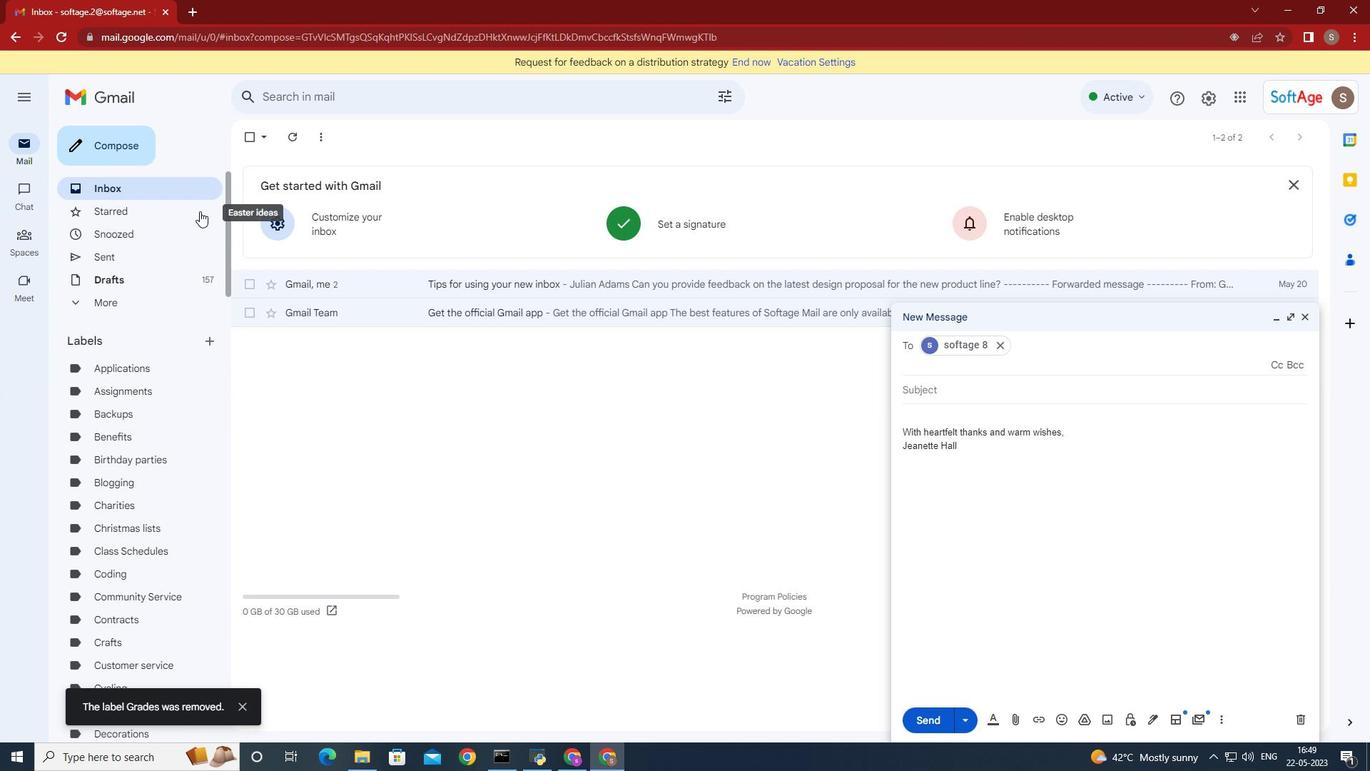 
Action: Mouse moved to (208, 339)
Screenshot: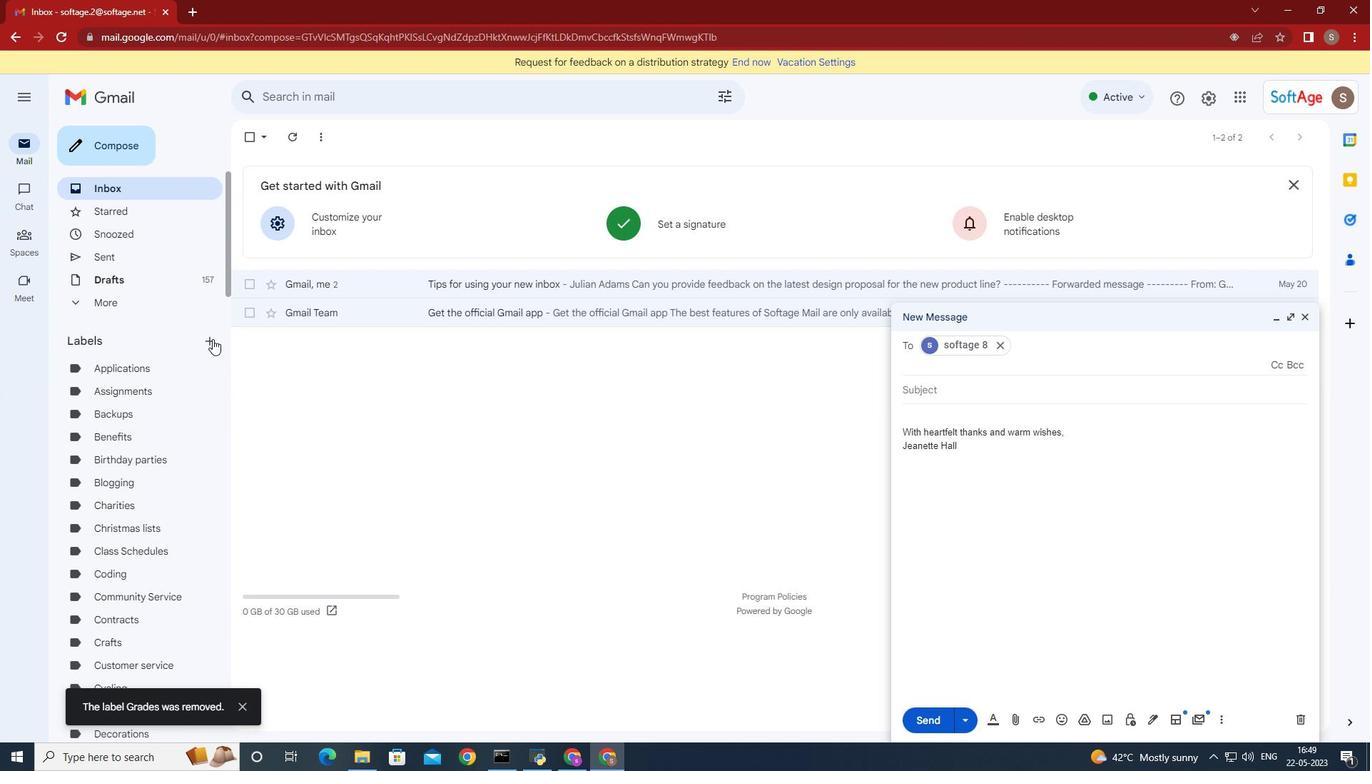 
Action: Mouse pressed left at (208, 339)
Screenshot: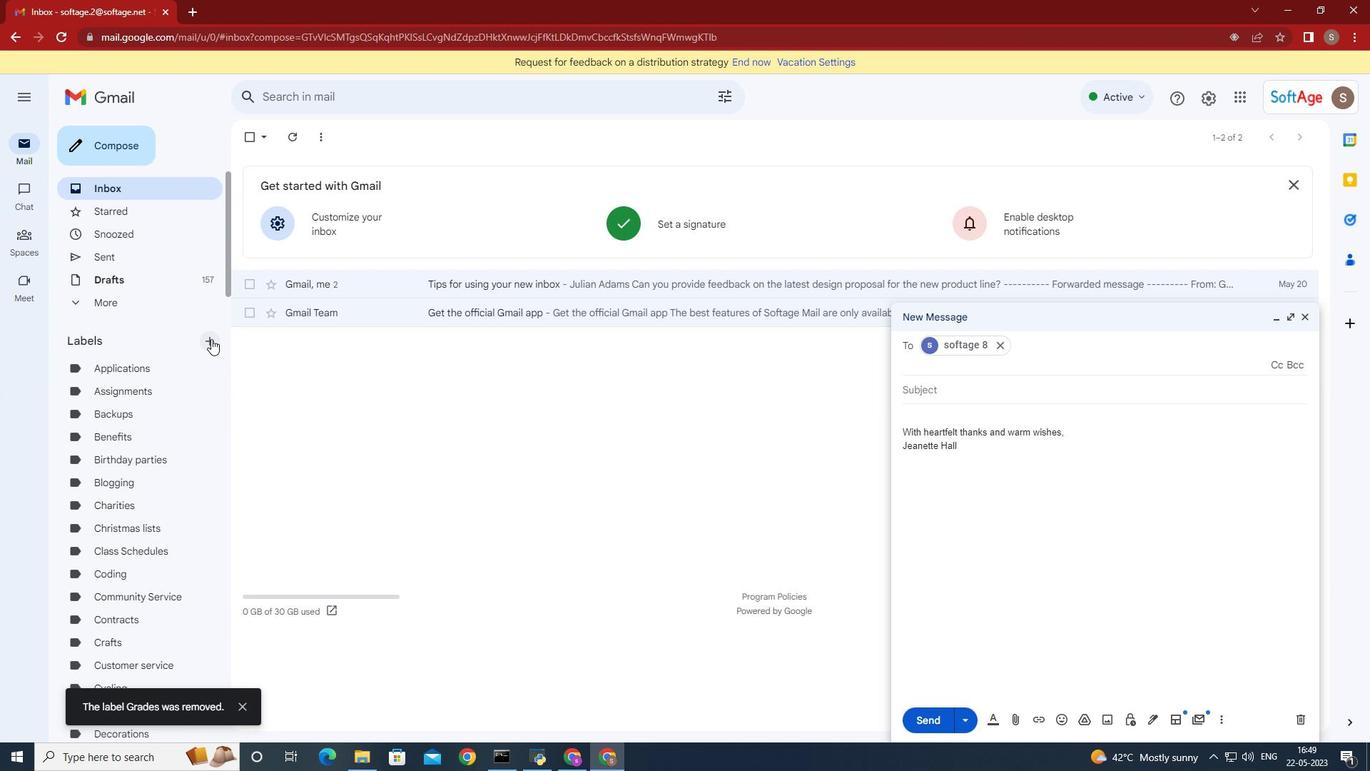
Action: Mouse moved to (608, 365)
Screenshot: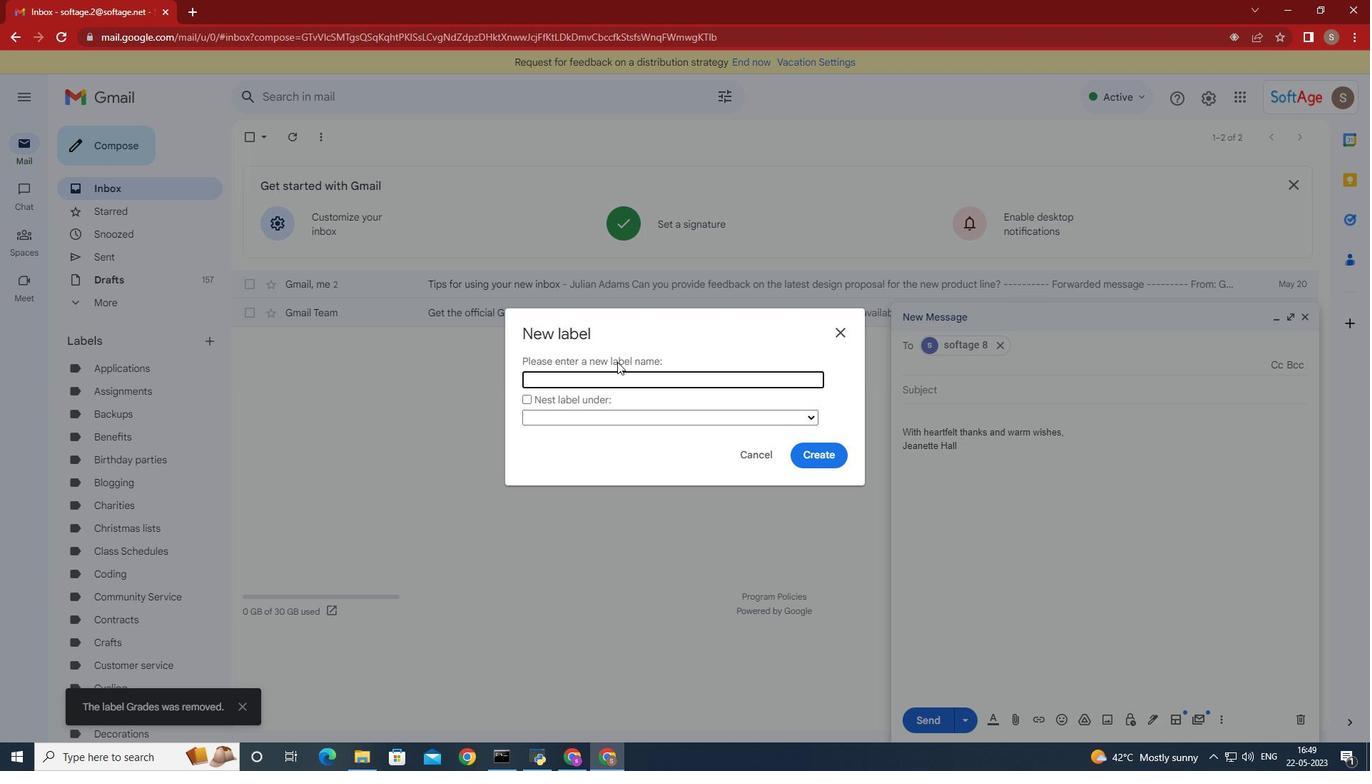
Action: Key pressed <Key.shift>Grades
Screenshot: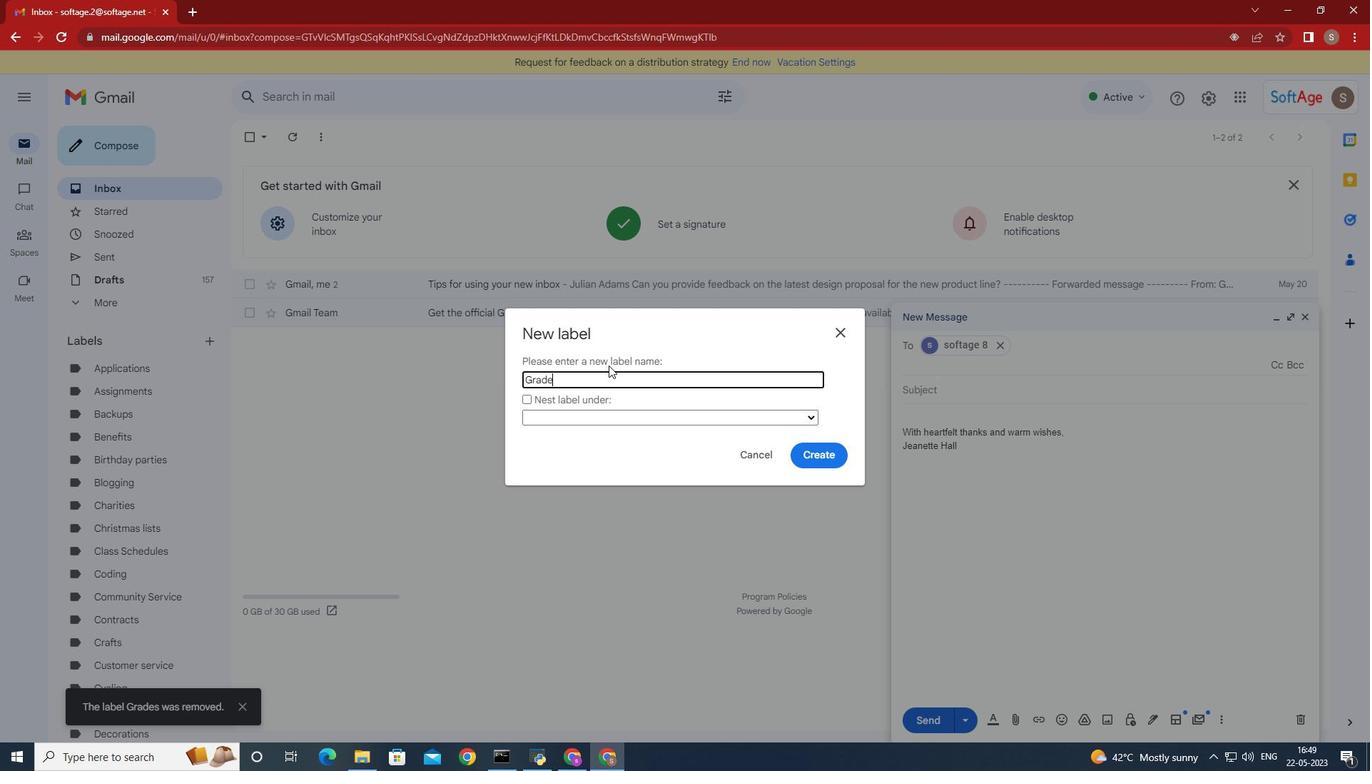 
Action: Mouse moved to (815, 459)
Screenshot: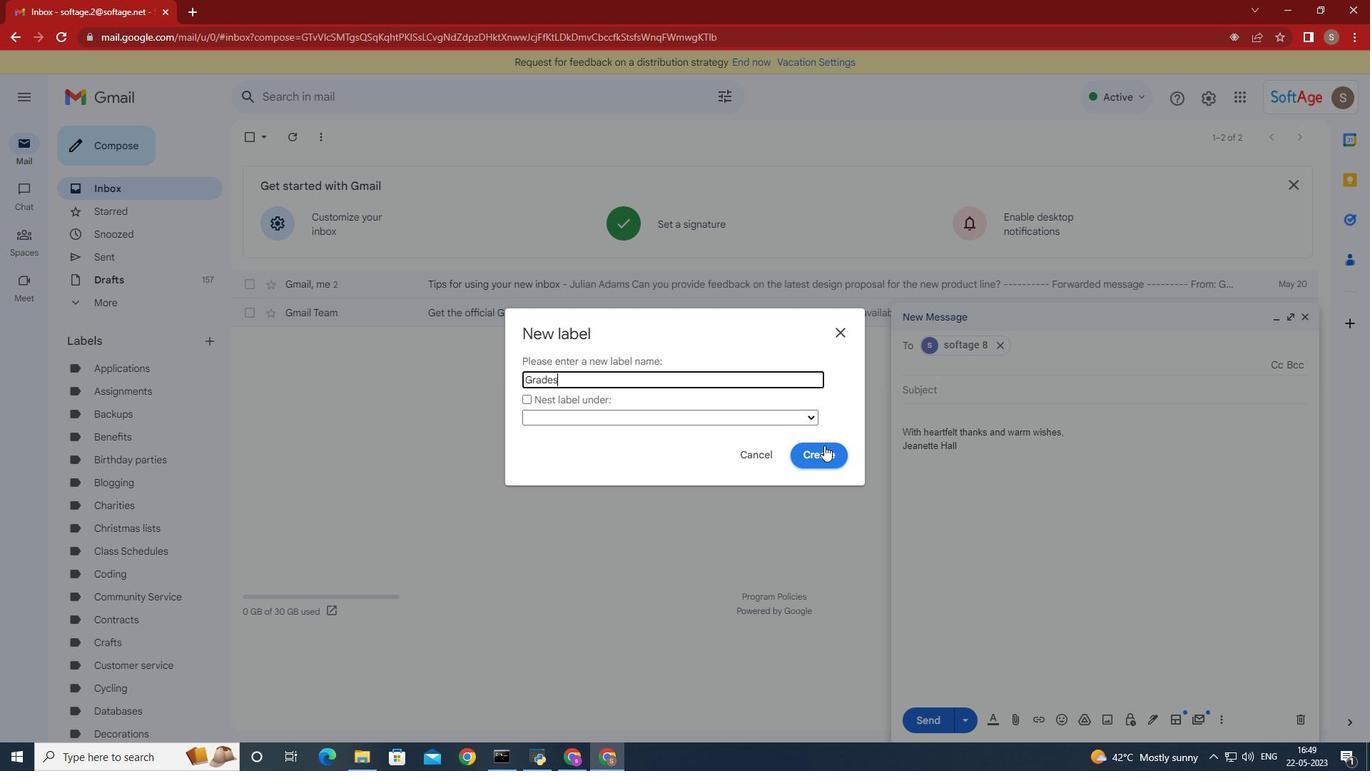 
Action: Mouse pressed left at (815, 459)
Screenshot: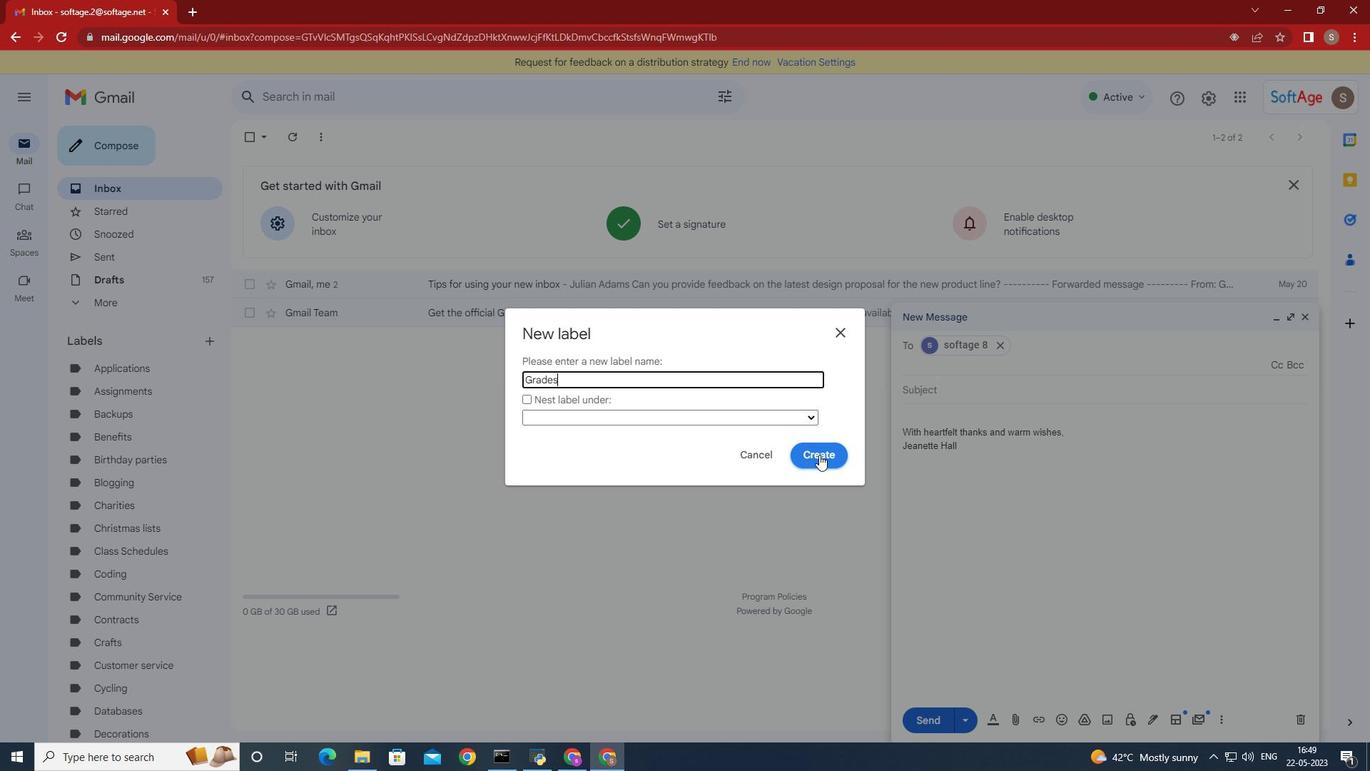 
